 Task: Play online Dominion games in medium mode.
Action: Mouse moved to (229, 282)
Screenshot: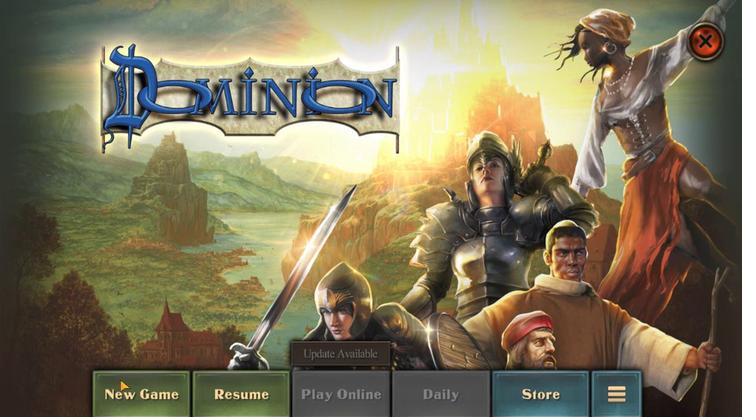 
Action: Mouse pressed left at (229, 282)
Screenshot: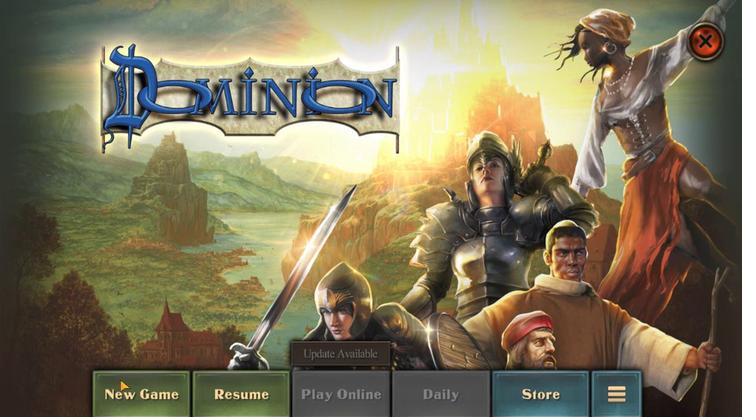 
Action: Mouse moved to (373, 242)
Screenshot: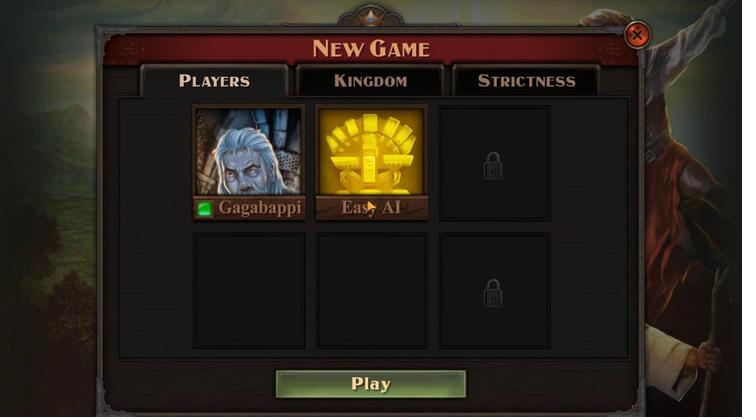 
Action: Mouse pressed left at (373, 242)
Screenshot: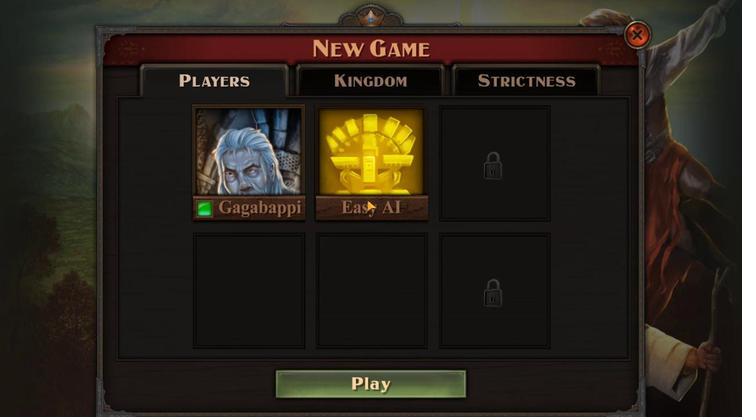 
Action: Mouse moved to (284, 260)
Screenshot: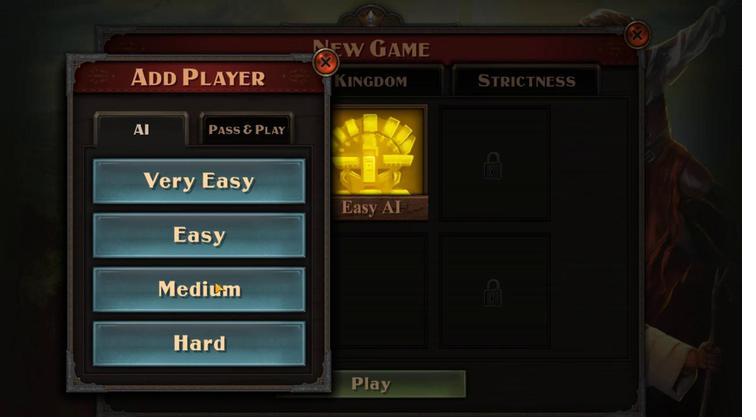 
Action: Mouse pressed left at (284, 260)
Screenshot: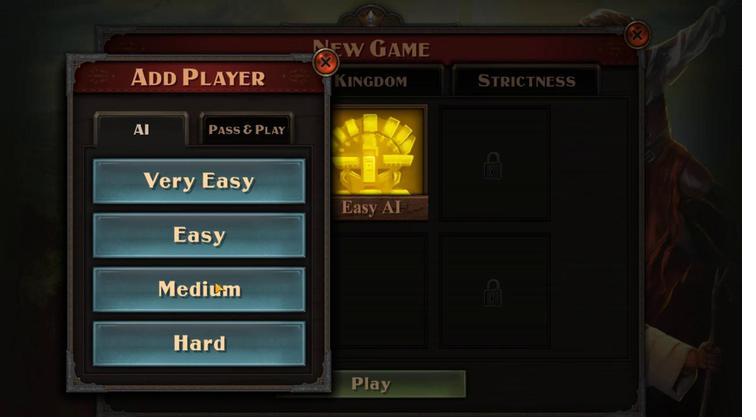 
Action: Mouse moved to (349, 284)
Screenshot: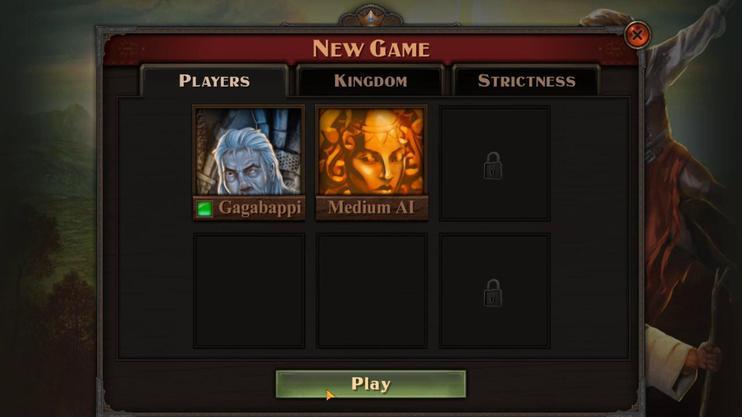 
Action: Mouse pressed left at (349, 284)
Screenshot: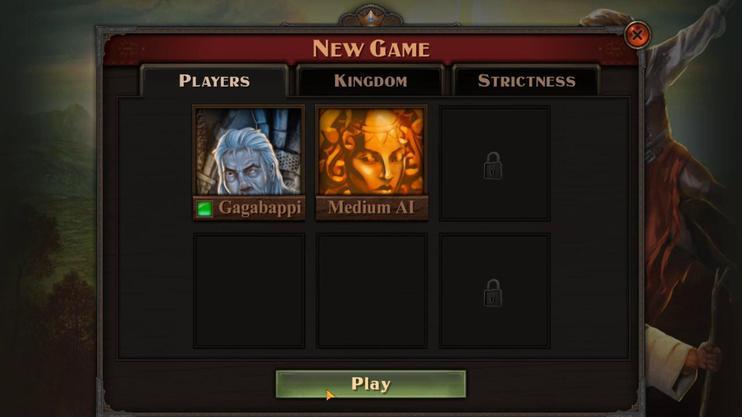 
Action: Mouse moved to (352, 271)
Screenshot: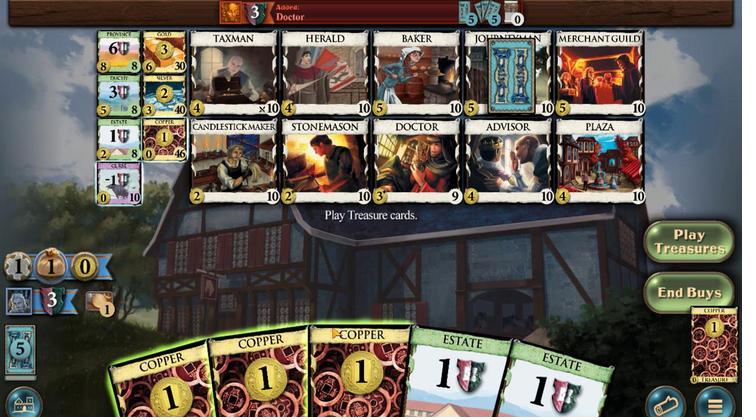 
Action: Mouse pressed left at (352, 271)
Screenshot: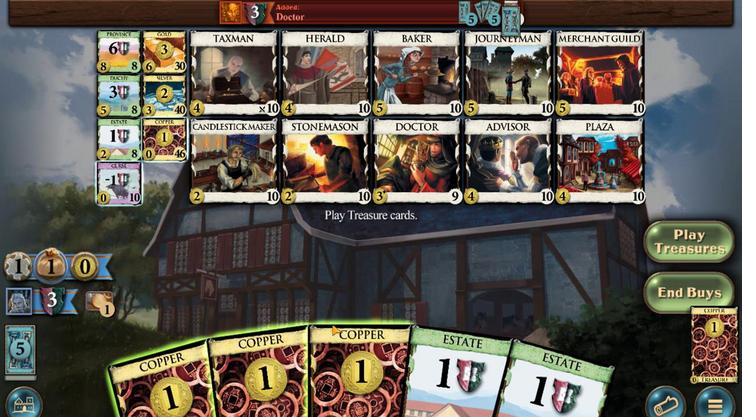 
Action: Mouse moved to (341, 271)
Screenshot: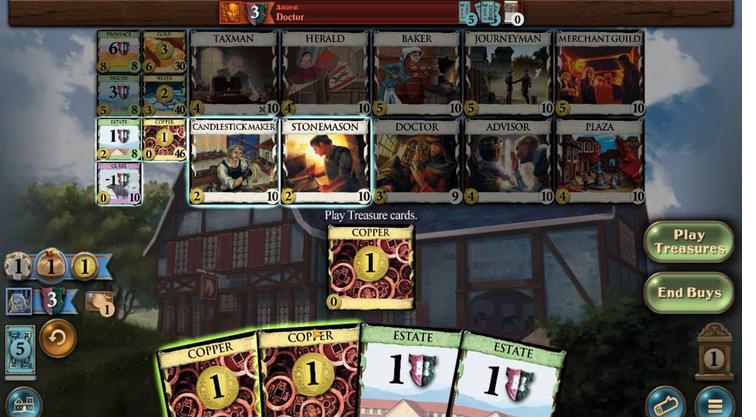 
Action: Mouse pressed left at (341, 271)
Screenshot: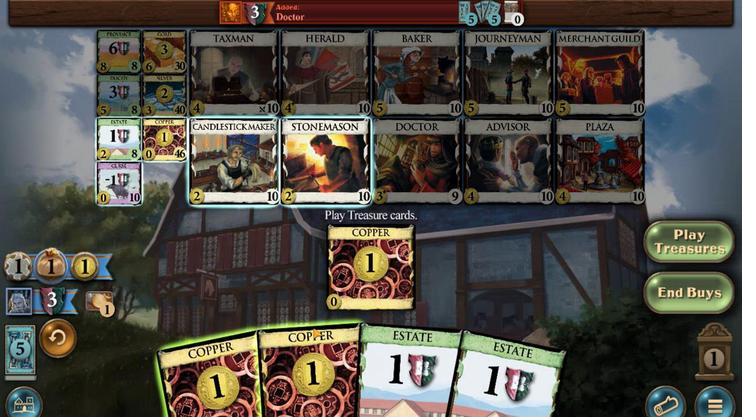 
Action: Mouse moved to (337, 274)
Screenshot: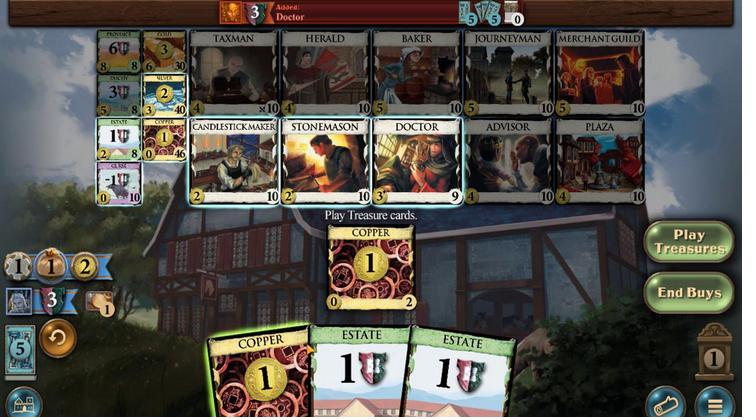 
Action: Mouse pressed left at (337, 274)
Screenshot: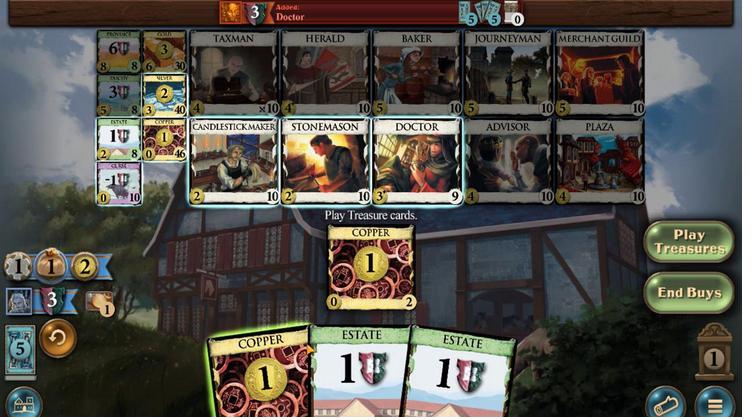 
Action: Mouse moved to (261, 221)
Screenshot: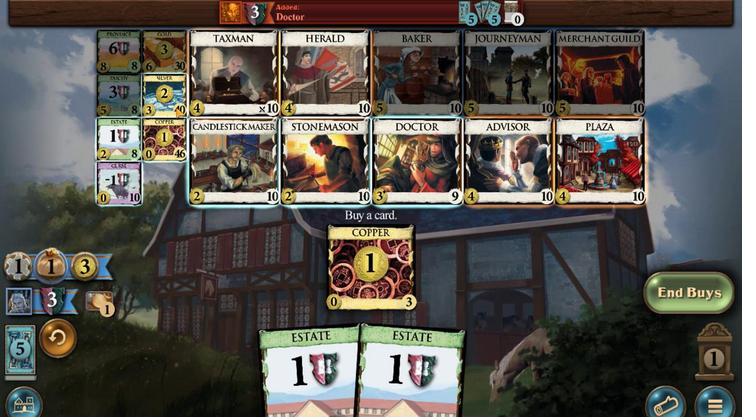 
Action: Mouse pressed left at (261, 221)
Screenshot: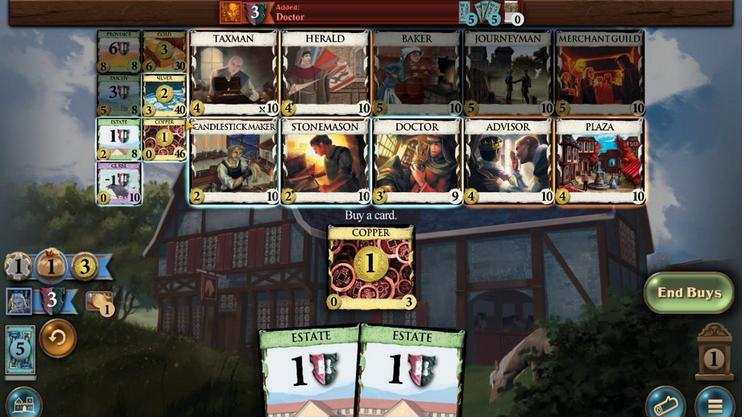 
Action: Mouse moved to (269, 280)
Screenshot: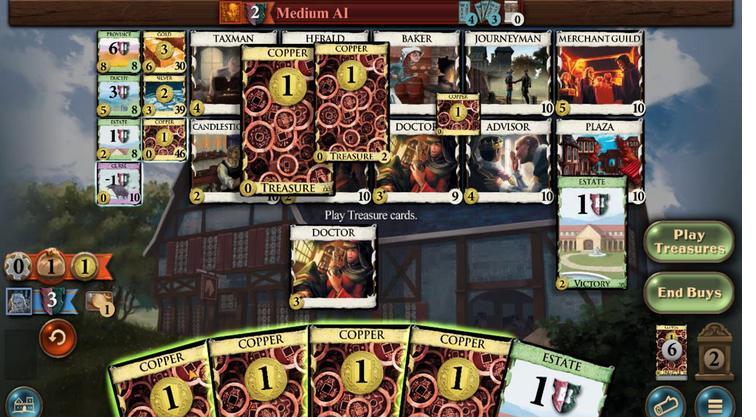 
Action: Mouse pressed left at (269, 280)
Screenshot: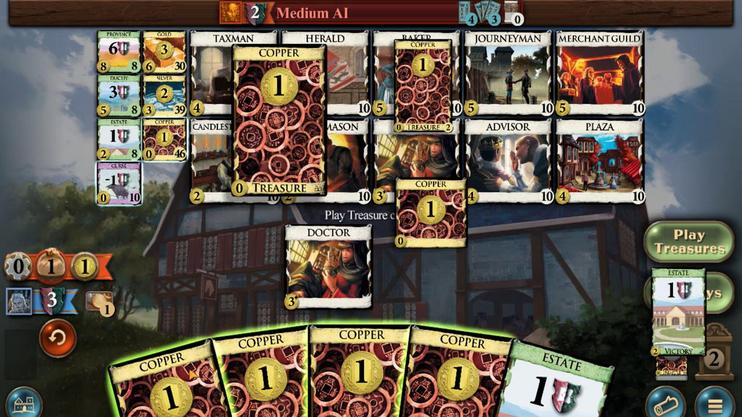 
Action: Mouse moved to (298, 273)
Screenshot: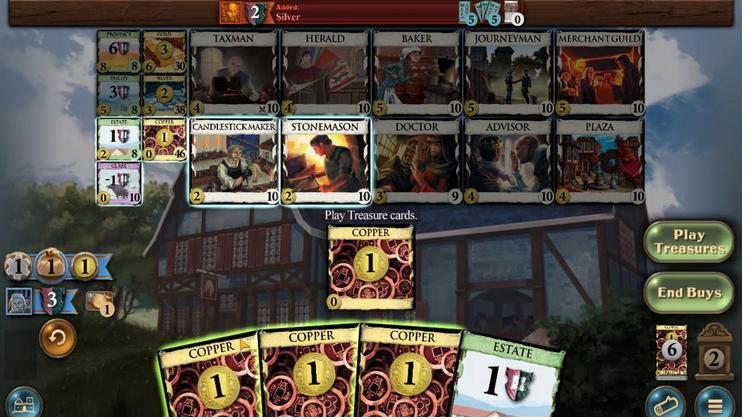 
Action: Mouse pressed left at (298, 273)
Screenshot: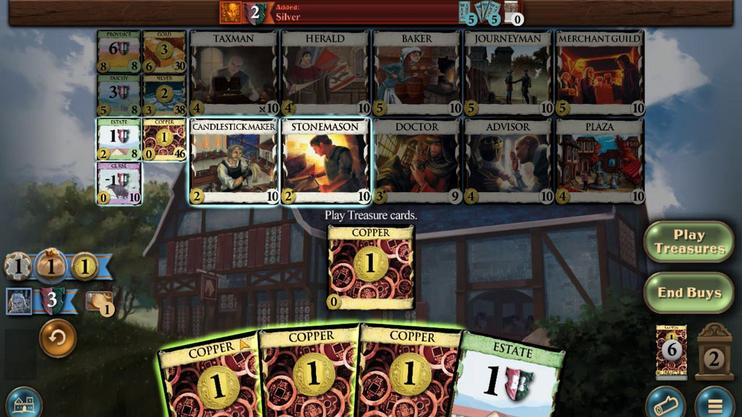 
Action: Mouse moved to (311, 273)
Screenshot: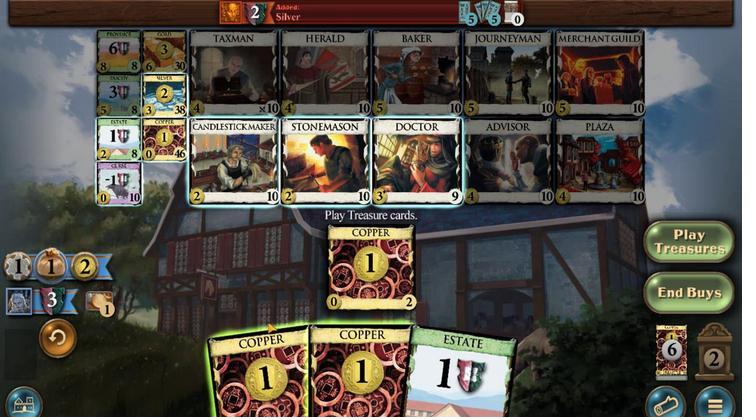 
Action: Mouse pressed left at (311, 273)
Screenshot: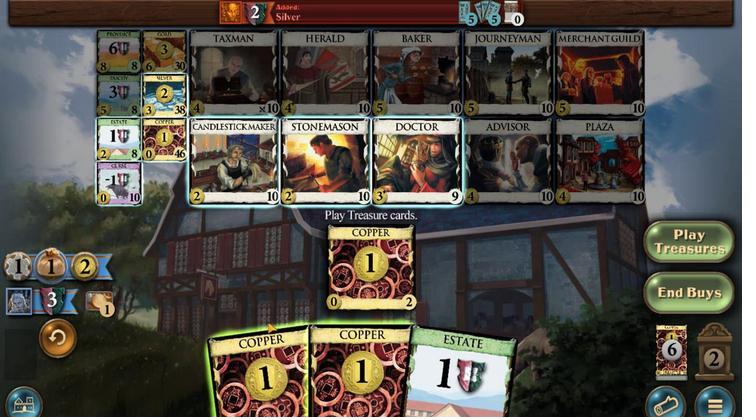 
Action: Mouse moved to (327, 282)
Screenshot: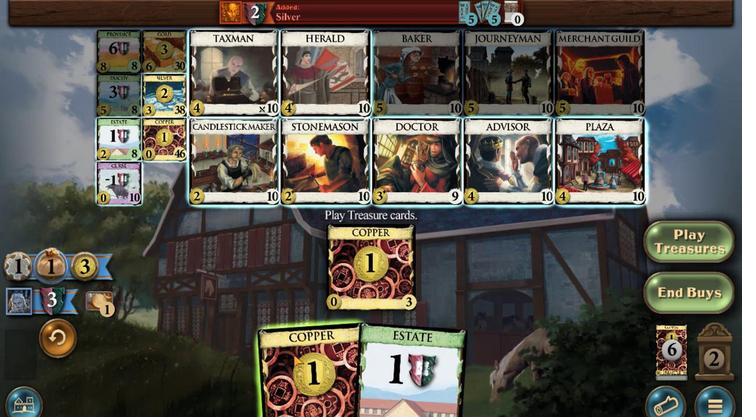 
Action: Mouse pressed left at (327, 282)
Screenshot: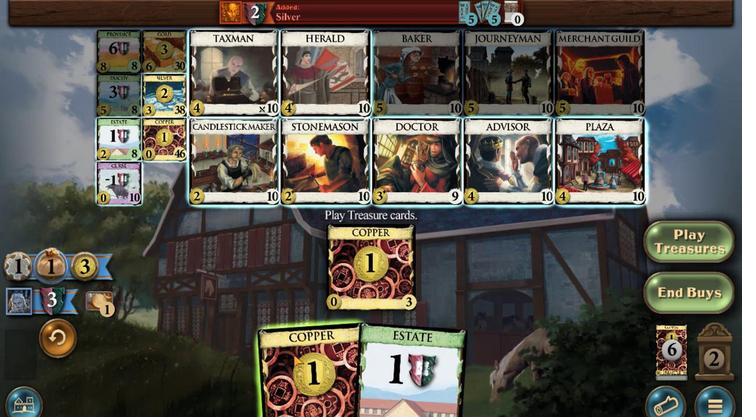 
Action: Mouse moved to (230, 217)
Screenshot: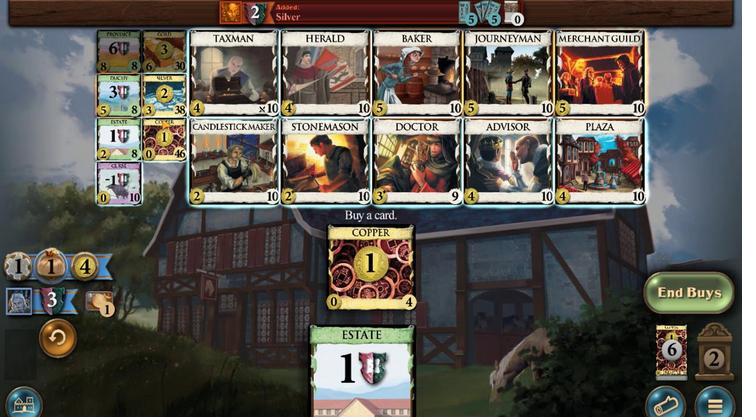 
Action: Mouse pressed left at (230, 217)
Screenshot: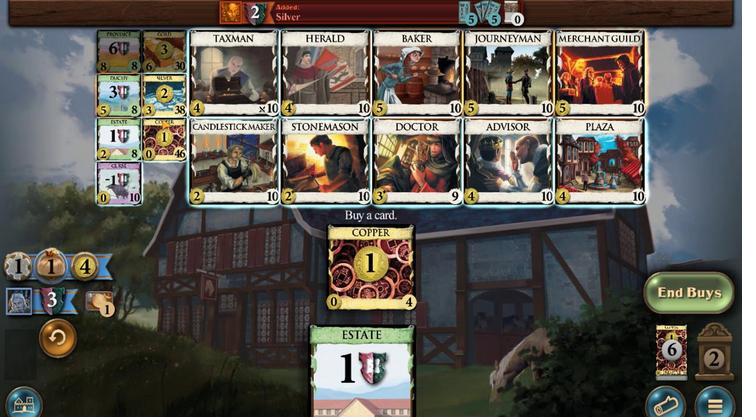 
Action: Mouse moved to (371, 272)
Screenshot: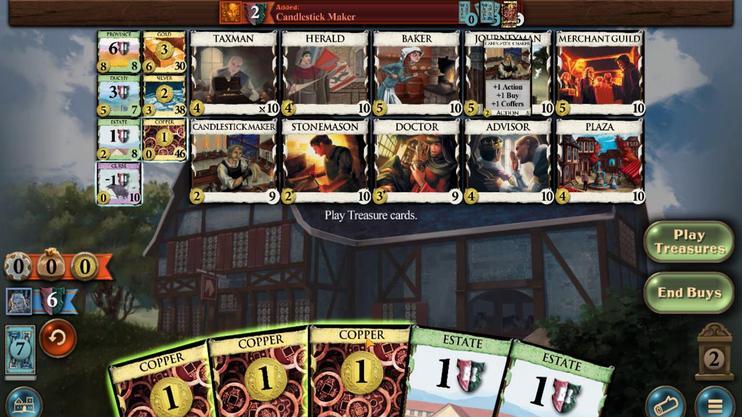 
Action: Mouse pressed left at (371, 272)
Screenshot: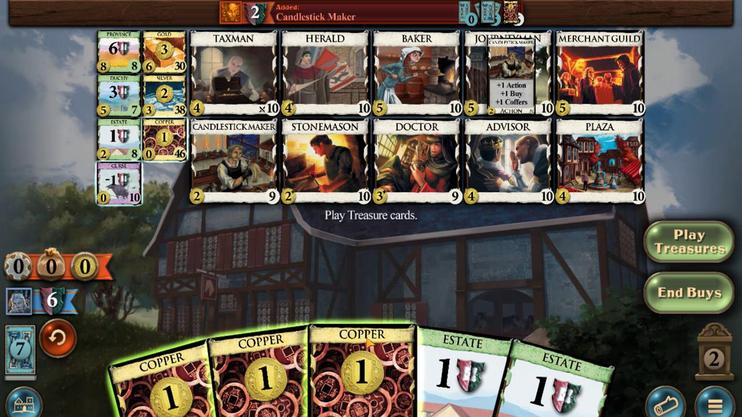 
Action: Mouse moved to (308, 284)
Screenshot: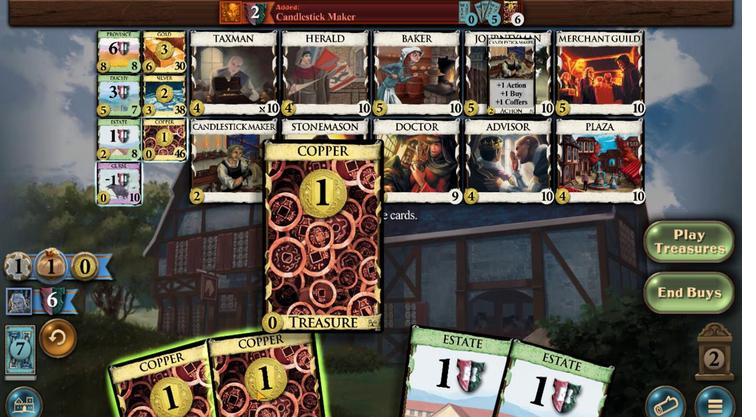 
Action: Mouse pressed left at (308, 284)
Screenshot: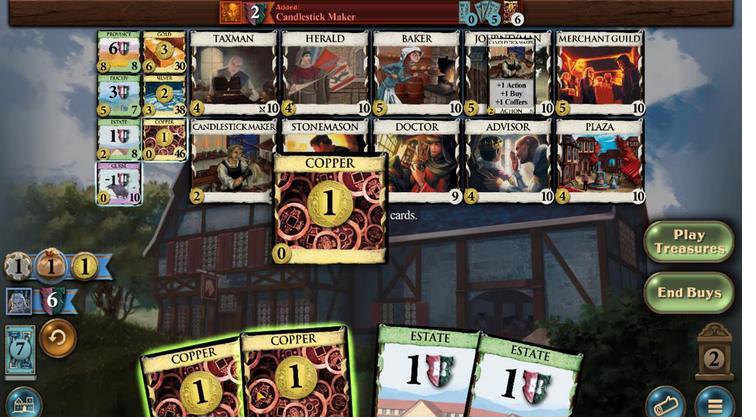 
Action: Mouse moved to (312, 278)
Screenshot: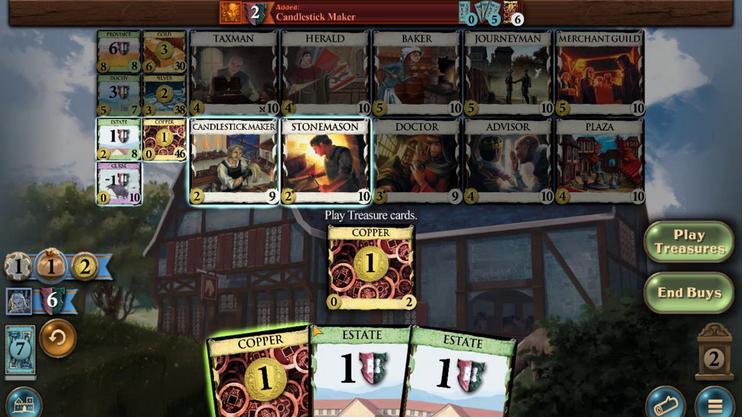 
Action: Mouse pressed left at (312, 278)
Screenshot: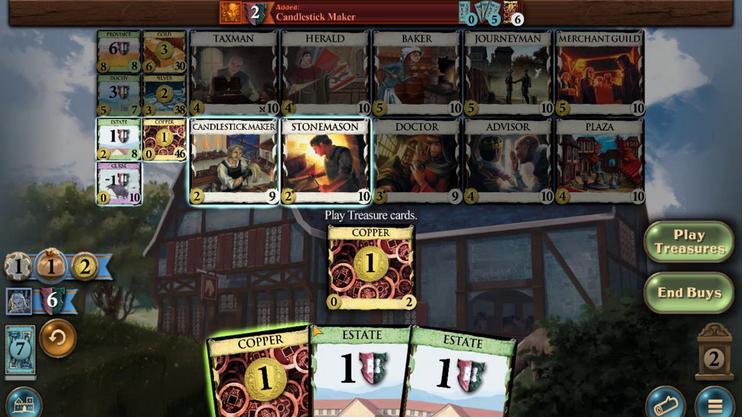 
Action: Mouse moved to (253, 220)
Screenshot: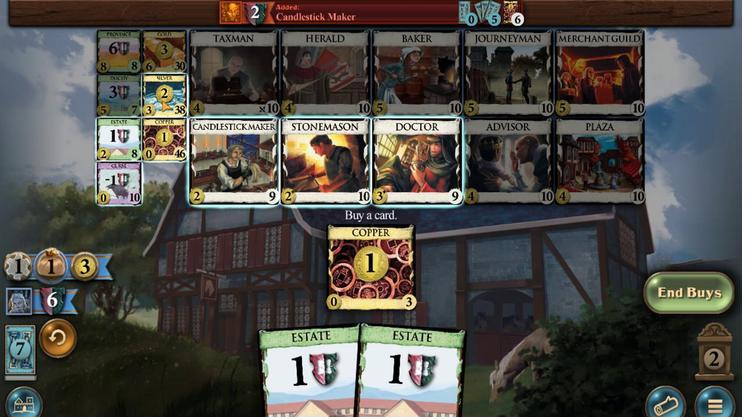 
Action: Mouse pressed left at (253, 220)
Screenshot: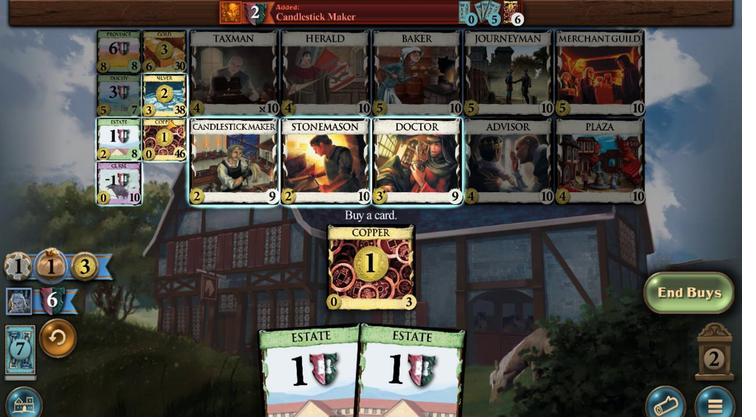 
Action: Mouse moved to (254, 265)
Screenshot: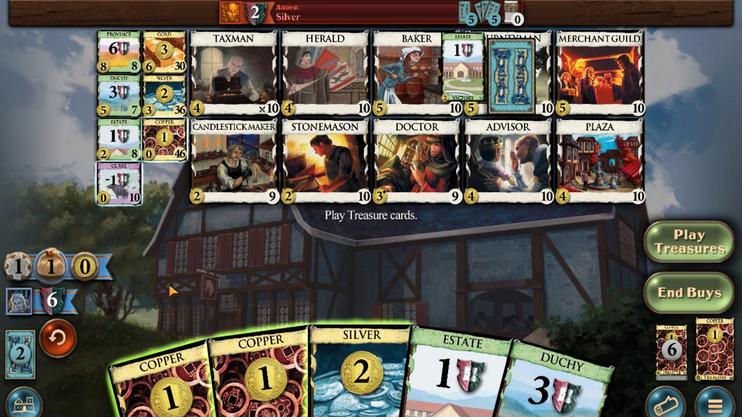 
Action: Mouse pressed left at (254, 265)
Screenshot: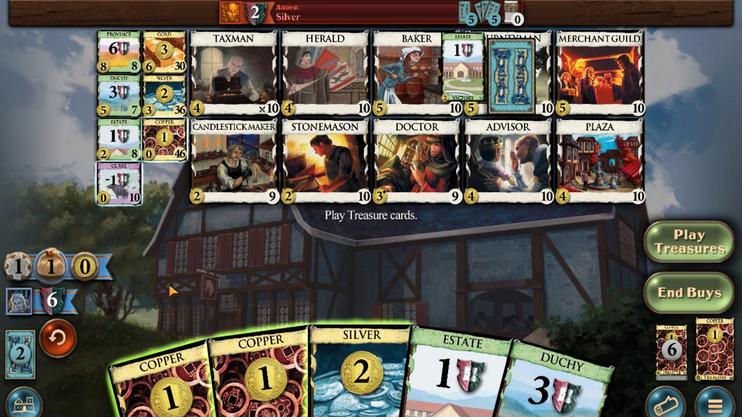 
Action: Mouse moved to (262, 280)
Screenshot: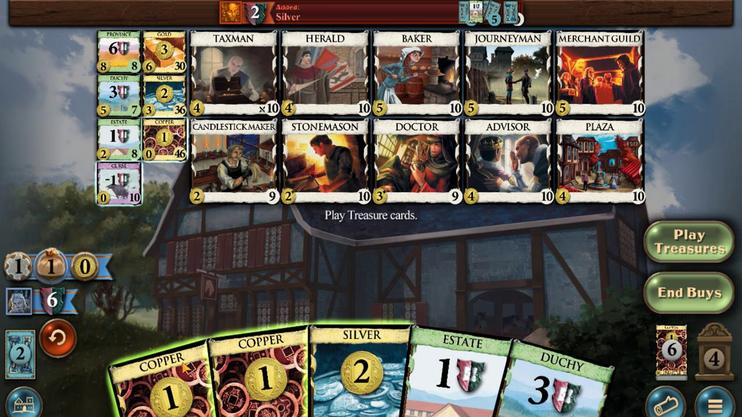 
Action: Mouse pressed left at (262, 280)
Screenshot: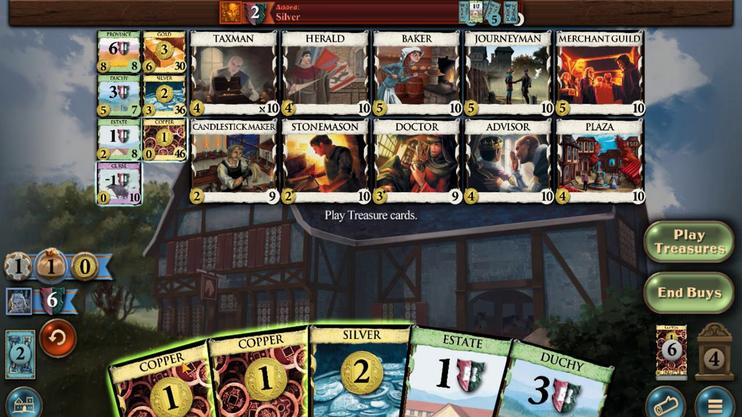 
Action: Mouse moved to (349, 273)
Screenshot: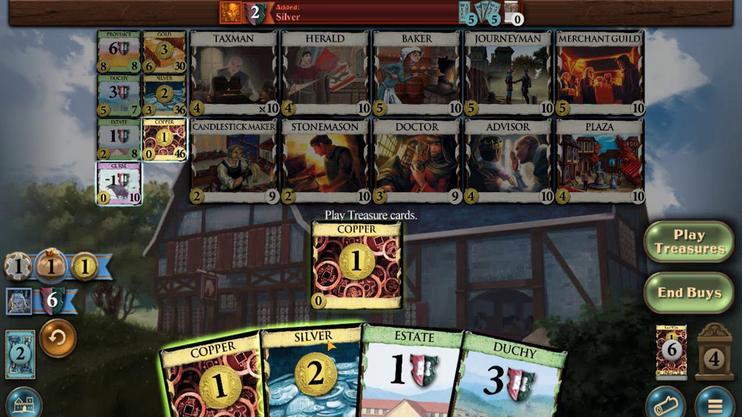 
Action: Mouse pressed left at (349, 273)
Screenshot: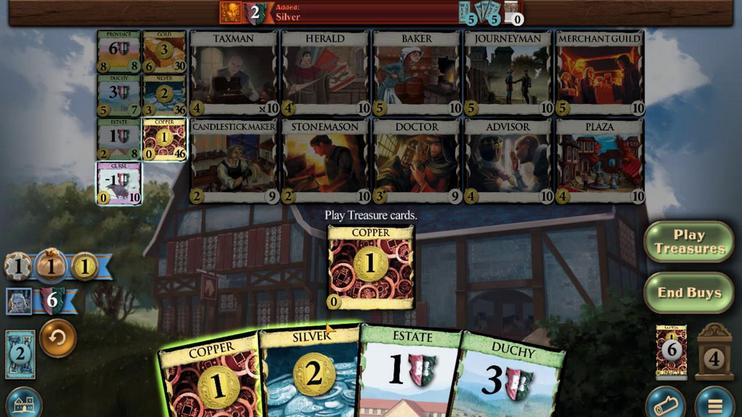 
Action: Mouse moved to (245, 219)
Screenshot: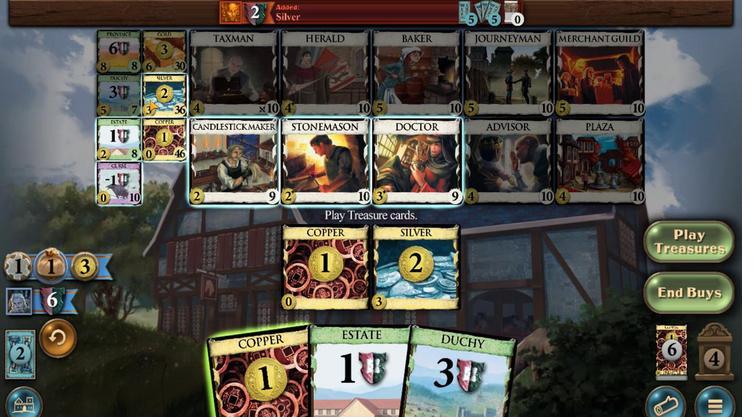 
Action: Mouse pressed left at (245, 219)
Screenshot: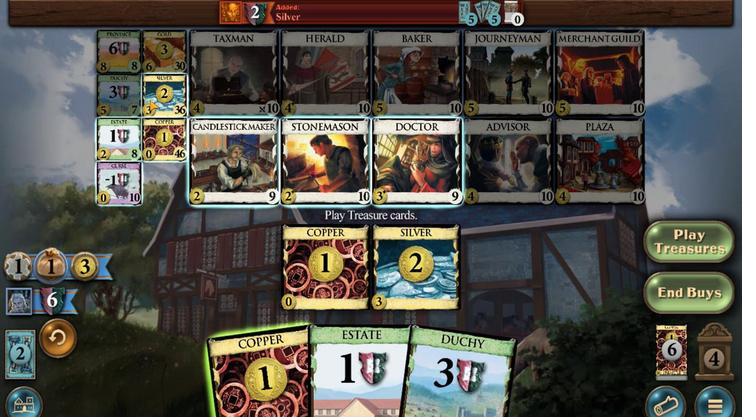 
Action: Mouse moved to (259, 277)
Screenshot: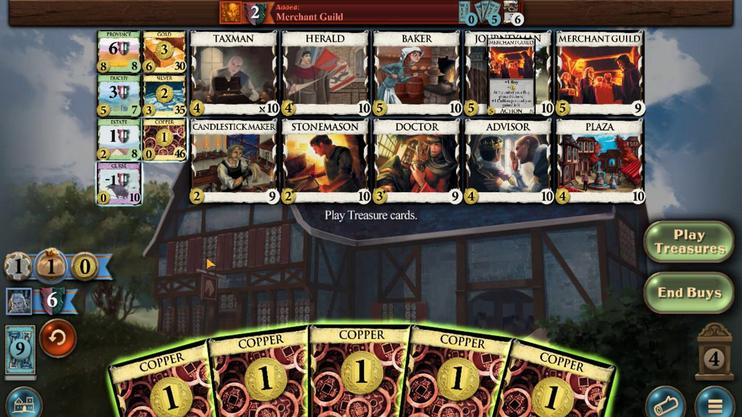 
Action: Mouse pressed left at (259, 277)
Screenshot: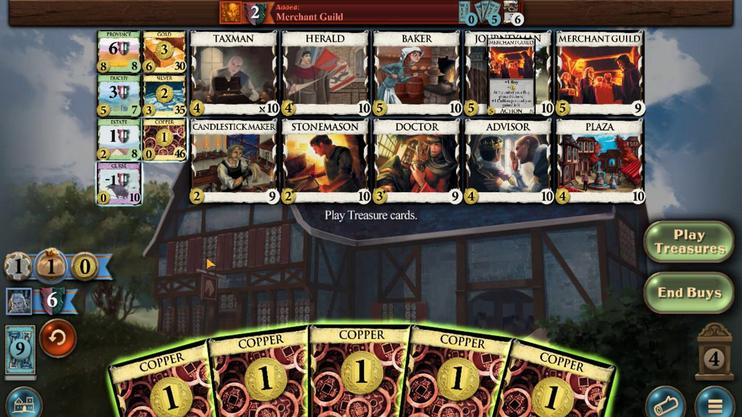 
Action: Mouse moved to (378, 276)
Screenshot: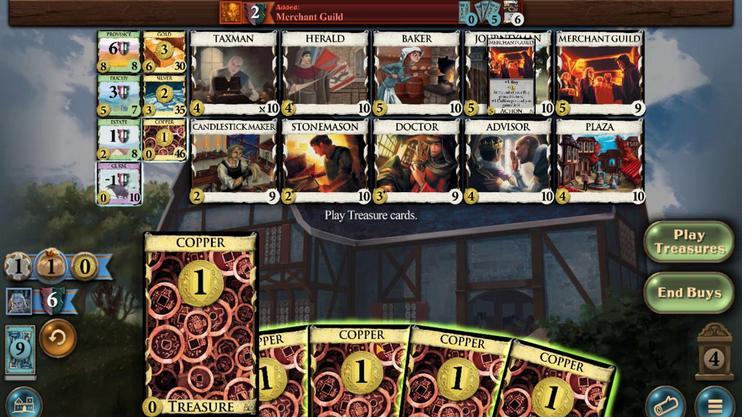 
Action: Mouse pressed left at (378, 276)
Screenshot: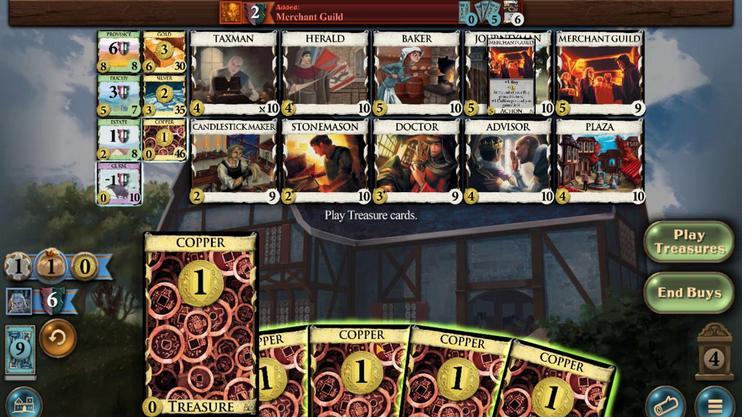 
Action: Mouse moved to (381, 286)
Screenshot: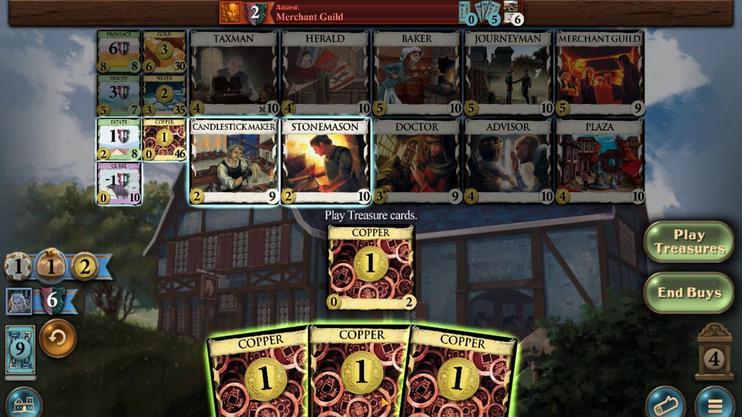 
Action: Mouse pressed left at (381, 286)
Screenshot: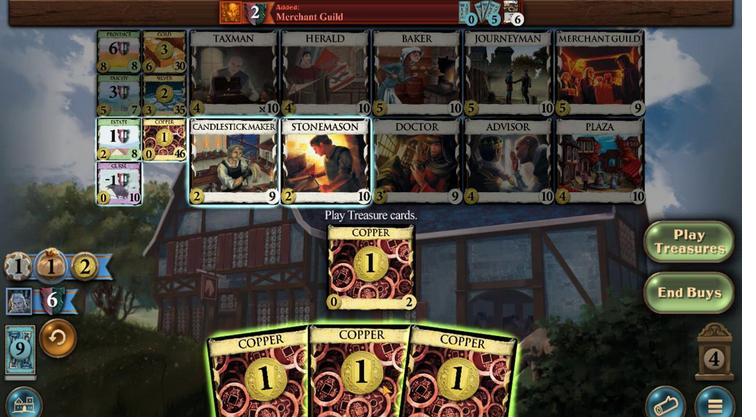
Action: Mouse moved to (399, 278)
Screenshot: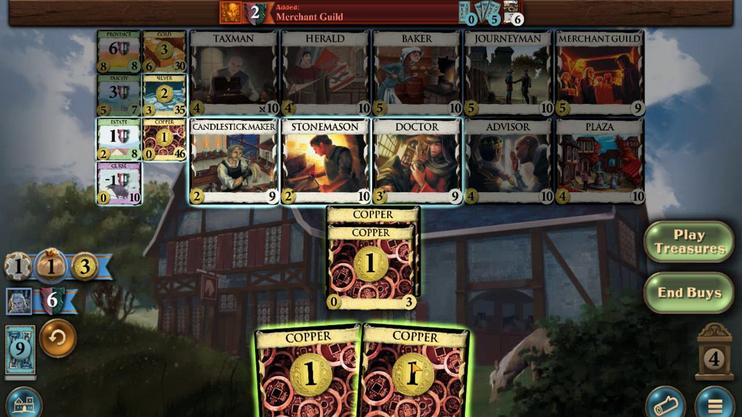 
Action: Mouse pressed left at (399, 278)
Screenshot: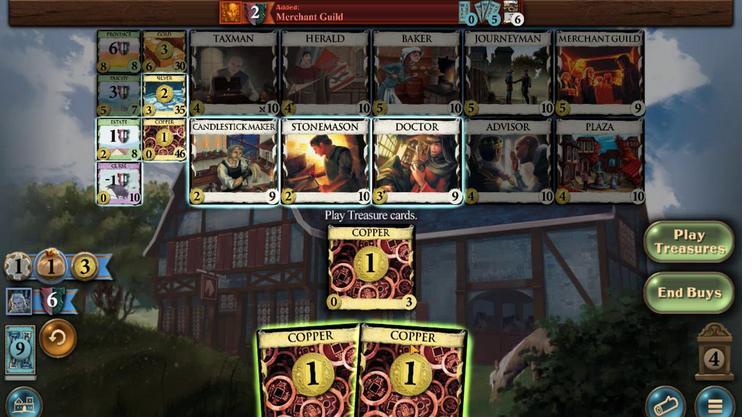 
Action: Mouse moved to (341, 286)
Screenshot: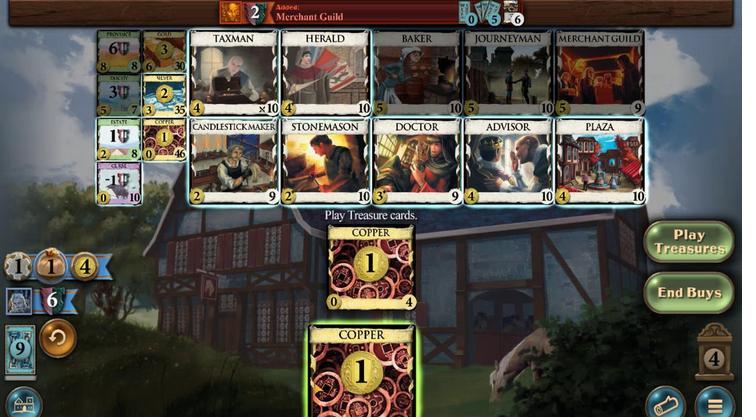 
Action: Mouse pressed left at (341, 286)
Screenshot: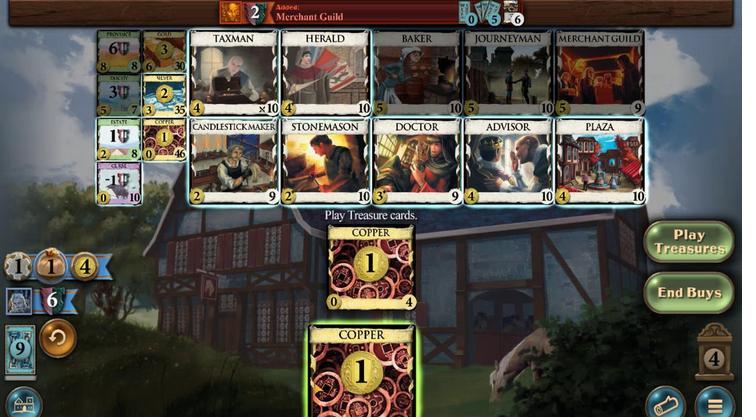 
Action: Mouse moved to (225, 217)
Screenshot: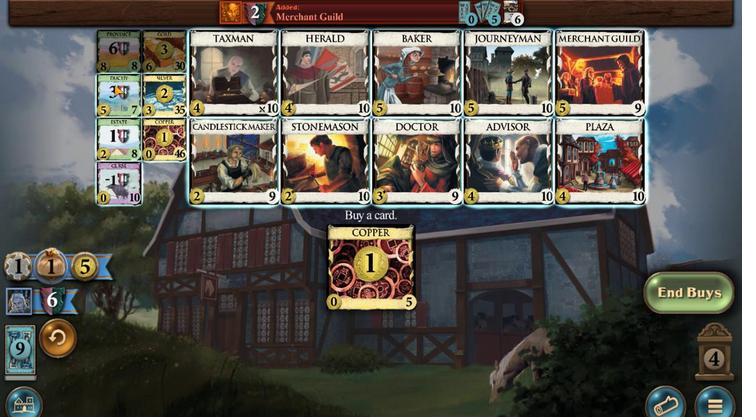 
Action: Mouse pressed left at (225, 217)
Screenshot: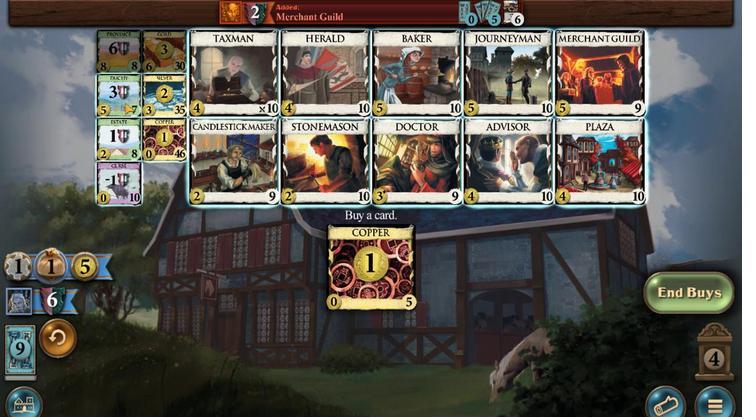 
Action: Mouse moved to (302, 277)
Screenshot: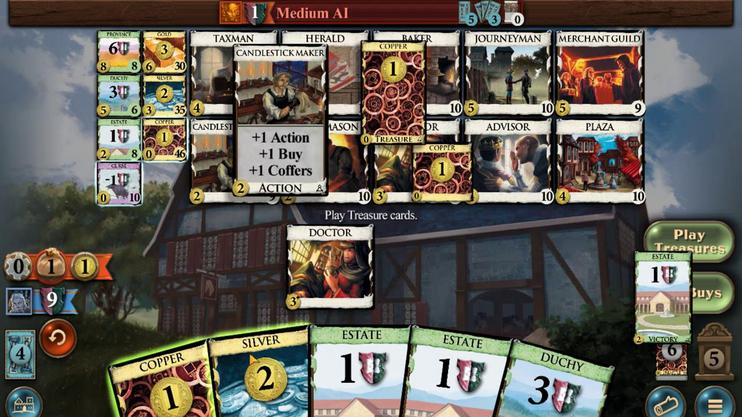 
Action: Mouse pressed left at (302, 277)
Screenshot: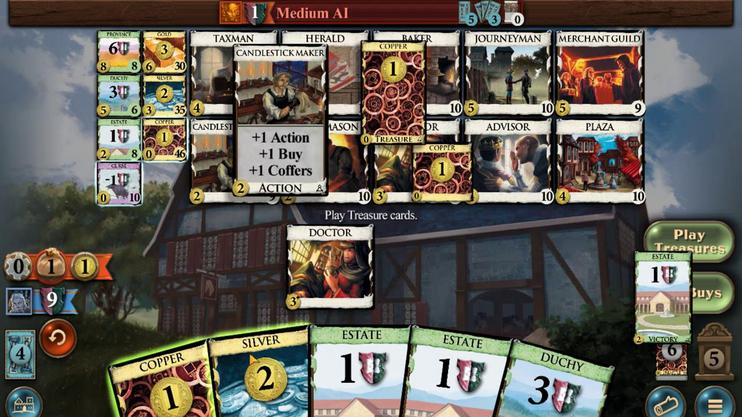 
Action: Mouse moved to (273, 277)
Screenshot: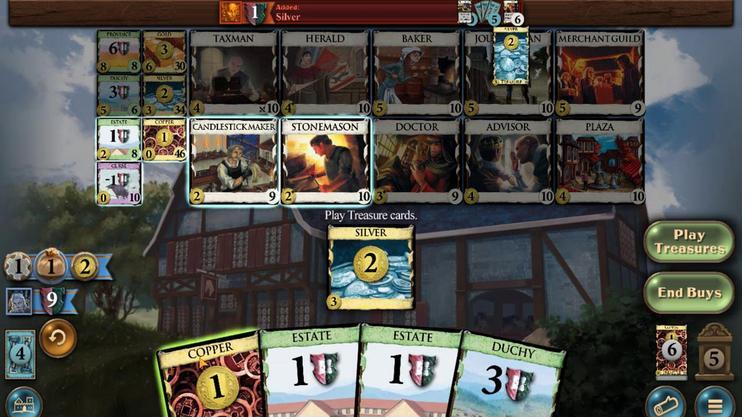 
Action: Mouse pressed left at (273, 277)
Screenshot: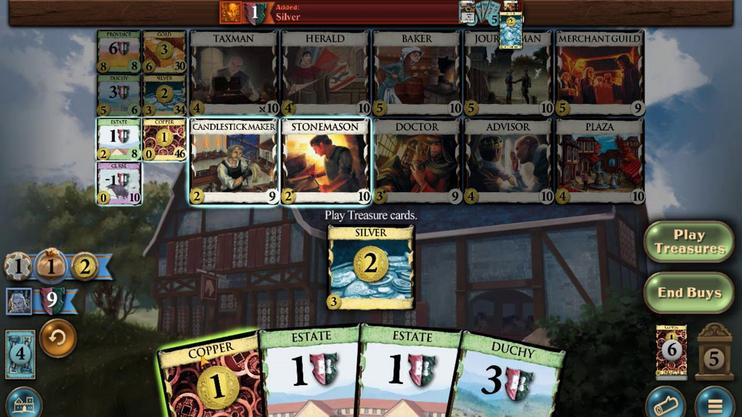 
Action: Mouse moved to (247, 217)
Screenshot: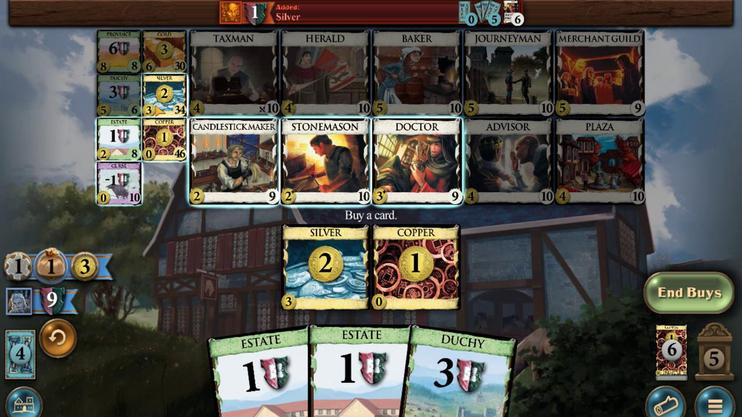 
Action: Mouse pressed left at (247, 217)
Screenshot: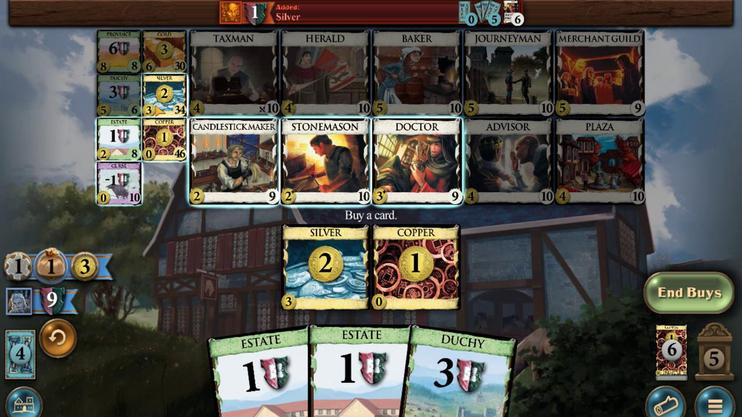 
Action: Mouse moved to (275, 279)
Screenshot: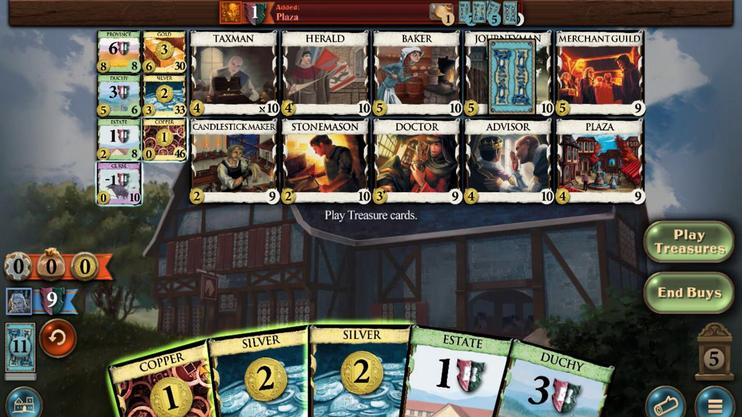 
Action: Mouse pressed left at (275, 279)
Screenshot: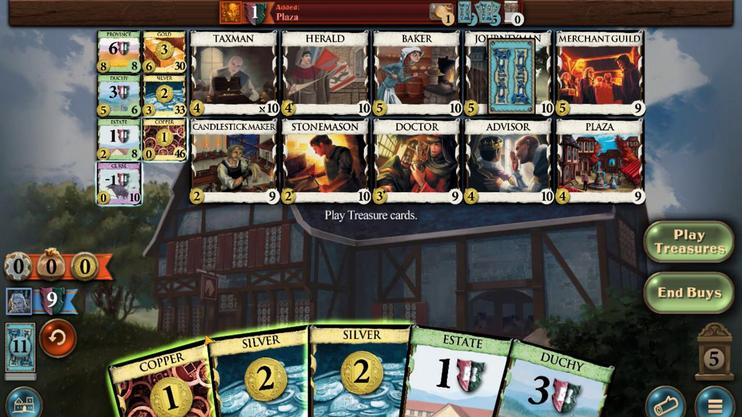 
Action: Mouse moved to (306, 277)
Screenshot: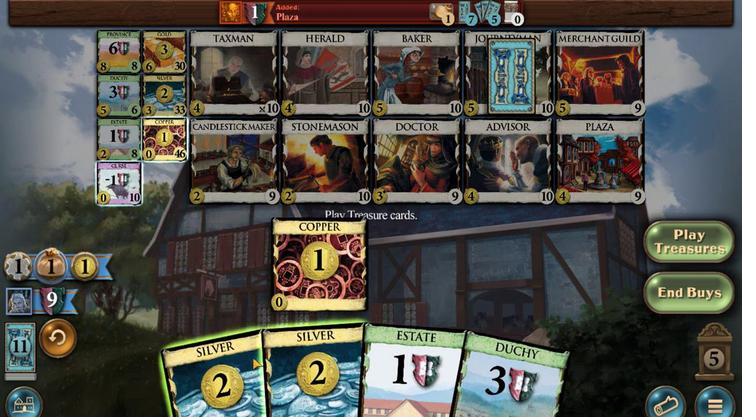 
Action: Mouse pressed left at (306, 277)
Screenshot: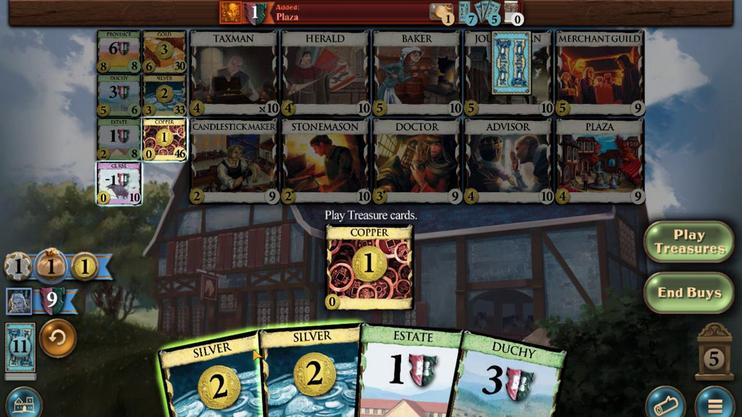 
Action: Mouse moved to (261, 221)
Screenshot: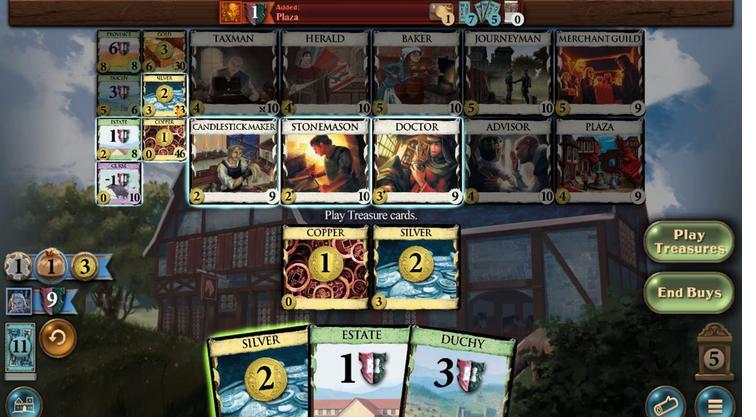 
Action: Mouse pressed left at (261, 221)
Screenshot: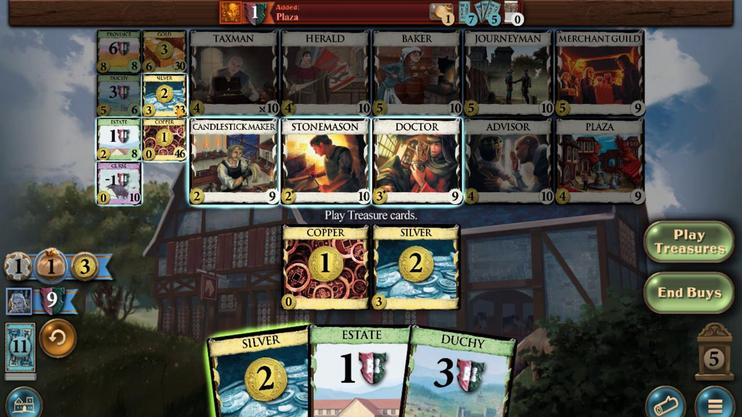 
Action: Mouse moved to (249, 281)
Screenshot: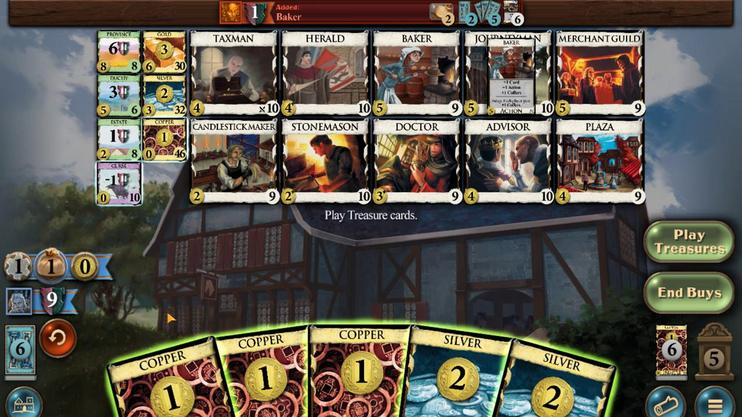 
Action: Mouse pressed left at (249, 281)
Screenshot: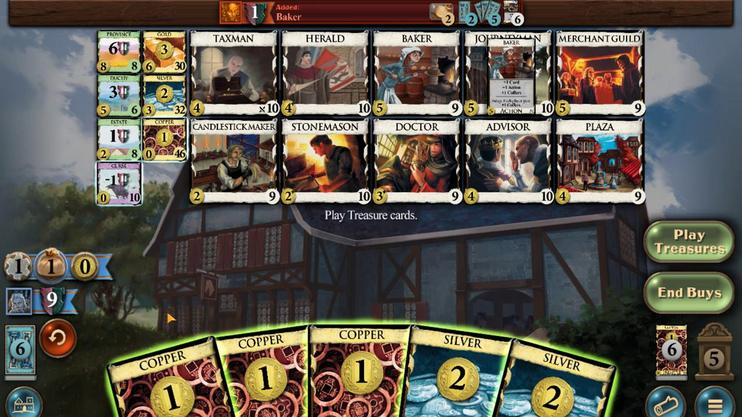 
Action: Mouse moved to (297, 278)
Screenshot: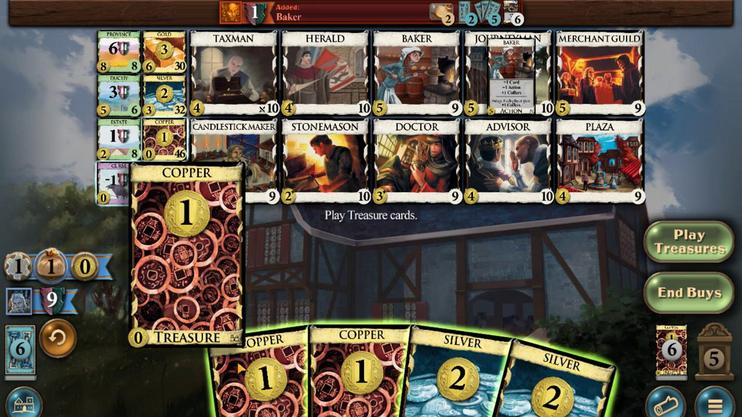 
Action: Mouse pressed left at (297, 278)
Screenshot: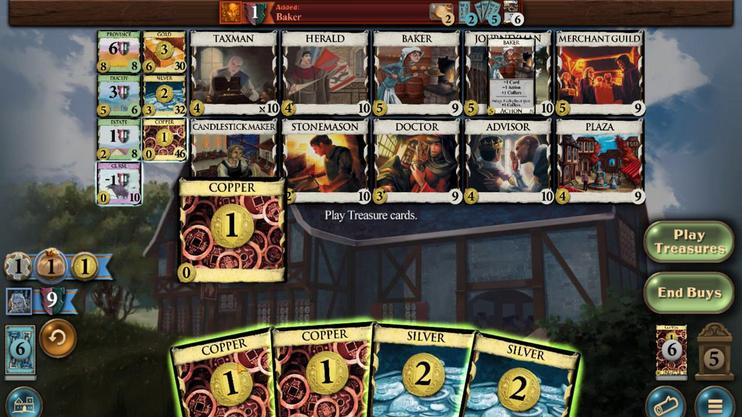
Action: Mouse moved to (305, 277)
Screenshot: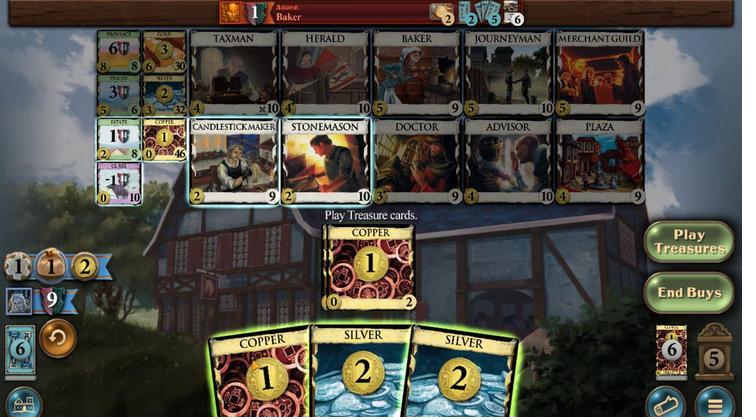 
Action: Mouse pressed left at (305, 277)
Screenshot: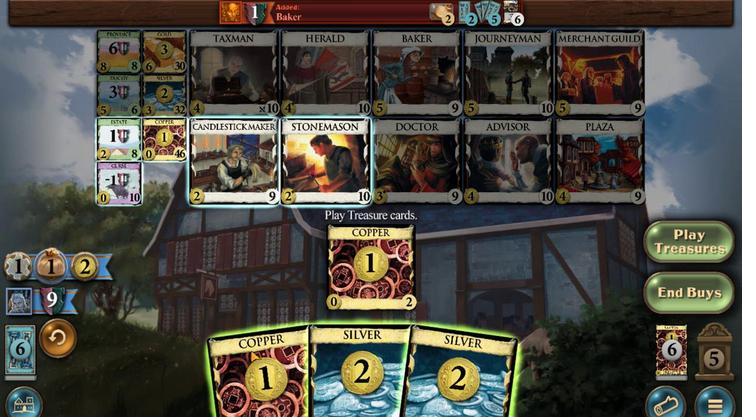 
Action: Mouse moved to (251, 216)
Screenshot: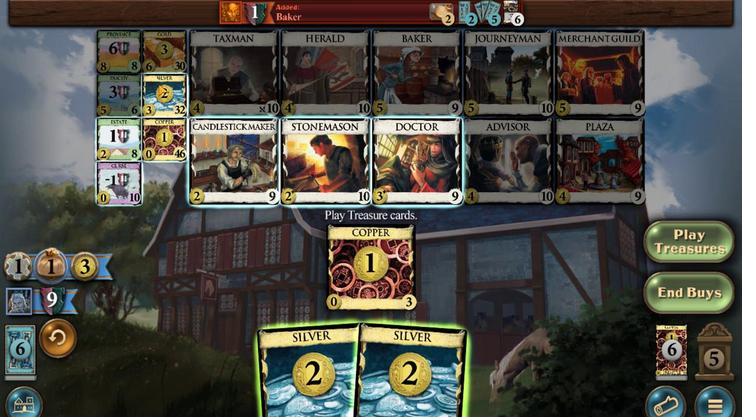 
Action: Mouse pressed left at (251, 216)
Screenshot: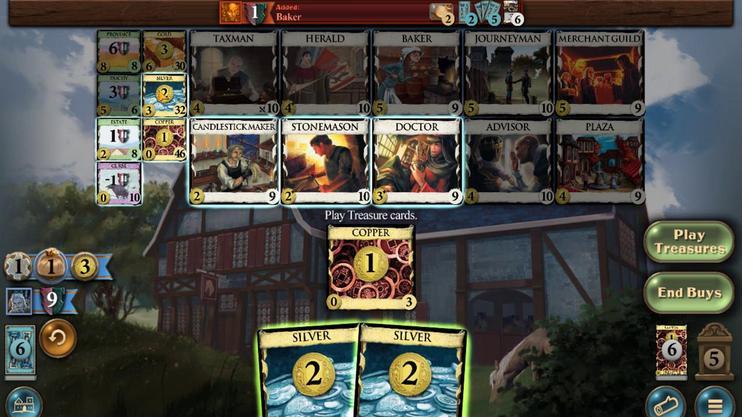 
Action: Mouse moved to (268, 282)
Screenshot: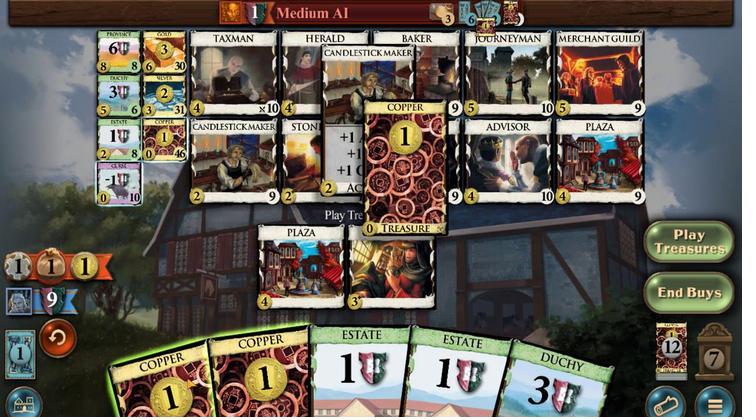 
Action: Mouse pressed left at (268, 282)
Screenshot: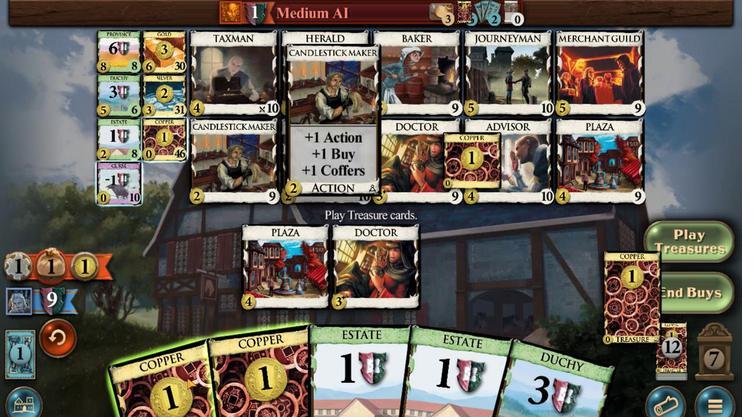 
Action: Mouse moved to (305, 276)
Screenshot: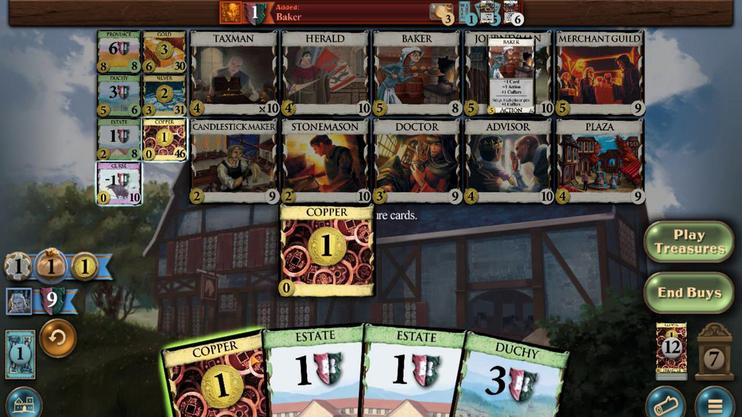 
Action: Mouse pressed left at (305, 276)
Screenshot: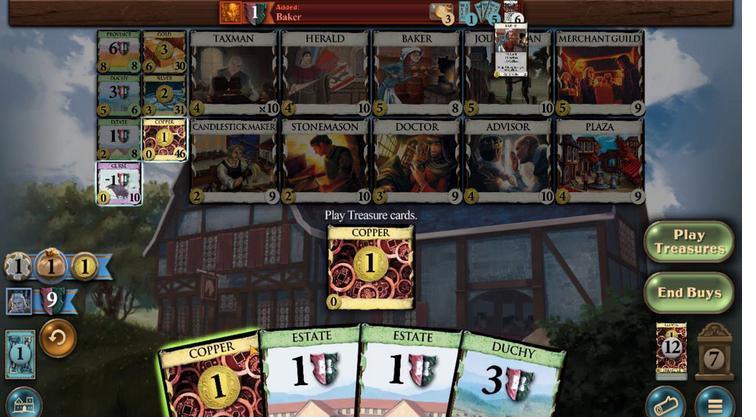 
Action: Mouse moved to (338, 235)
Screenshot: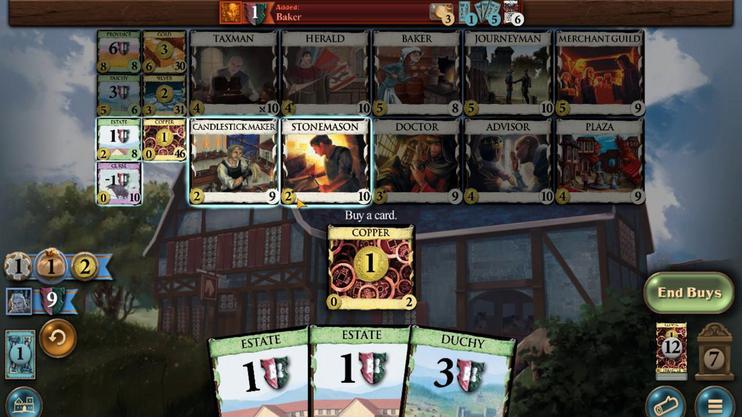 
Action: Mouse pressed left at (338, 235)
Screenshot: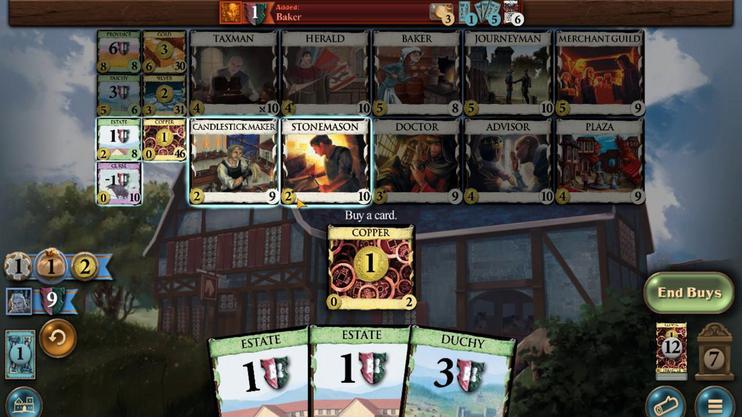
Action: Mouse moved to (266, 284)
Screenshot: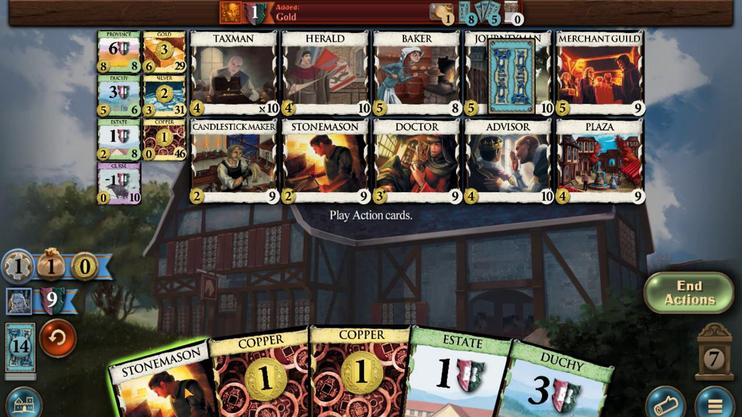
Action: Mouse pressed left at (266, 284)
Screenshot: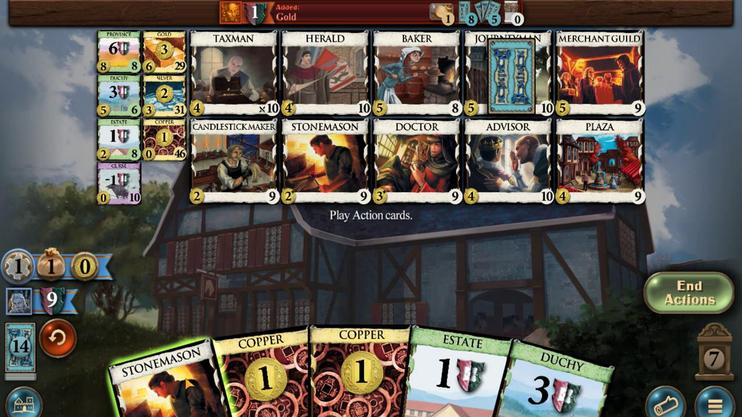 
Action: Mouse moved to (399, 283)
Screenshot: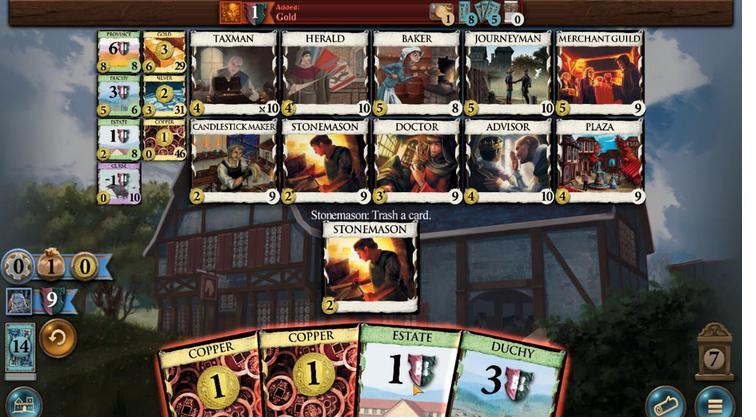
Action: Mouse pressed left at (399, 283)
Screenshot: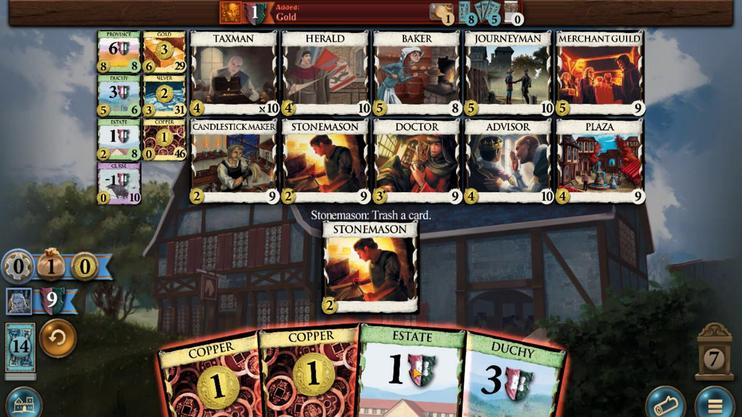 
Action: Mouse moved to (419, 276)
Screenshot: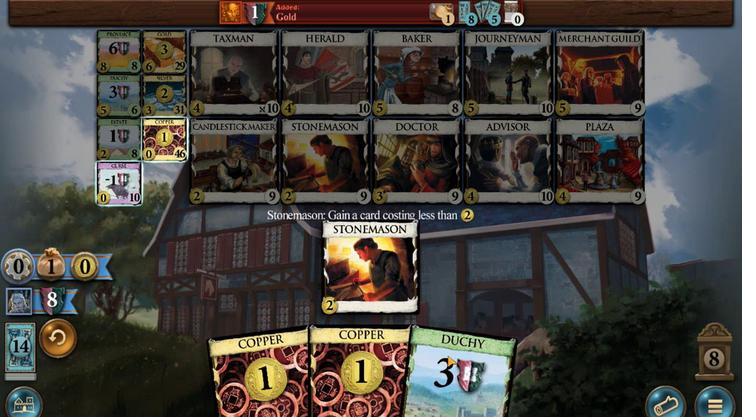 
Action: Mouse pressed left at (419, 276)
Screenshot: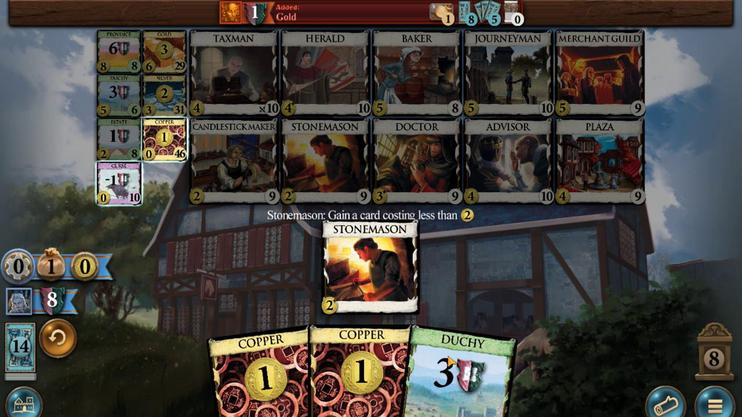 
Action: Mouse moved to (251, 227)
Screenshot: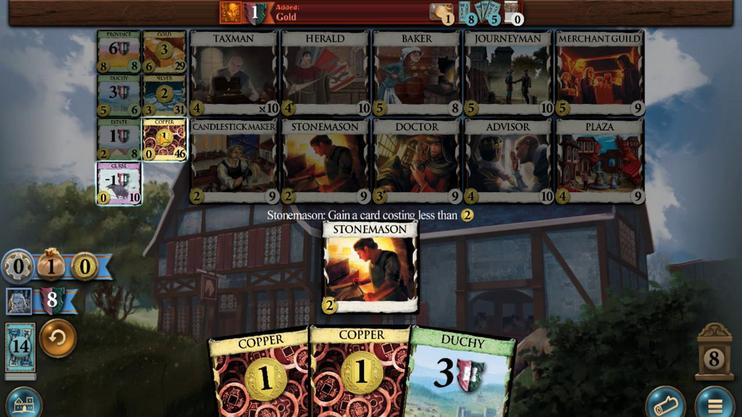 
Action: Mouse pressed left at (251, 227)
Screenshot: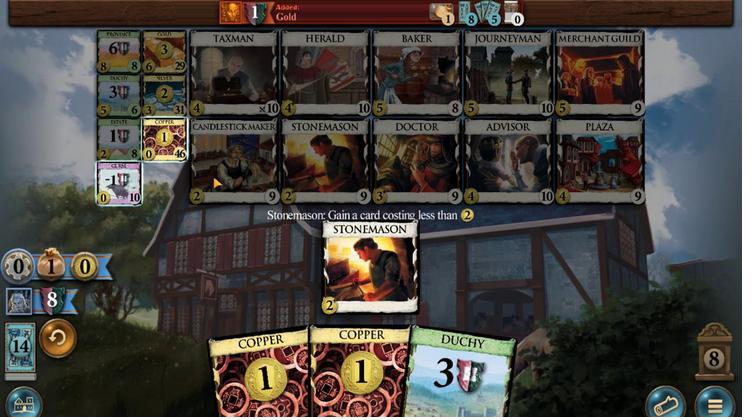 
Action: Mouse moved to (247, 228)
Screenshot: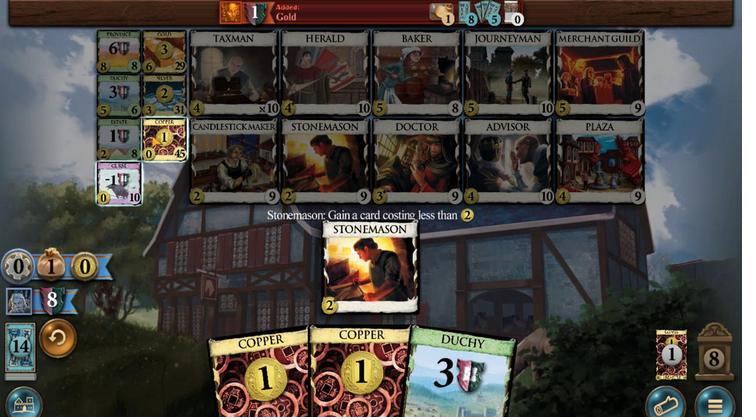 
Action: Mouse pressed left at (247, 228)
Screenshot: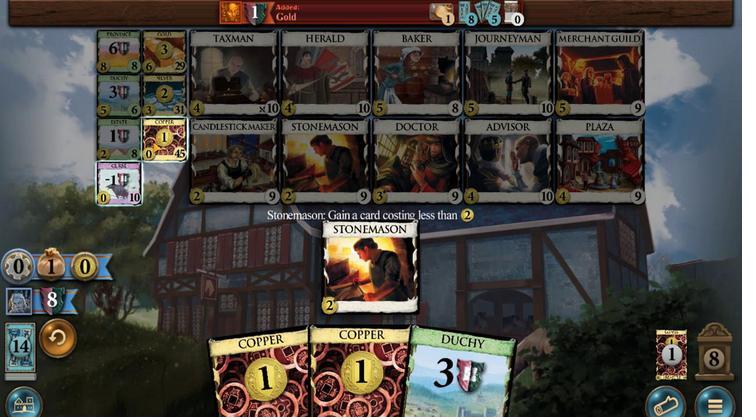 
Action: Mouse moved to (322, 277)
Screenshot: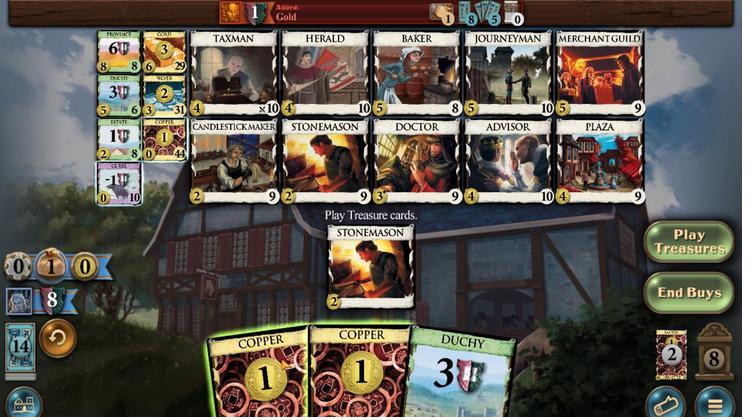 
Action: Mouse pressed left at (322, 277)
Screenshot: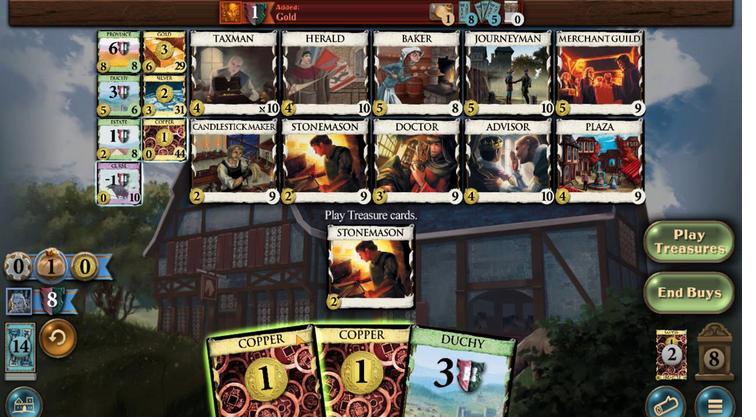 
Action: Mouse moved to (338, 277)
Screenshot: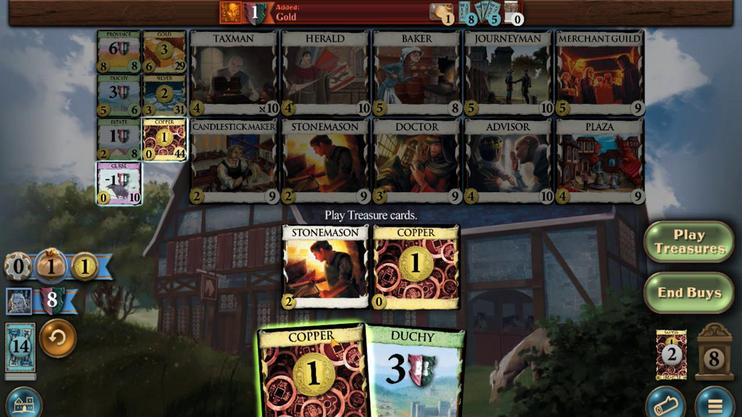 
Action: Mouse pressed left at (338, 277)
Screenshot: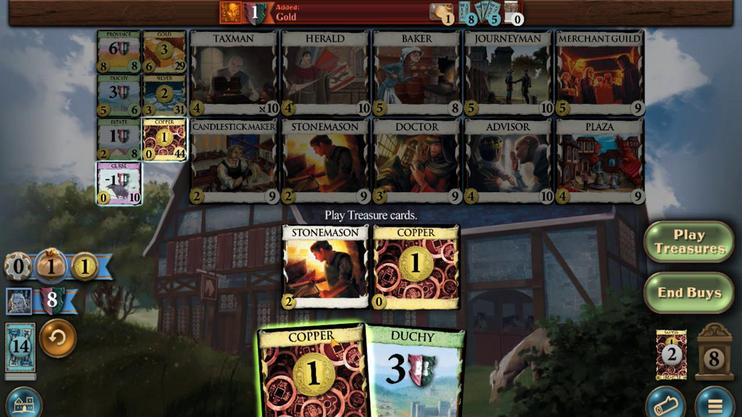 
Action: Mouse moved to (288, 236)
Screenshot: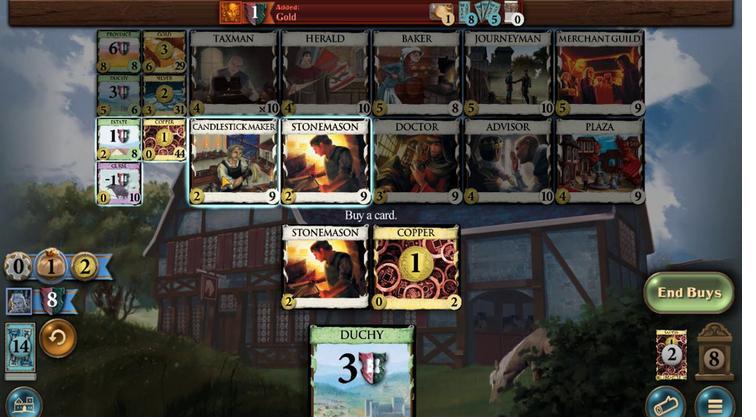 
Action: Mouse pressed left at (288, 236)
Screenshot: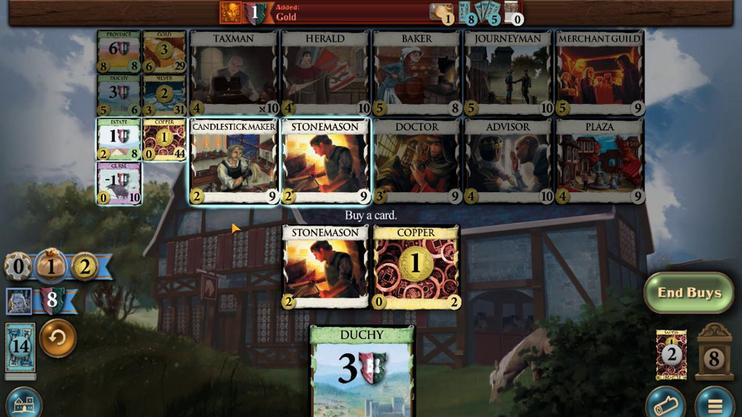 
Action: Mouse moved to (270, 282)
Screenshot: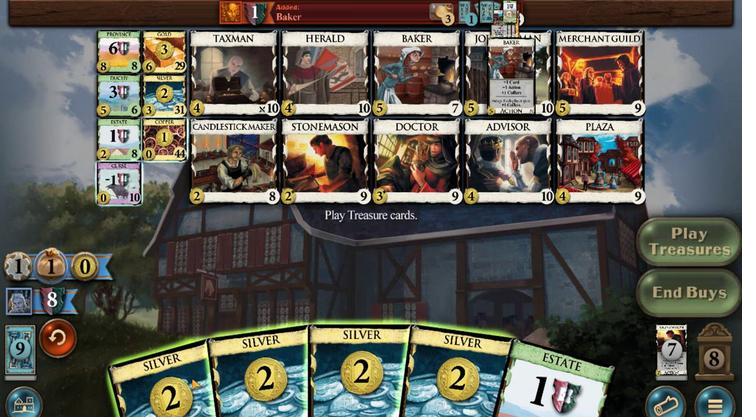 
Action: Mouse pressed left at (270, 282)
Screenshot: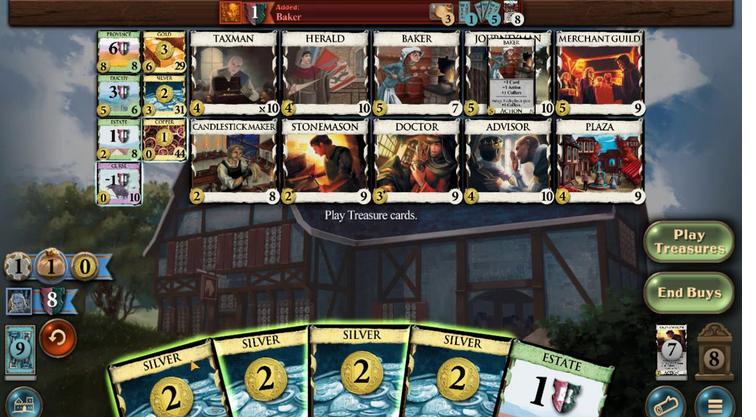 
Action: Mouse moved to (301, 280)
Screenshot: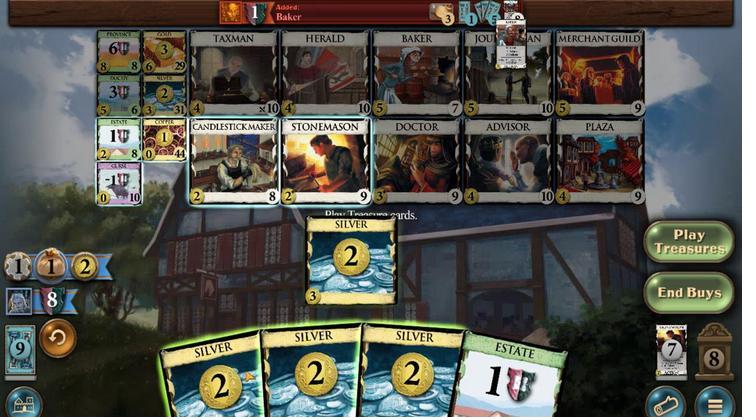 
Action: Mouse pressed left at (301, 280)
Screenshot: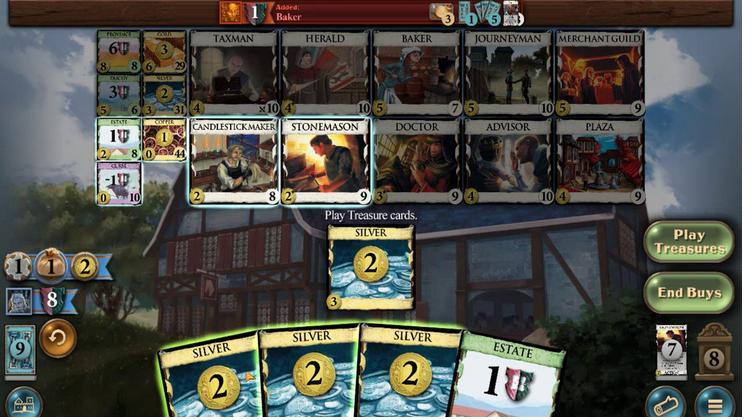 
Action: Mouse moved to (330, 276)
Screenshot: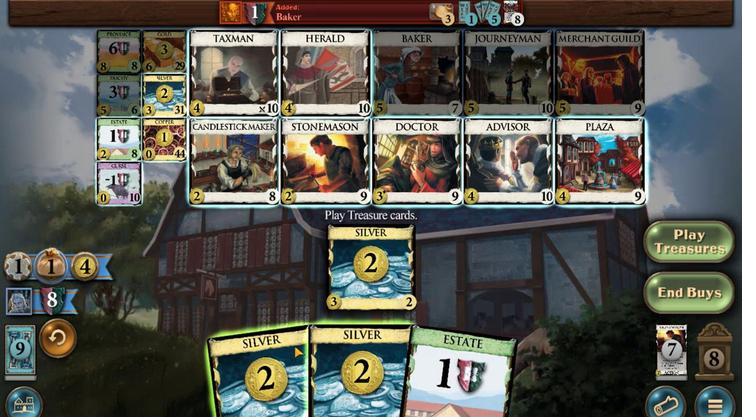 
Action: Mouse pressed left at (330, 276)
Screenshot: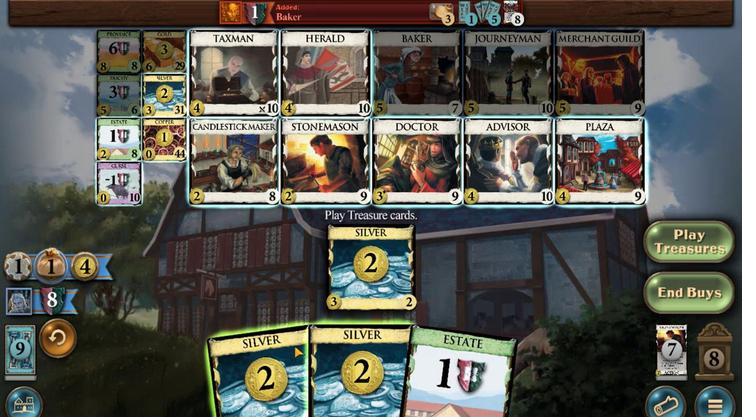 
Action: Mouse moved to (353, 277)
Screenshot: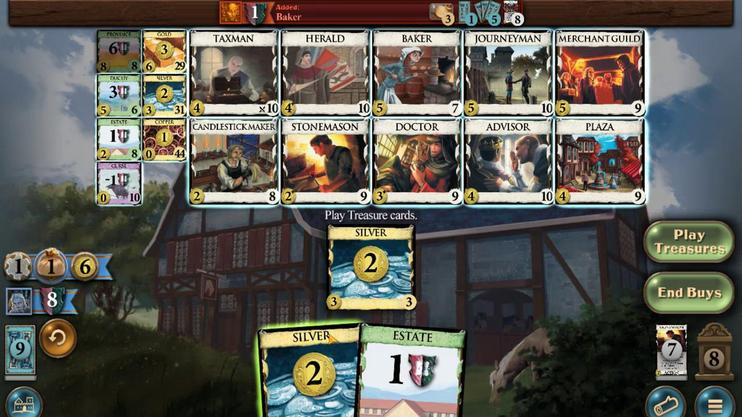 
Action: Mouse pressed left at (353, 277)
Screenshot: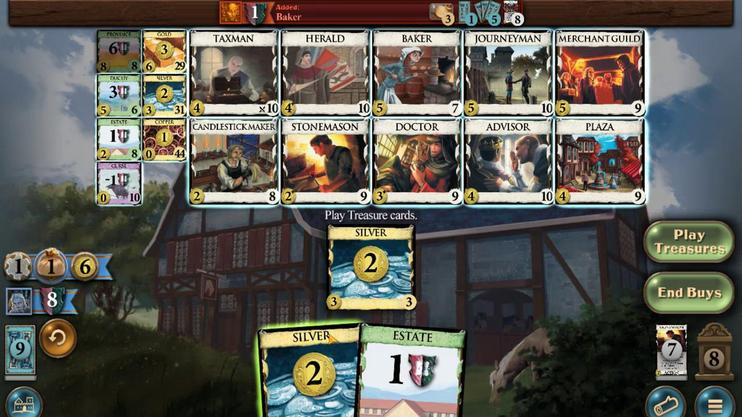 
Action: Mouse moved to (229, 211)
Screenshot: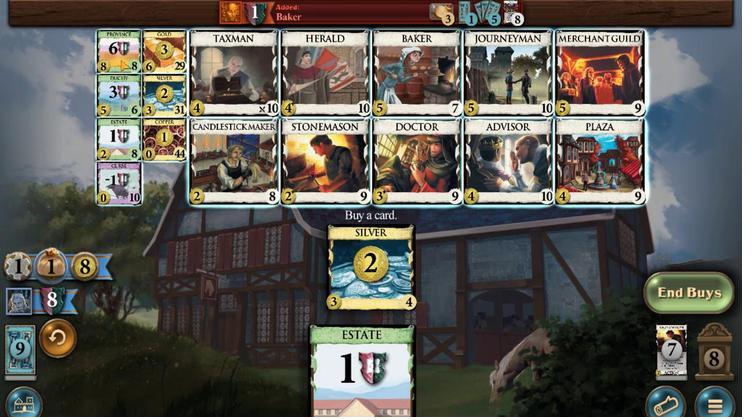 
Action: Mouse pressed left at (229, 211)
Screenshot: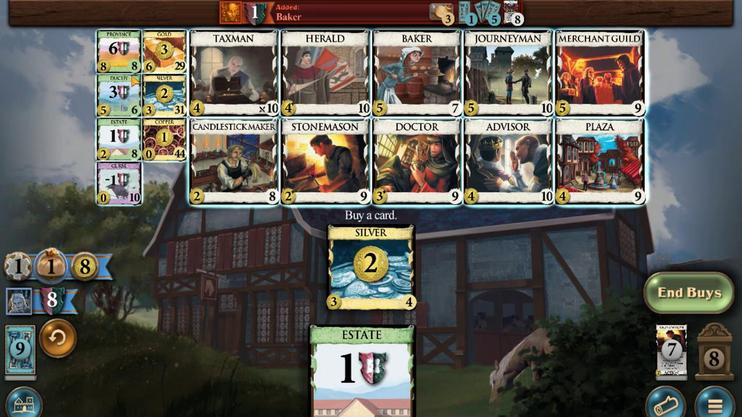 
Action: Mouse moved to (371, 276)
Screenshot: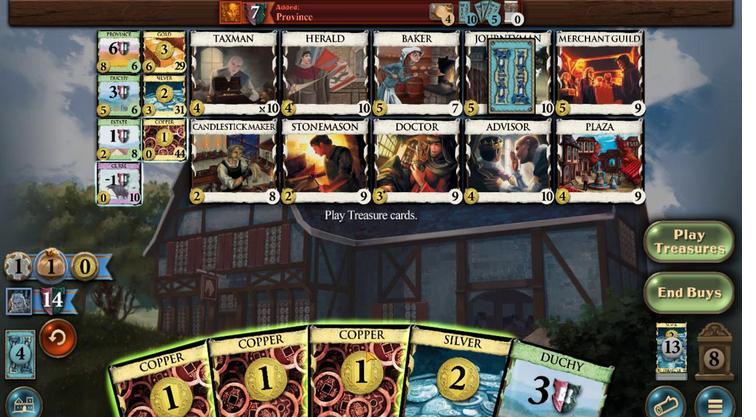 
Action: Mouse pressed left at (371, 276)
Screenshot: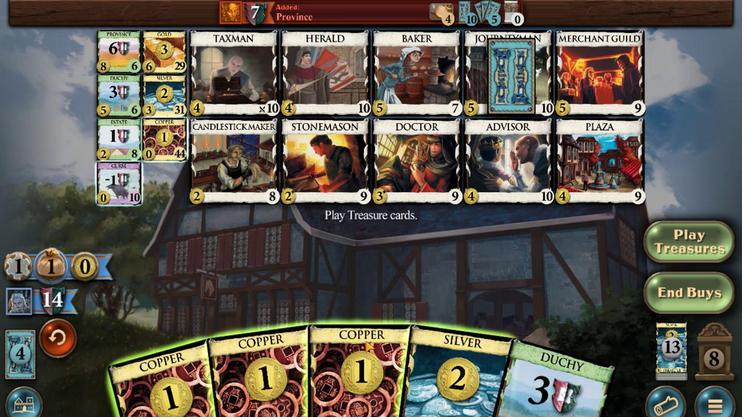 
Action: Mouse moved to (381, 275)
Screenshot: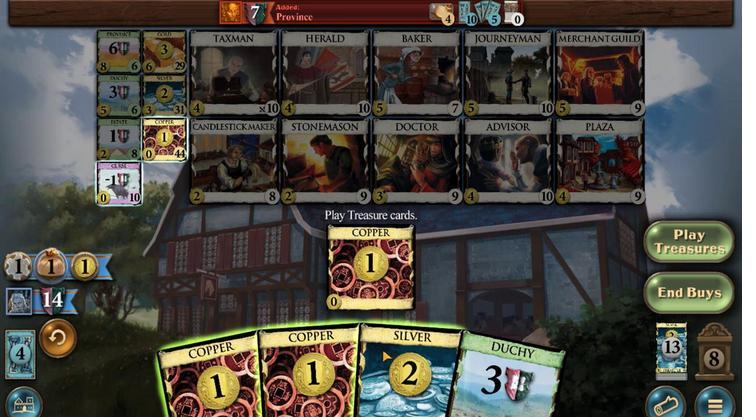 
Action: Mouse pressed left at (381, 275)
Screenshot: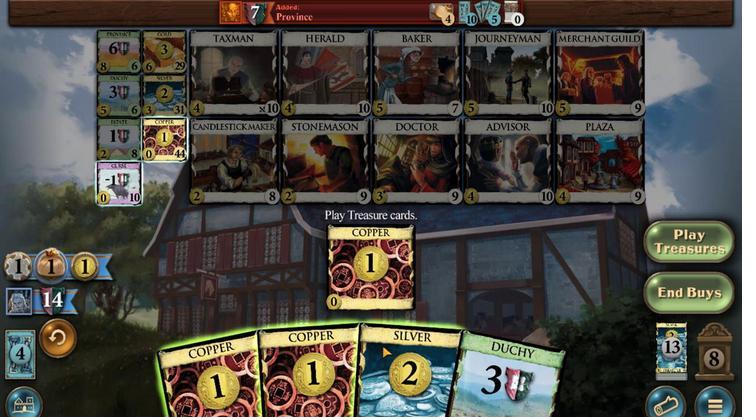 
Action: Mouse moved to (324, 277)
Screenshot: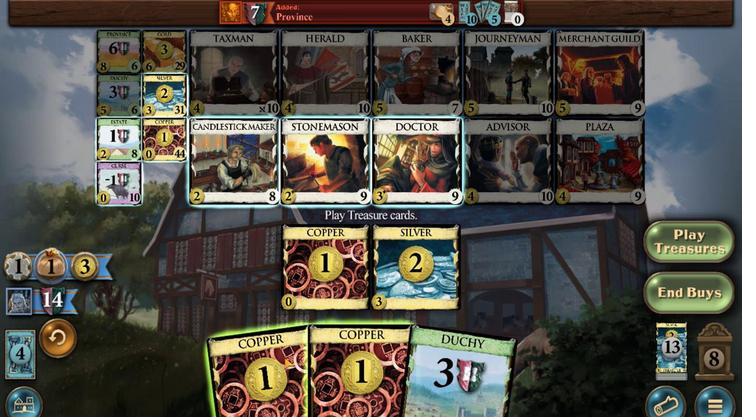 
Action: Mouse pressed left at (324, 277)
Screenshot: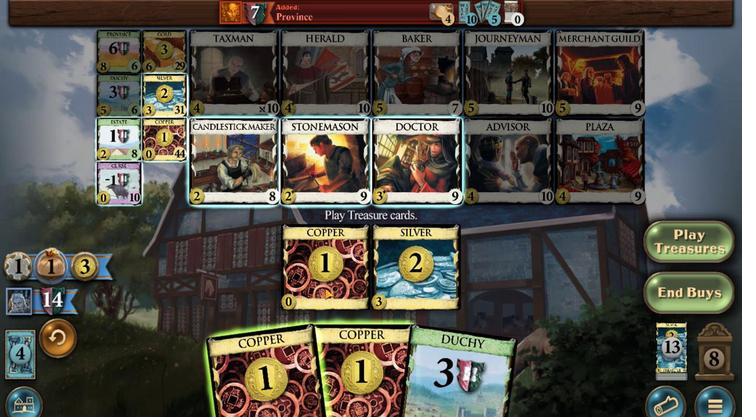 
Action: Mouse moved to (345, 273)
Screenshot: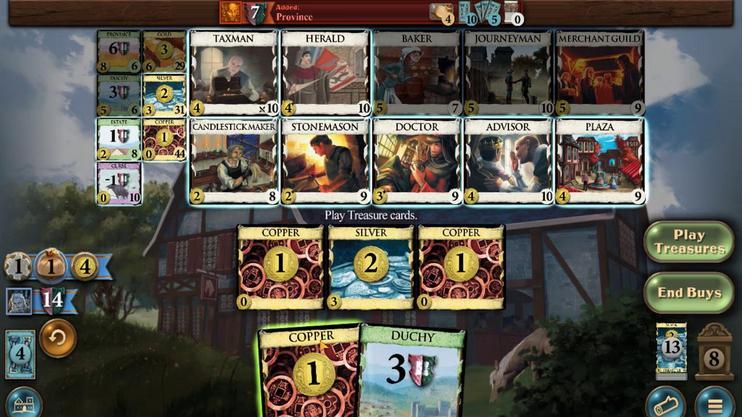 
Action: Mouse pressed left at (345, 273)
Screenshot: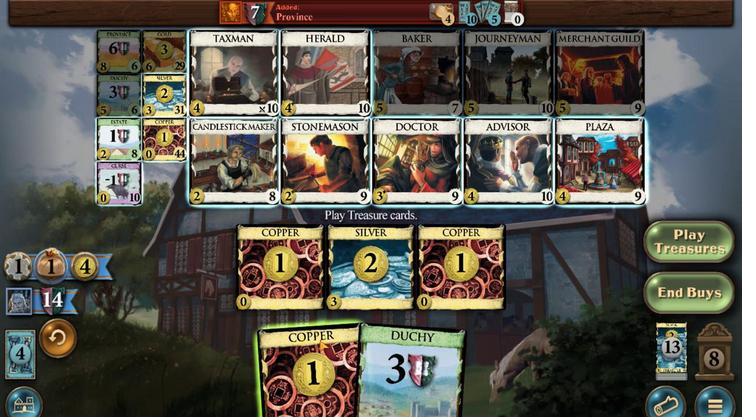 
Action: Mouse moved to (226, 219)
Screenshot: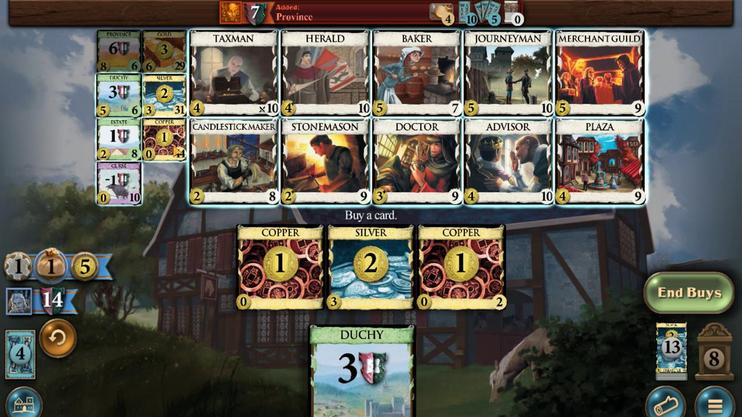 
Action: Mouse pressed left at (226, 219)
Screenshot: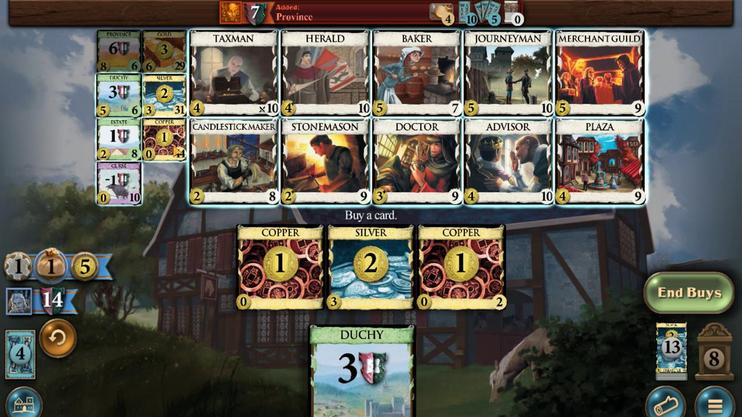 
Action: Mouse moved to (283, 280)
Screenshot: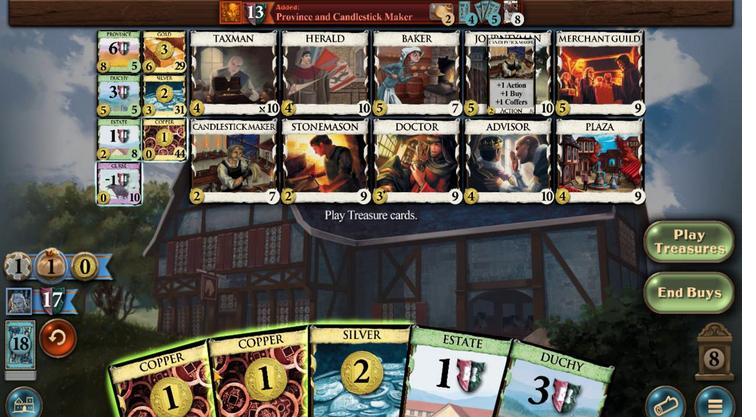 
Action: Mouse pressed left at (283, 280)
Screenshot: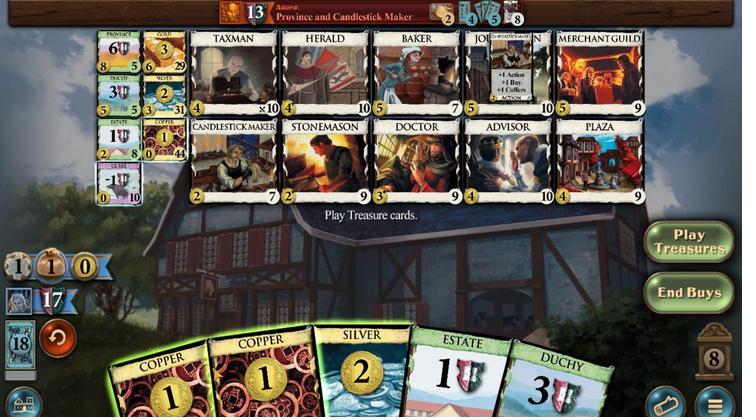 
Action: Mouse moved to (259, 283)
Screenshot: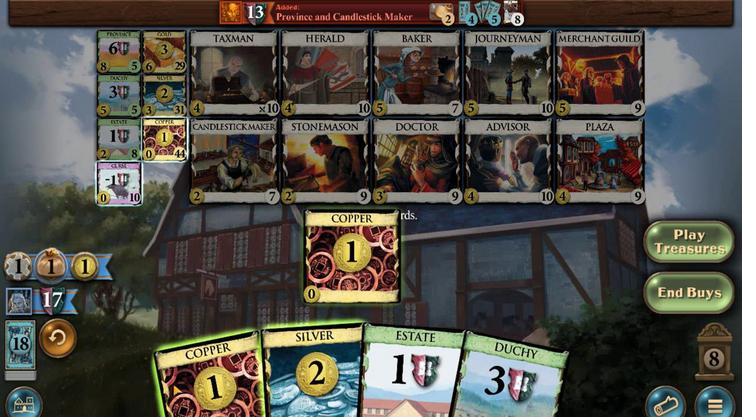 
Action: Mouse pressed left at (259, 283)
Screenshot: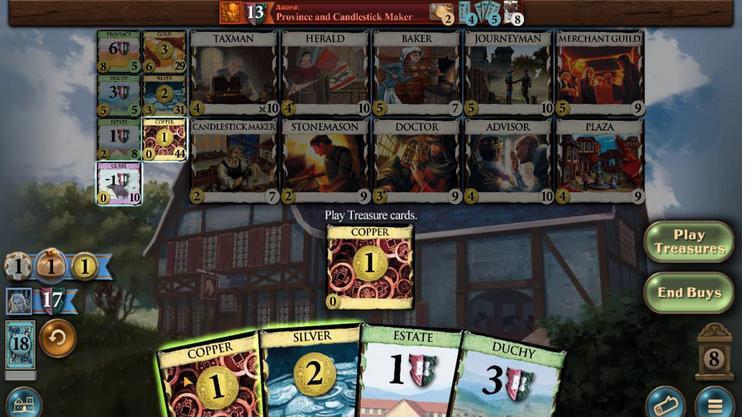 
Action: Mouse moved to (352, 235)
Screenshot: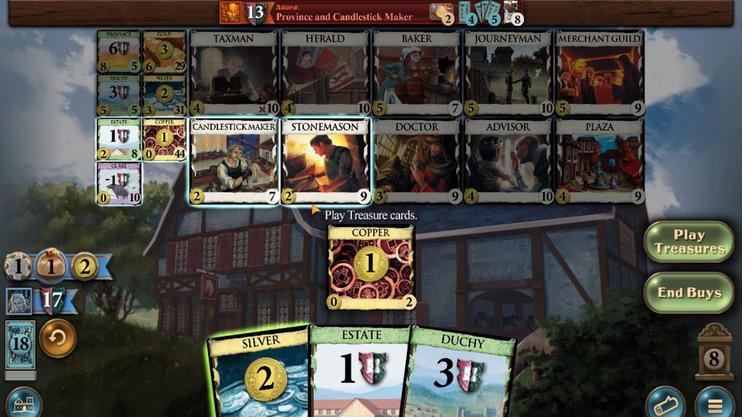 
Action: Mouse pressed left at (352, 235)
Screenshot: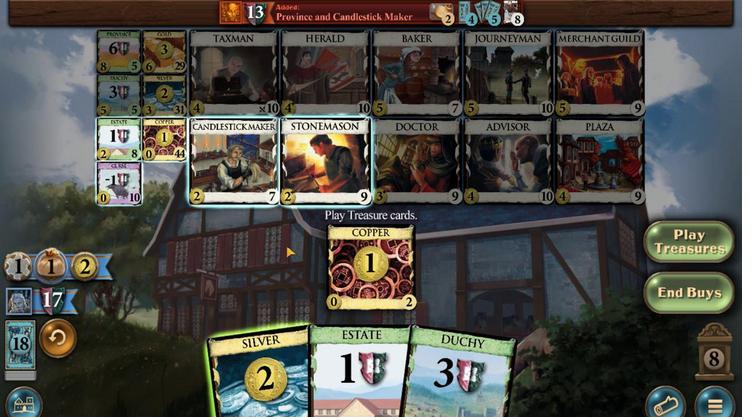 
Action: Mouse moved to (247, 283)
Screenshot: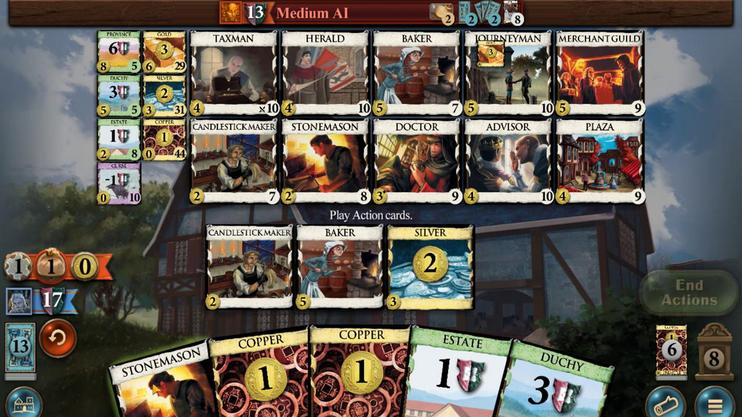 
Action: Mouse pressed left at (247, 283)
Screenshot: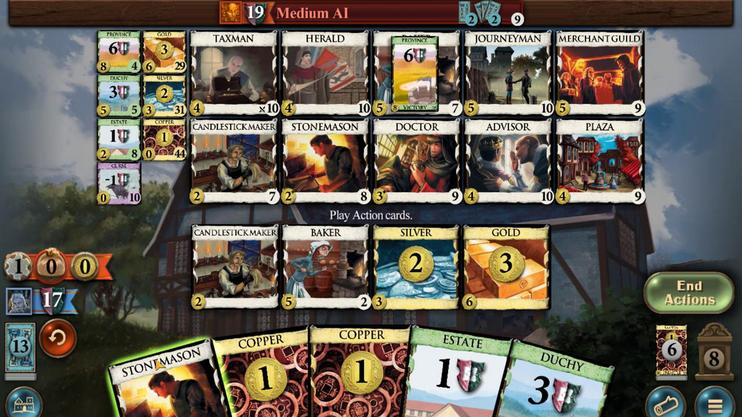 
Action: Mouse moved to (429, 283)
Screenshot: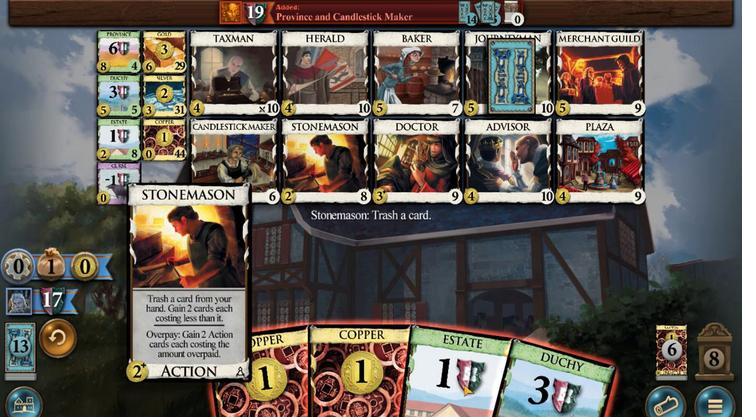 
Action: Mouse pressed left at (429, 283)
Screenshot: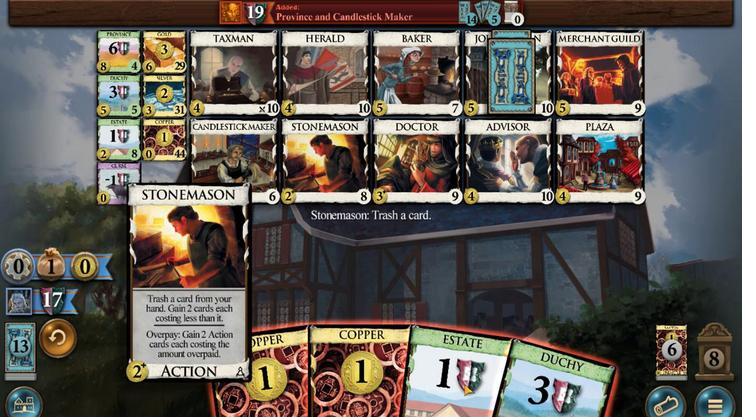 
Action: Mouse moved to (438, 288)
Screenshot: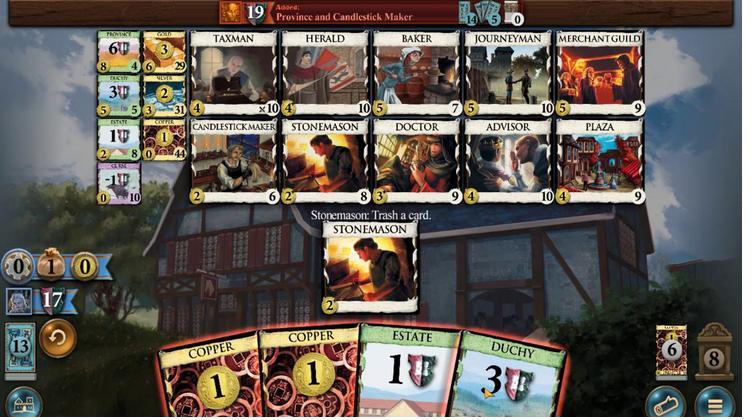 
Action: Mouse pressed left at (438, 288)
Screenshot: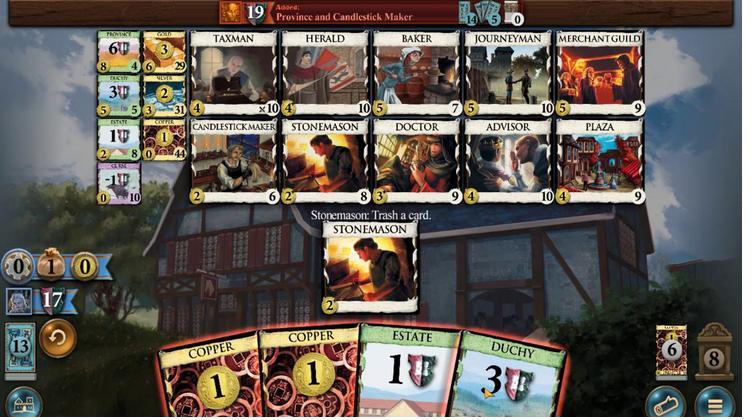 
Action: Mouse moved to (339, 217)
Screenshot: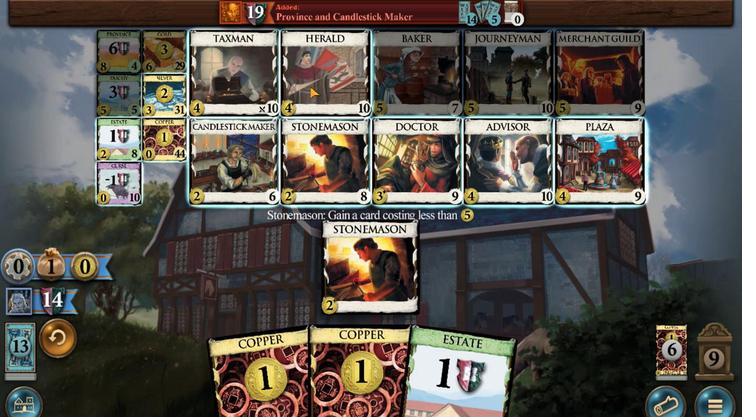 
Action: Mouse pressed left at (339, 217)
Screenshot: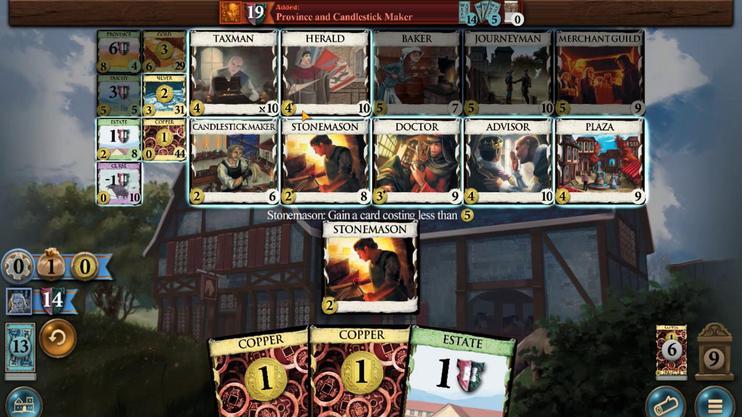 
Action: Mouse moved to (293, 233)
Screenshot: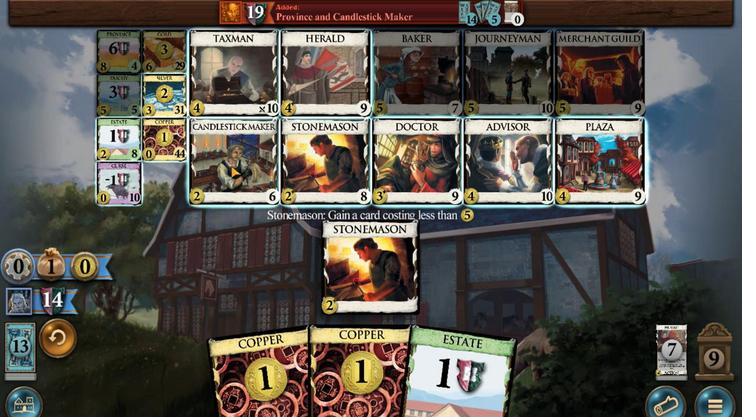 
Action: Mouse pressed left at (293, 233)
Screenshot: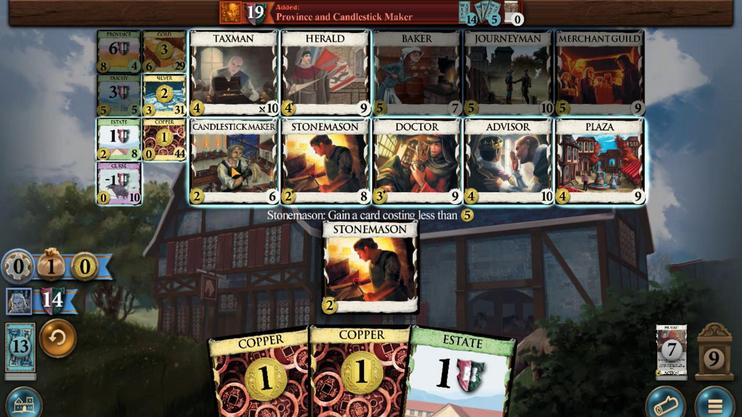 
Action: Mouse moved to (363, 280)
Screenshot: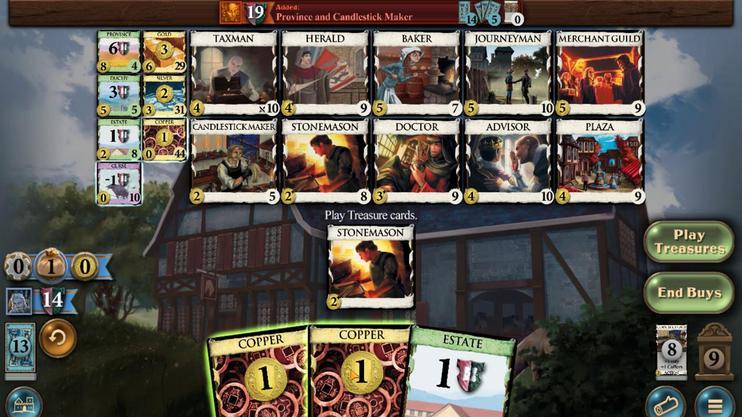 
Action: Mouse pressed left at (363, 280)
Screenshot: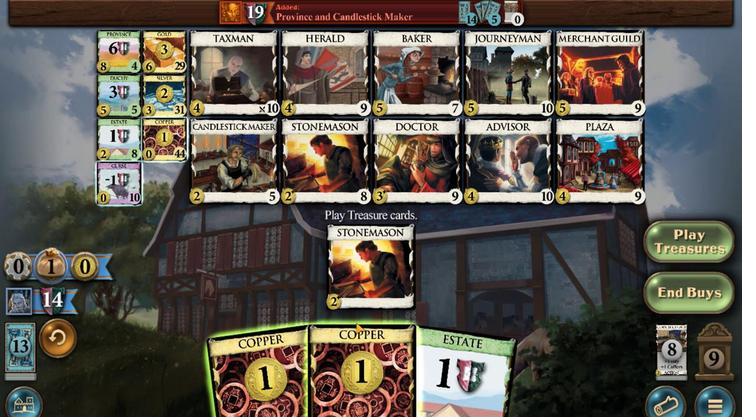 
Action: Mouse moved to (338, 281)
Screenshot: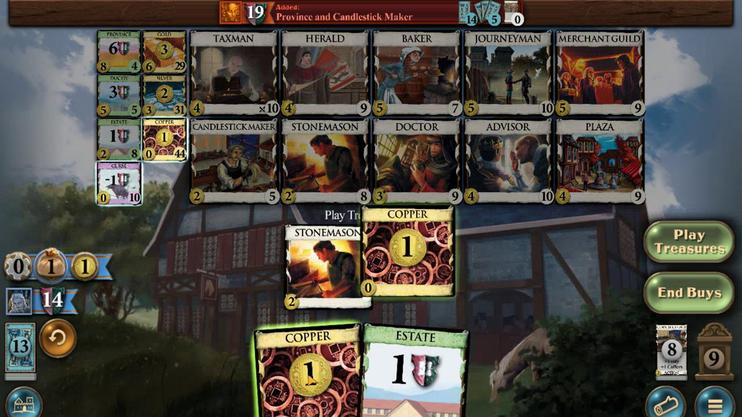 
Action: Mouse pressed left at (338, 281)
Screenshot: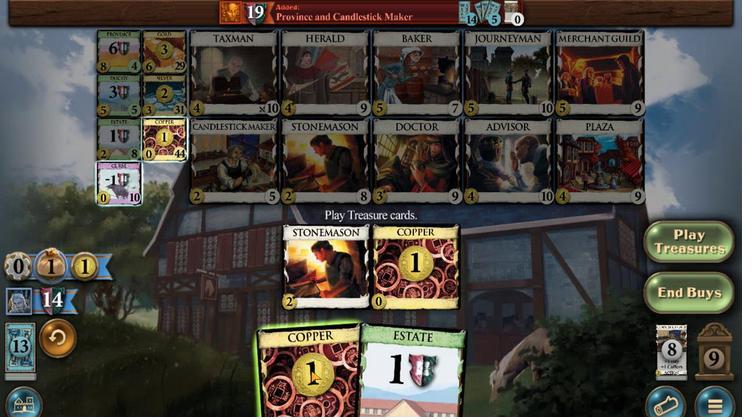 
Action: Mouse moved to (291, 239)
Screenshot: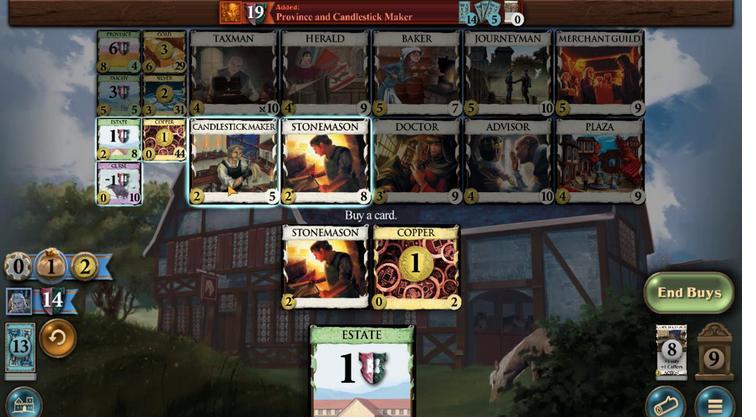 
Action: Mouse pressed left at (291, 239)
Screenshot: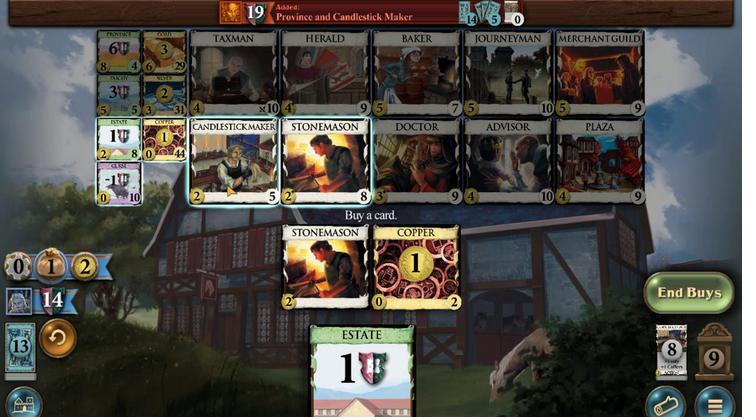 
Action: Mouse moved to (322, 285)
Screenshot: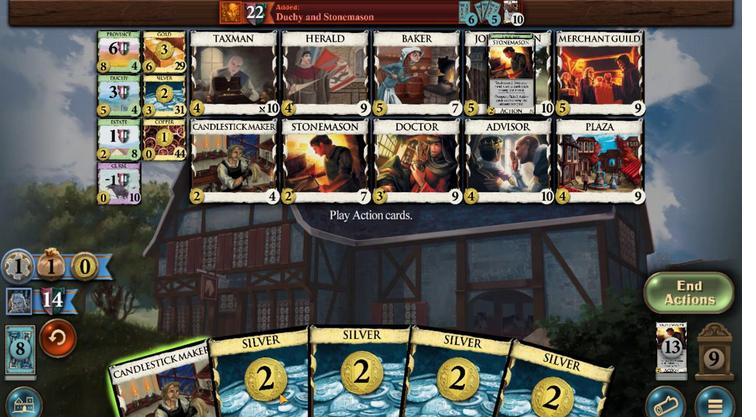 
Action: Mouse pressed left at (322, 285)
Screenshot: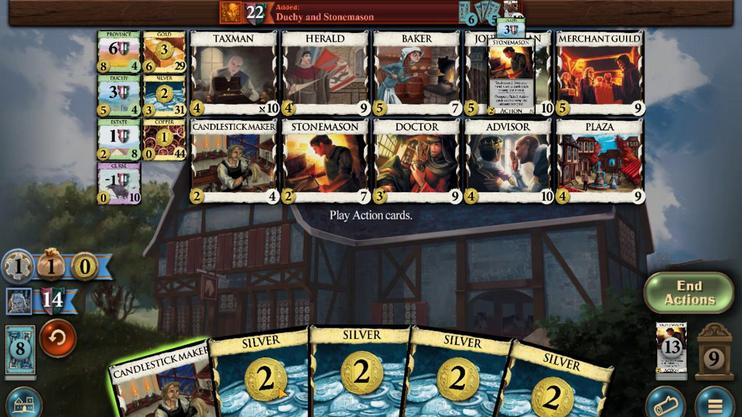 
Action: Mouse moved to (253, 287)
Screenshot: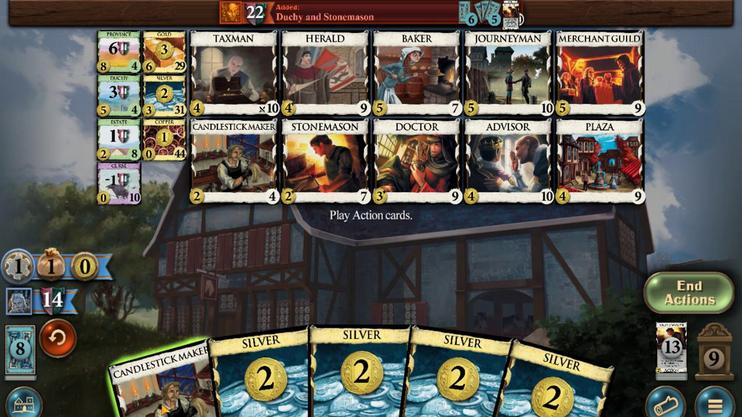 
Action: Mouse pressed left at (253, 287)
Screenshot: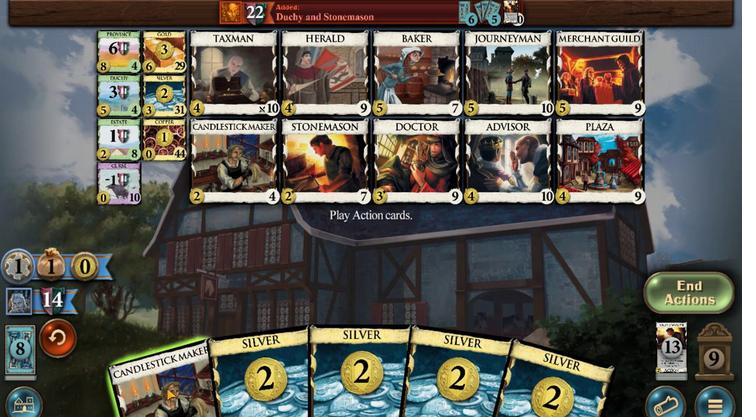 
Action: Mouse moved to (283, 279)
Screenshot: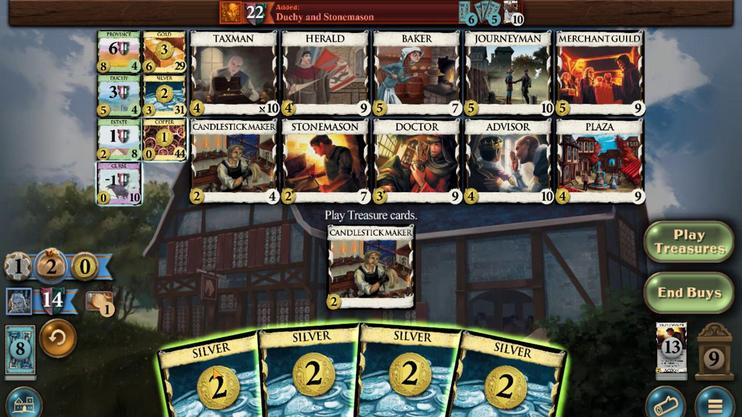 
Action: Mouse pressed left at (283, 279)
Screenshot: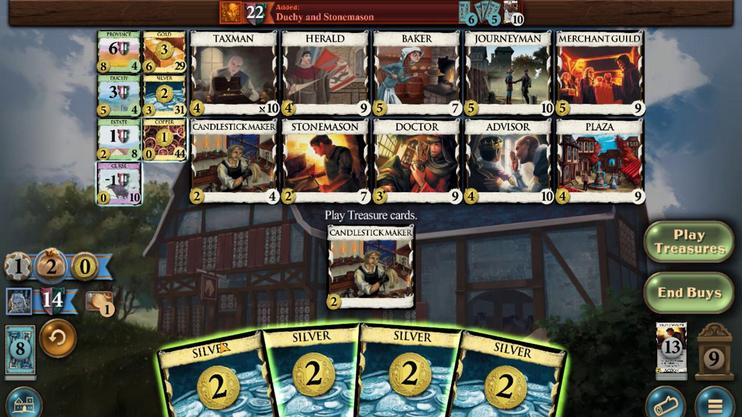
Action: Mouse moved to (316, 275)
Screenshot: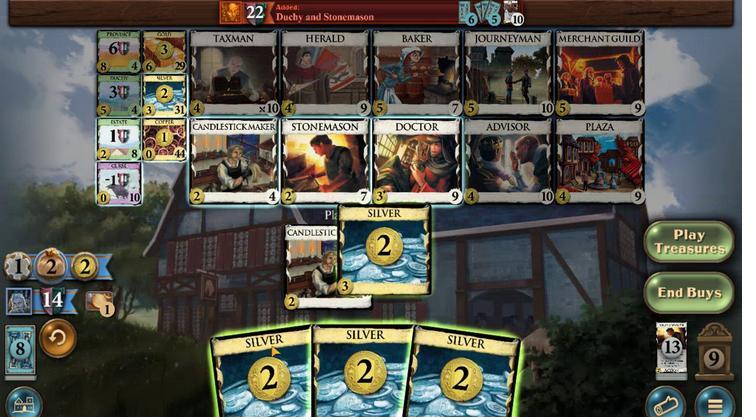 
Action: Mouse pressed left at (316, 275)
Screenshot: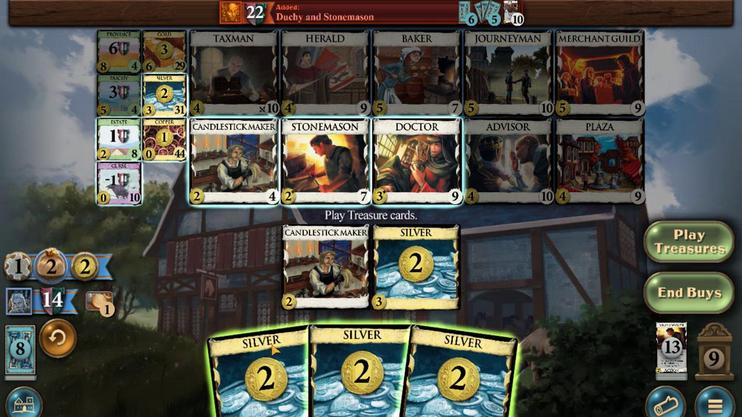 
Action: Mouse moved to (338, 272)
Screenshot: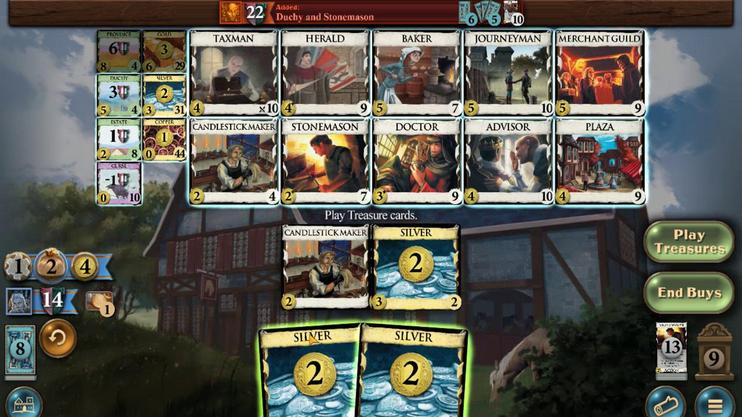 
Action: Mouse pressed left at (338, 272)
Screenshot: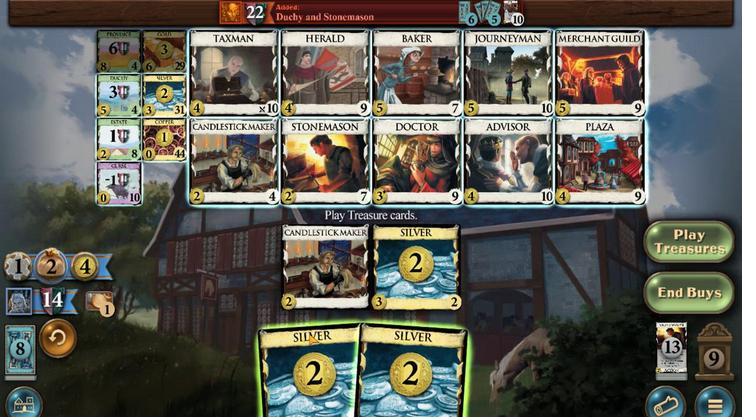 
Action: Mouse moved to (371, 271)
Screenshot: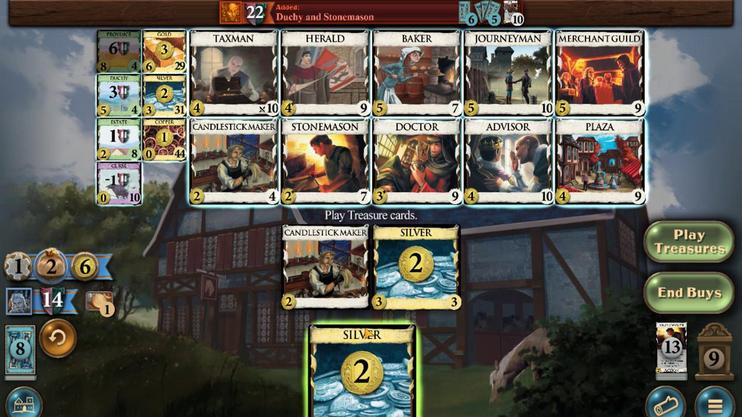 
Action: Mouse pressed left at (371, 271)
Screenshot: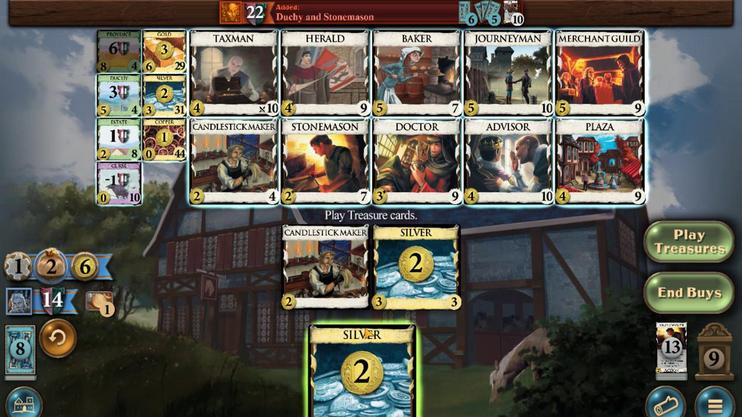 
Action: Mouse moved to (233, 211)
Screenshot: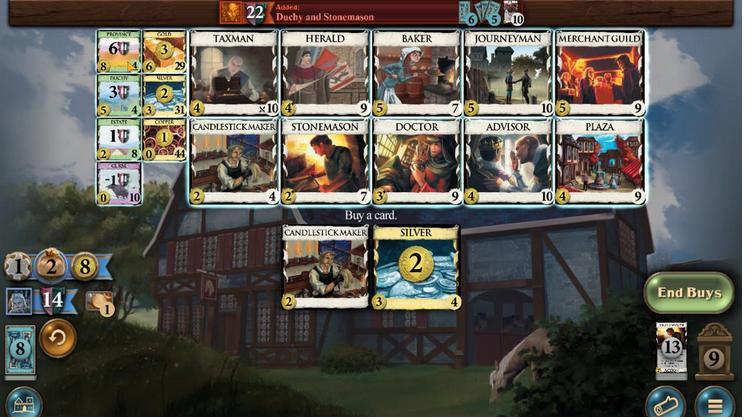 
Action: Mouse pressed left at (233, 211)
Screenshot: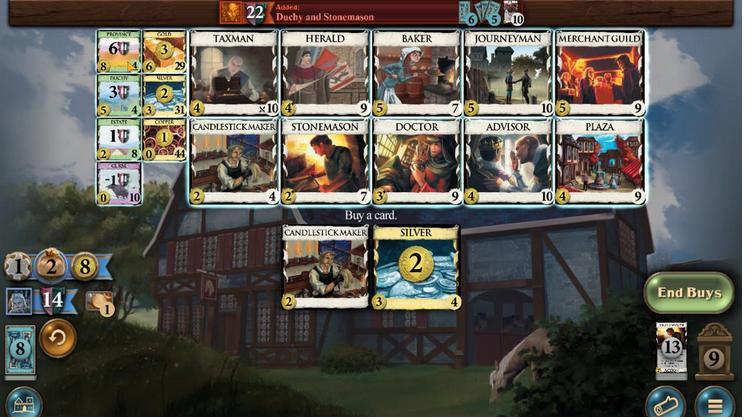 
Action: Mouse moved to (259, 228)
Screenshot: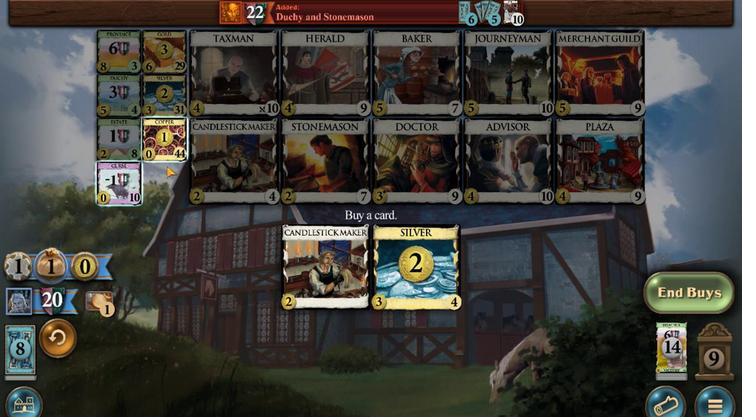 
Action: Mouse pressed left at (259, 228)
Screenshot: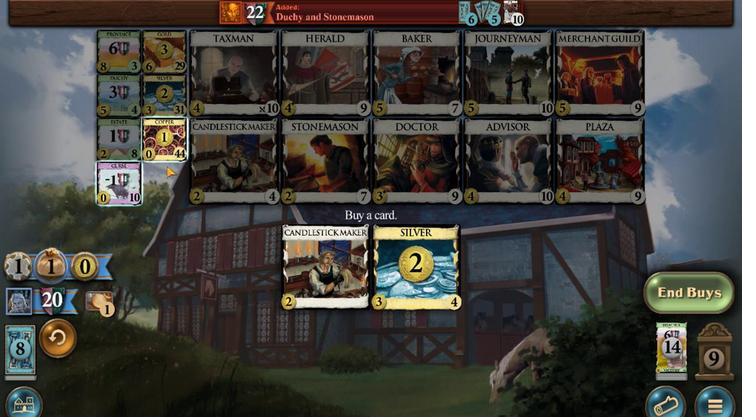 
Action: Mouse moved to (333, 281)
Screenshot: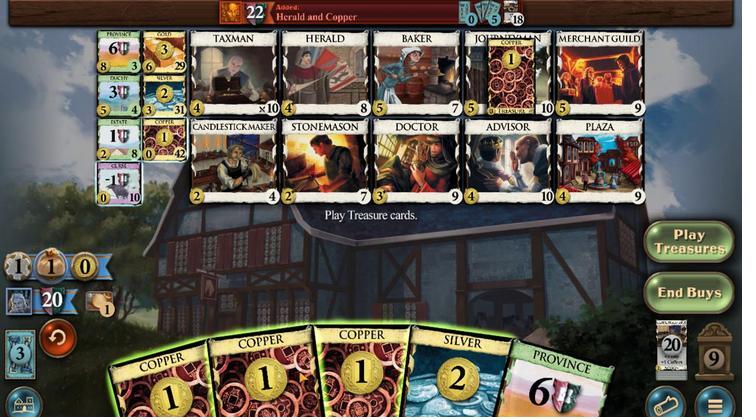 
Action: Mouse pressed left at (333, 281)
Screenshot: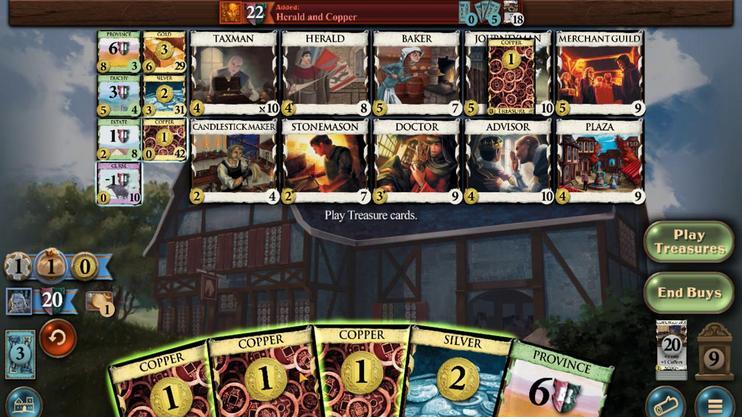 
Action: Mouse moved to (358, 283)
Screenshot: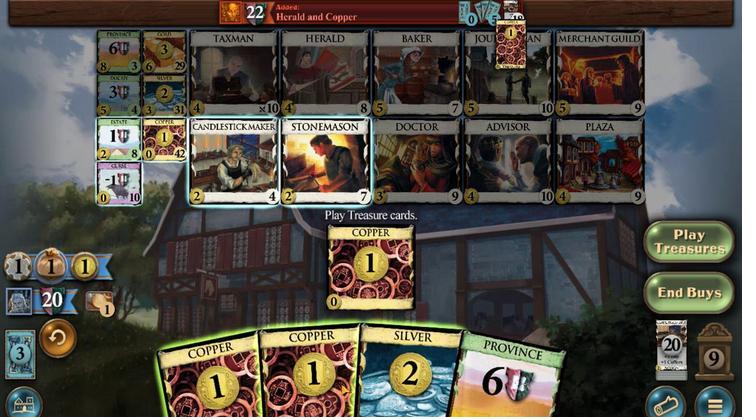 
Action: Mouse pressed left at (358, 283)
Screenshot: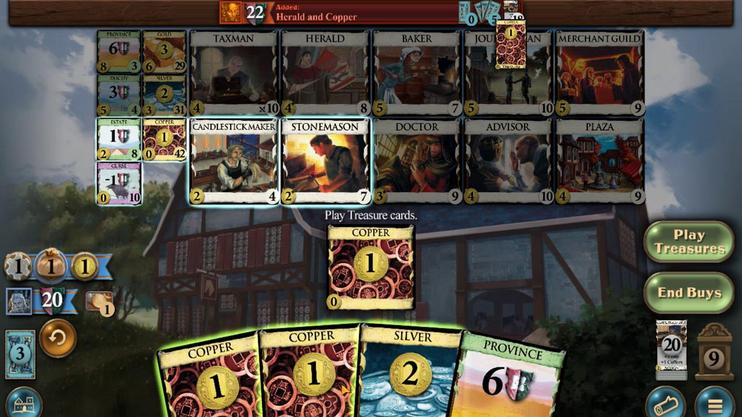 
Action: Mouse moved to (308, 233)
Screenshot: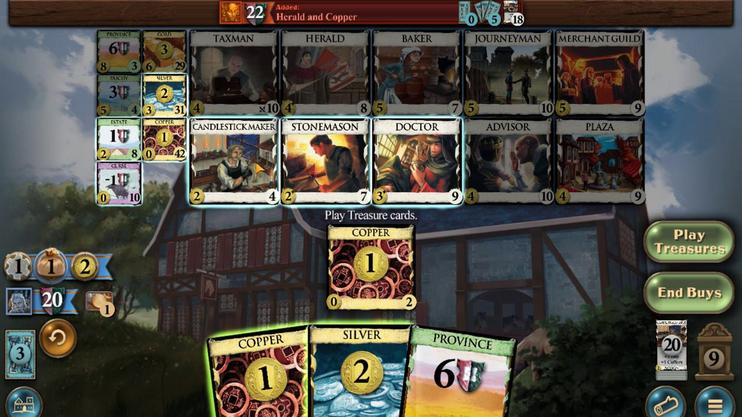 
Action: Mouse pressed left at (308, 233)
Screenshot: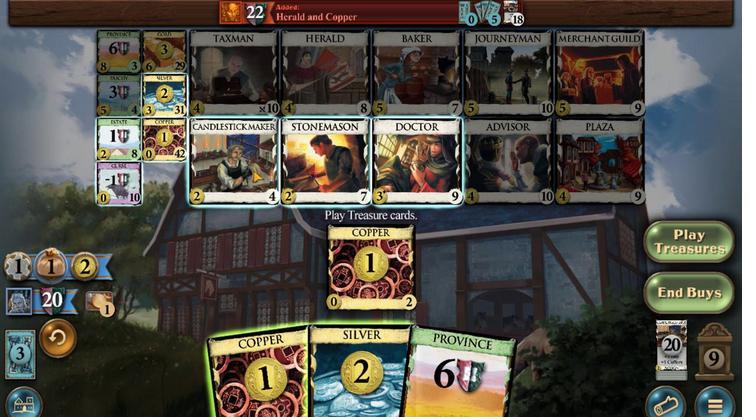 
Action: Mouse moved to (318, 280)
Screenshot: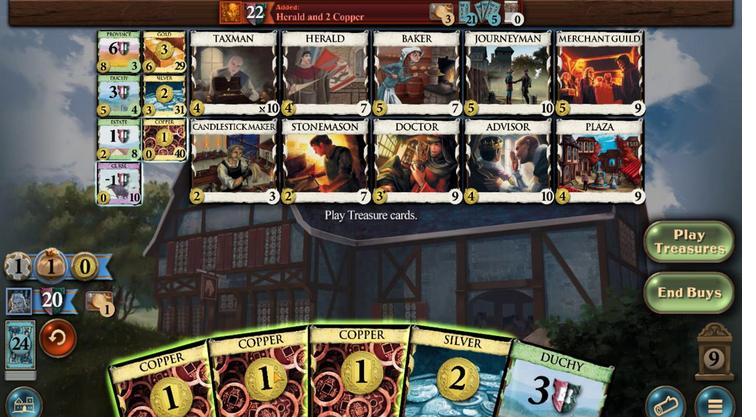 
Action: Mouse pressed left at (318, 280)
Screenshot: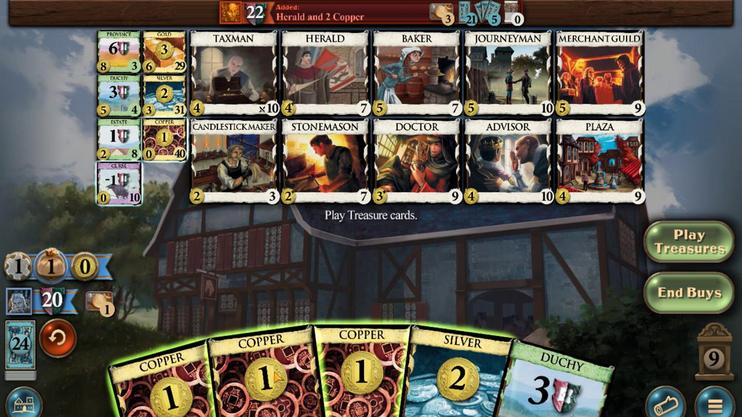 
Action: Mouse moved to (334, 279)
Screenshot: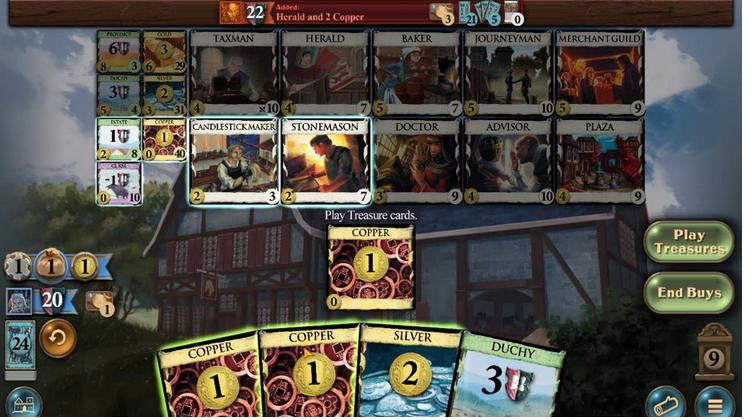 
Action: Mouse pressed left at (334, 279)
Screenshot: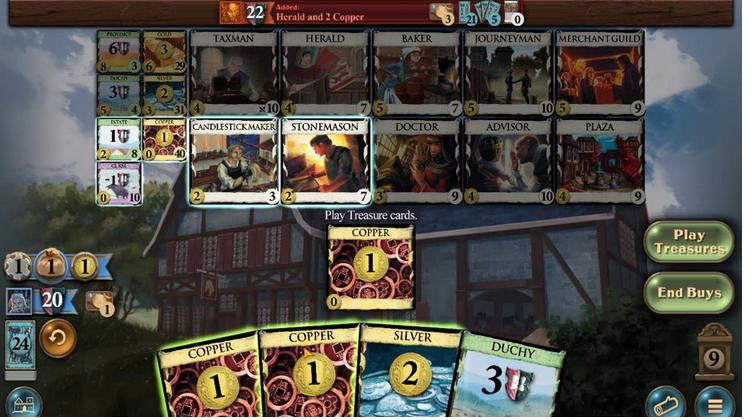 
Action: Mouse moved to (362, 276)
Screenshot: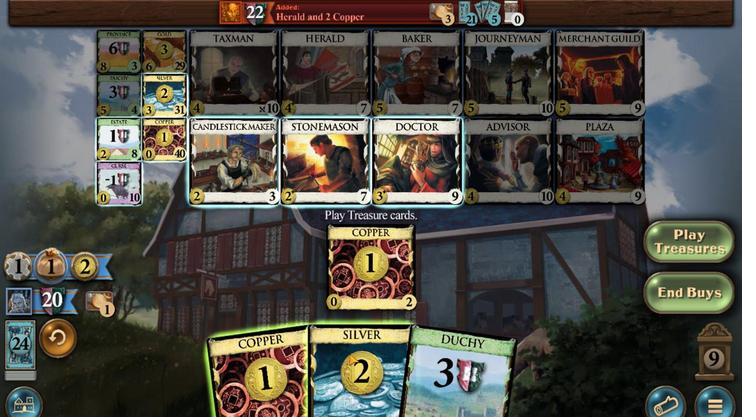 
Action: Mouse pressed left at (362, 276)
Screenshot: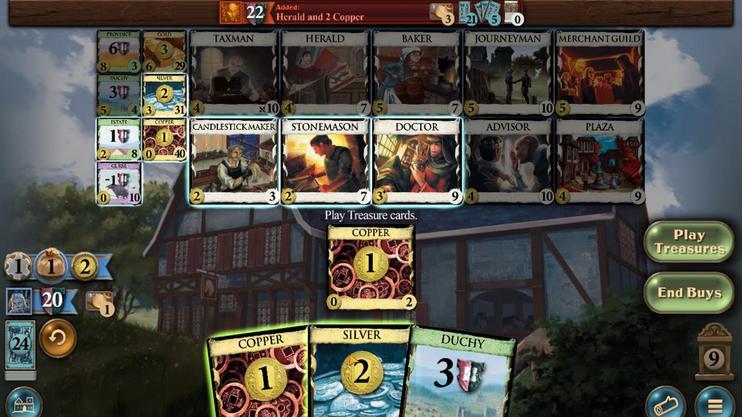 
Action: Mouse moved to (337, 277)
Screenshot: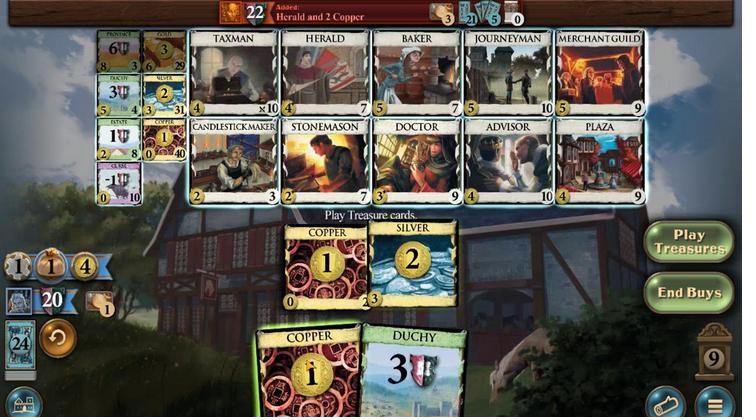 
Action: Mouse pressed left at (337, 277)
Screenshot: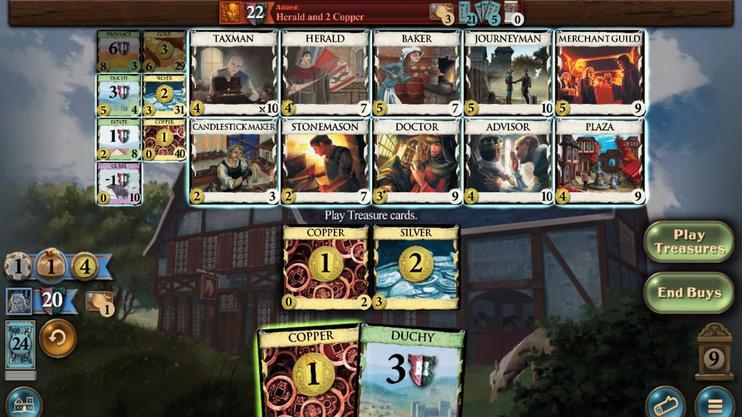 
Action: Mouse moved to (222, 221)
Screenshot: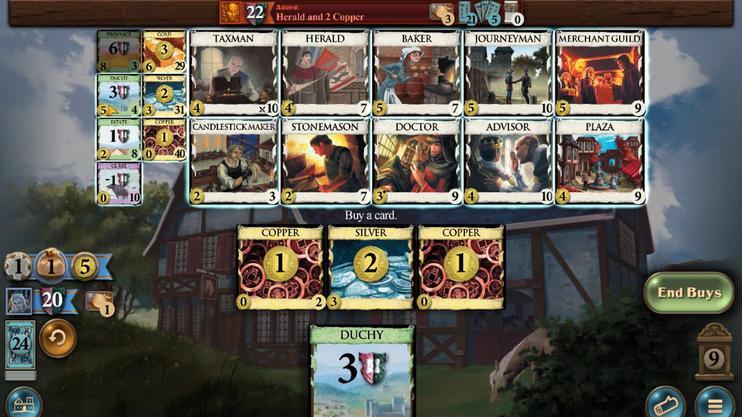 
Action: Mouse pressed left at (222, 221)
Screenshot: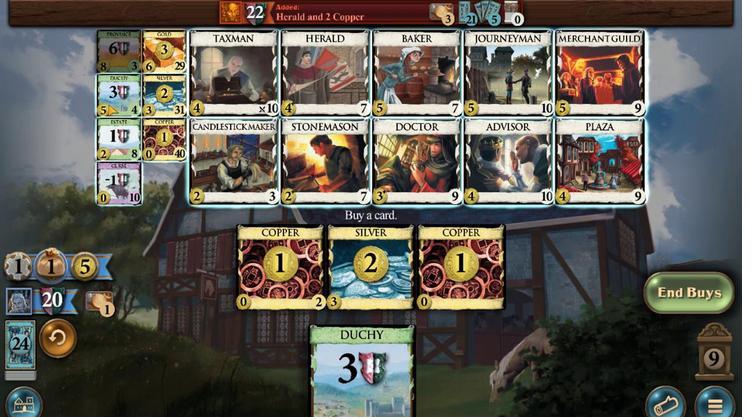 
Action: Mouse moved to (309, 279)
Screenshot: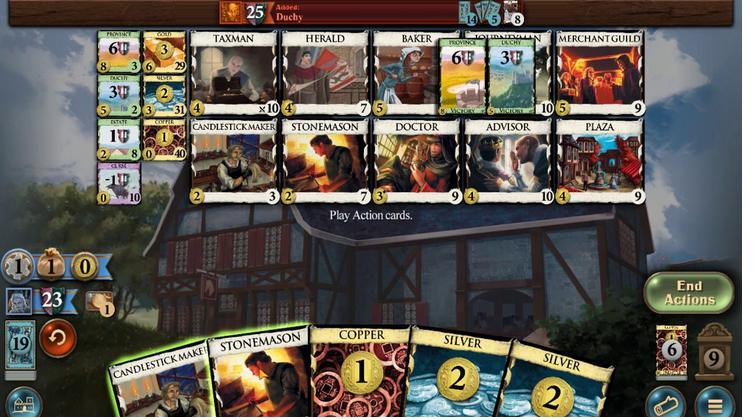 
Action: Mouse pressed left at (309, 279)
Screenshot: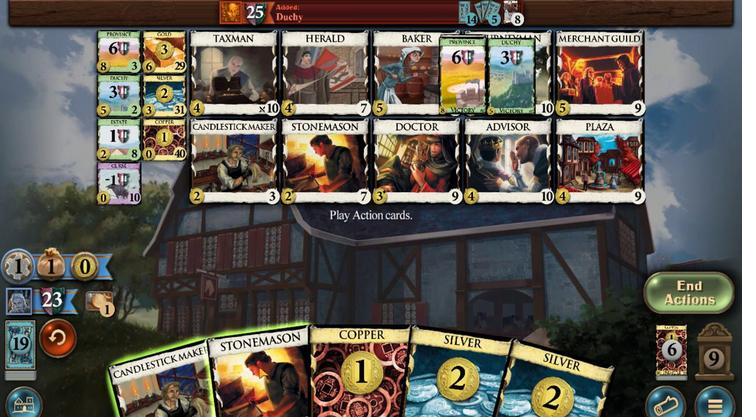 
Action: Mouse moved to (292, 279)
Screenshot: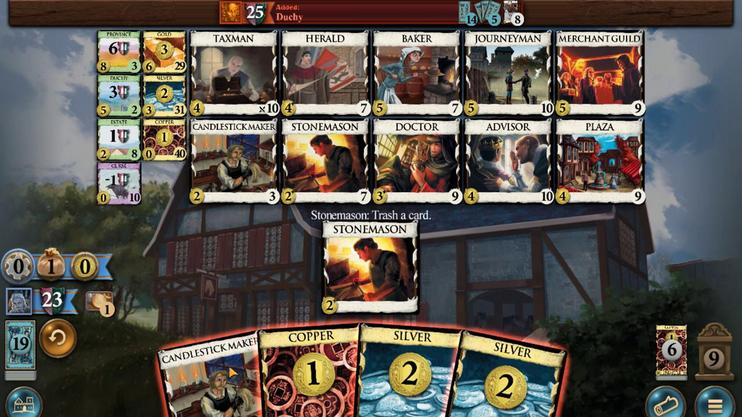 
Action: Mouse pressed left at (292, 279)
Screenshot: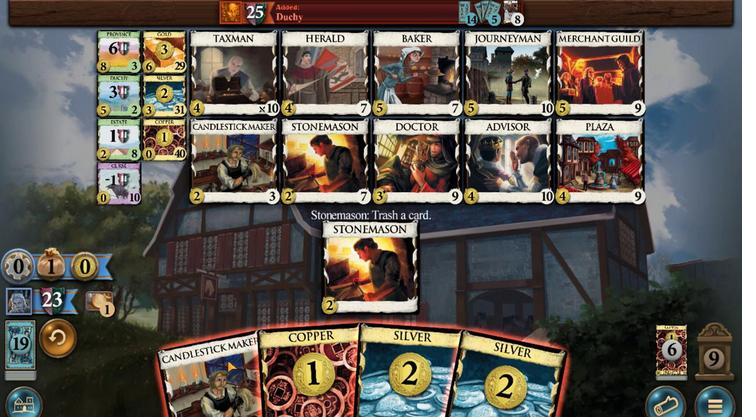 
Action: Mouse moved to (315, 283)
Screenshot: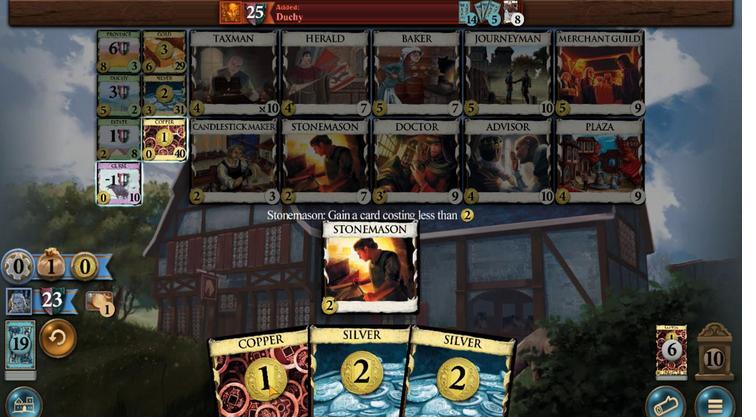 
Action: Mouse pressed left at (315, 283)
Screenshot: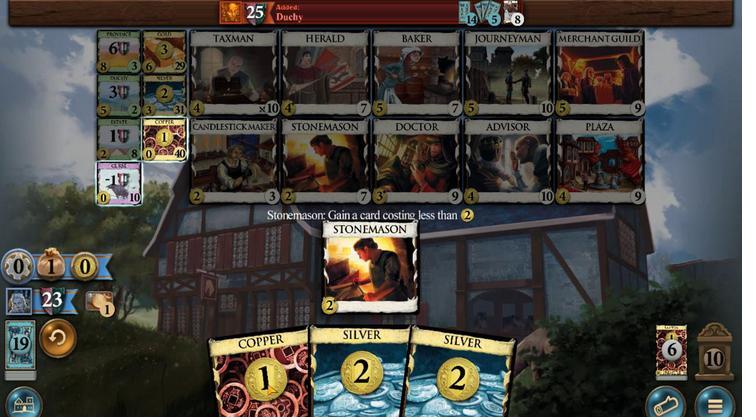 
Action: Mouse moved to (251, 247)
Screenshot: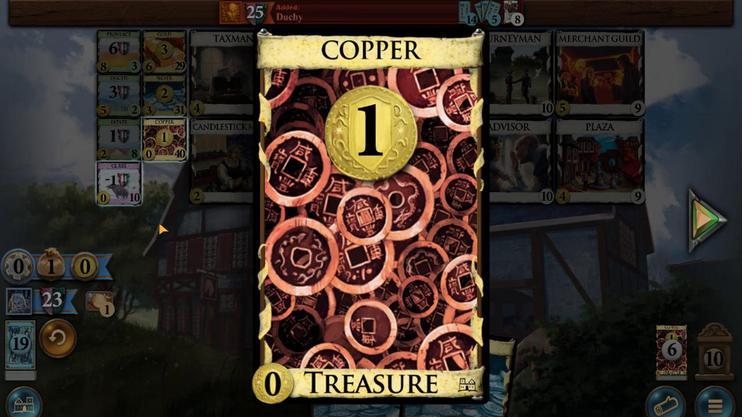 
Action: Mouse pressed left at (251, 247)
Screenshot: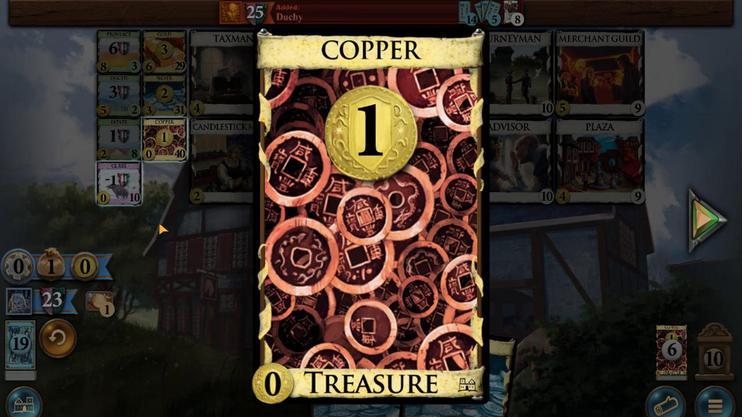 
Action: Mouse moved to (252, 230)
Screenshot: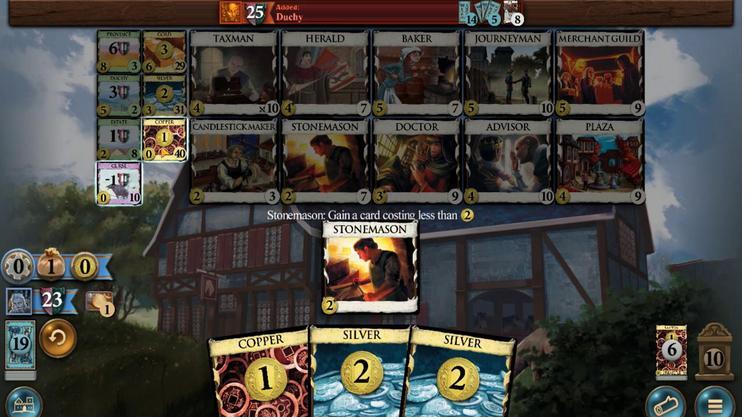 
Action: Mouse pressed left at (252, 230)
Screenshot: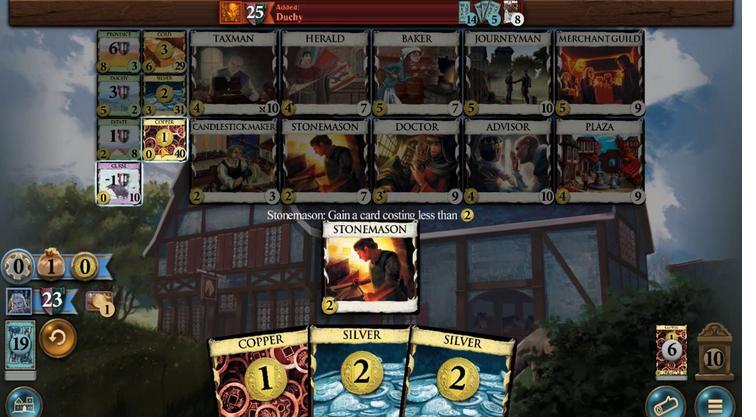 
Action: Mouse moved to (237, 238)
Screenshot: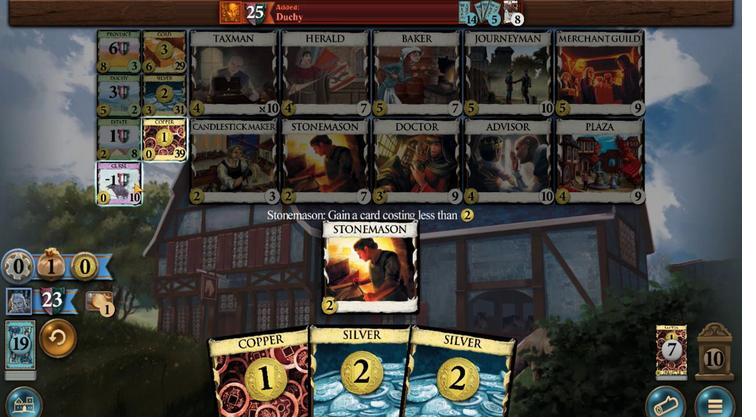 
Action: Mouse pressed left at (237, 238)
Screenshot: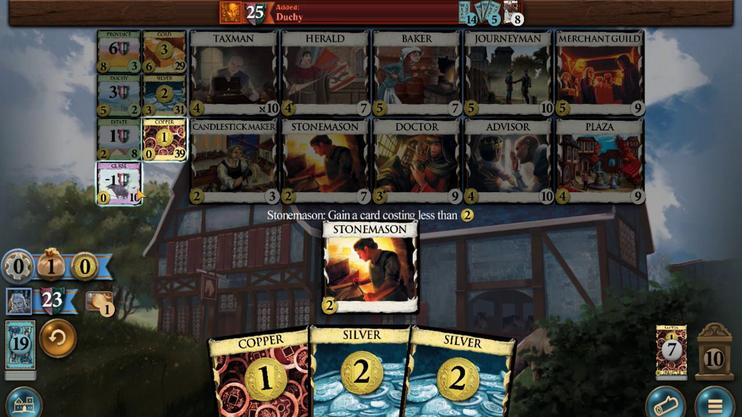 
Action: Mouse moved to (318, 276)
Screenshot: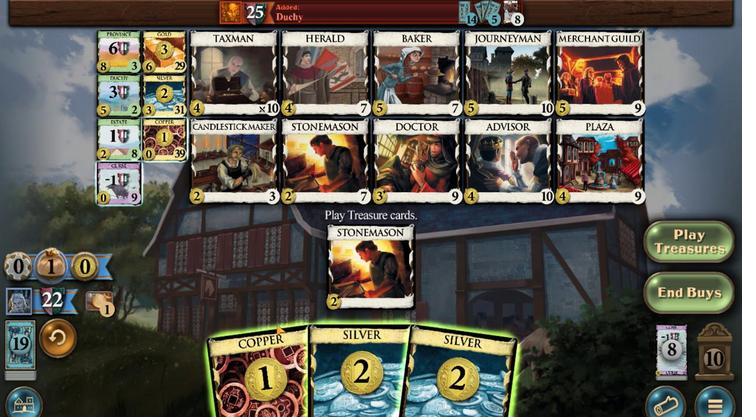 
Action: Mouse pressed left at (318, 276)
Screenshot: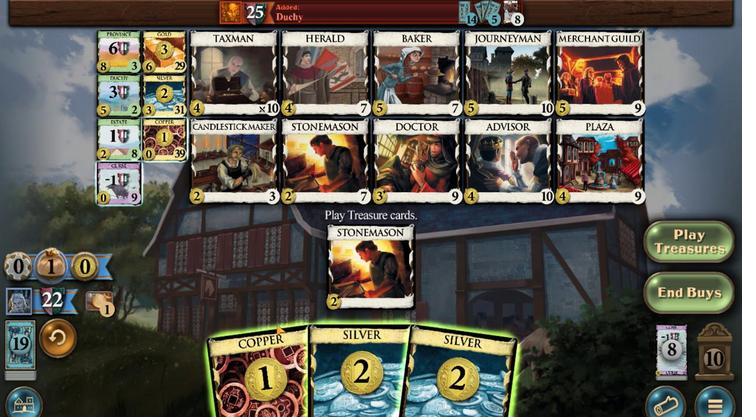
Action: Mouse moved to (340, 284)
Screenshot: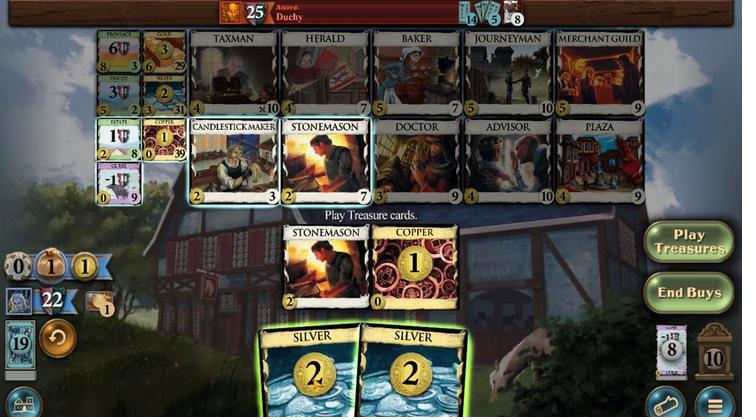 
Action: Mouse pressed left at (340, 284)
Screenshot: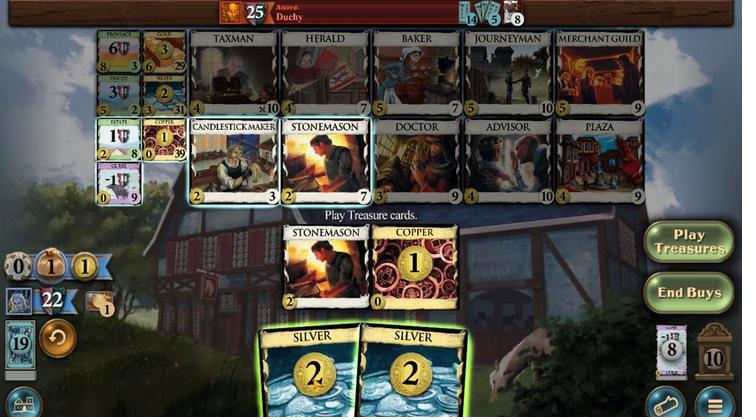 
Action: Mouse moved to (375, 284)
Screenshot: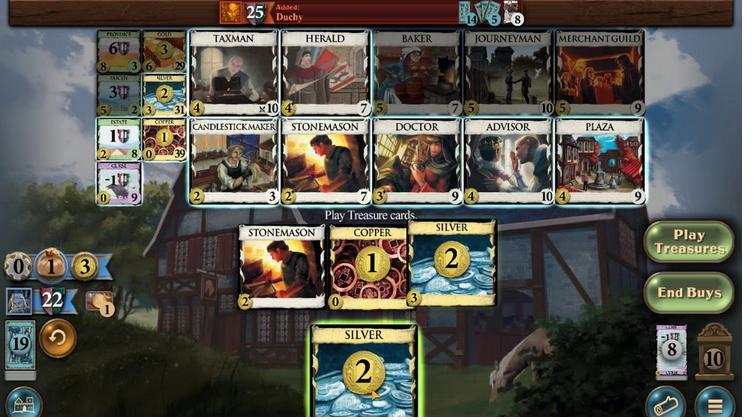 
Action: Mouse pressed left at (375, 284)
Screenshot: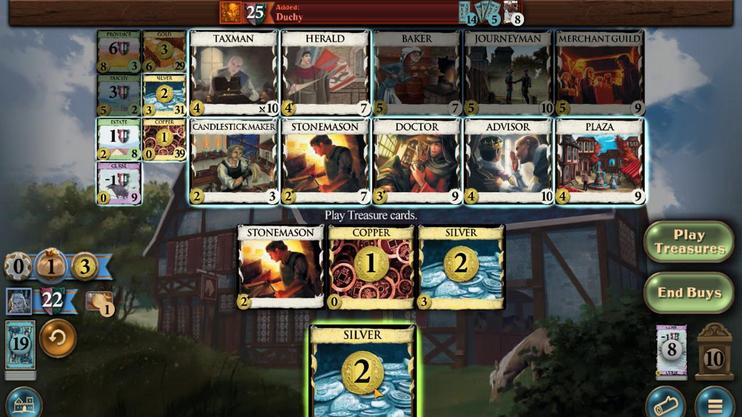 
Action: Mouse moved to (237, 222)
Screenshot: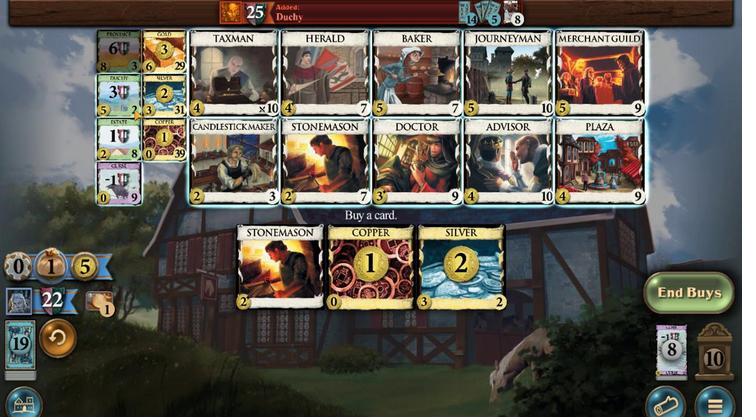 
Action: Mouse pressed left at (237, 222)
Screenshot: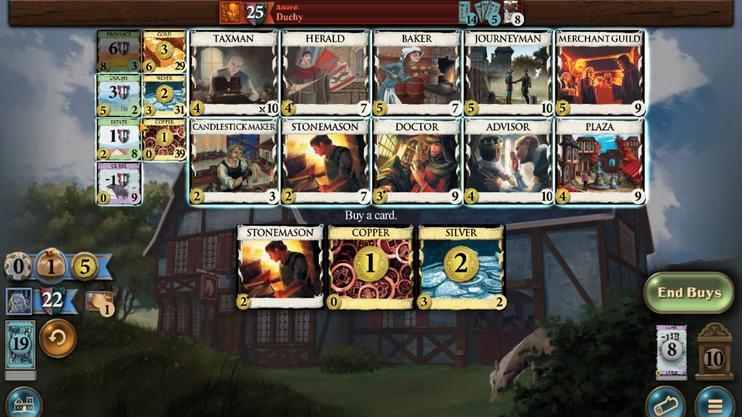 
Action: Mouse moved to (324, 276)
Screenshot: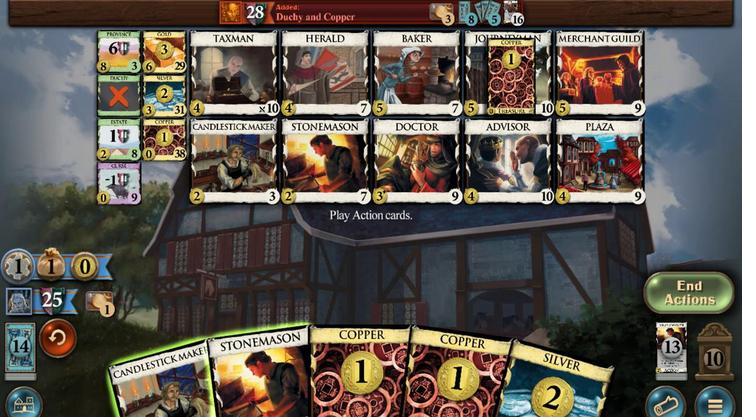 
Action: Mouse pressed left at (324, 276)
Screenshot: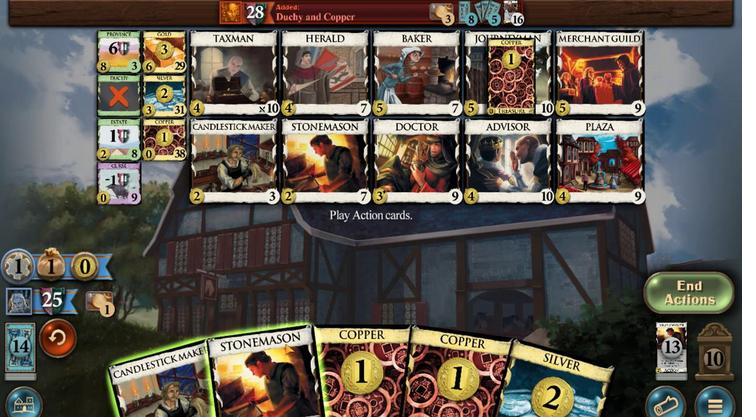 
Action: Mouse moved to (338, 279)
Screenshot: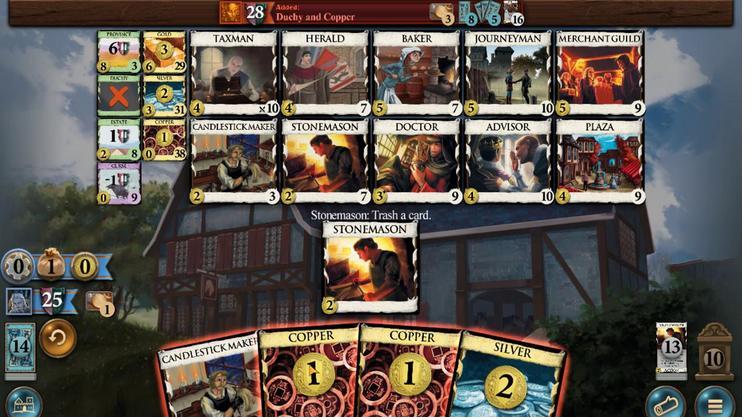 
Action: Mouse pressed left at (338, 279)
Screenshot: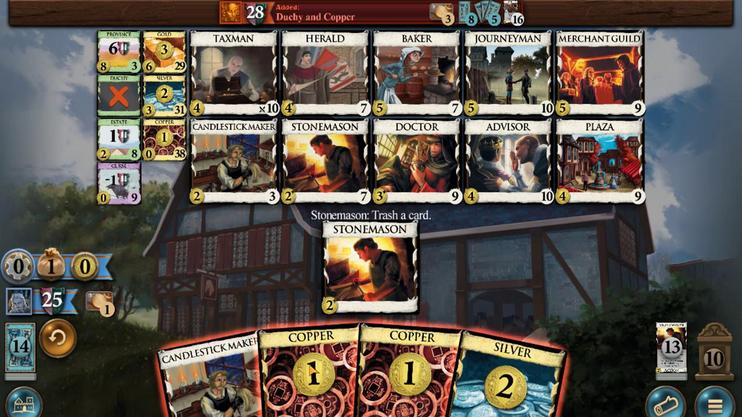 
Action: Mouse moved to (362, 275)
Screenshot: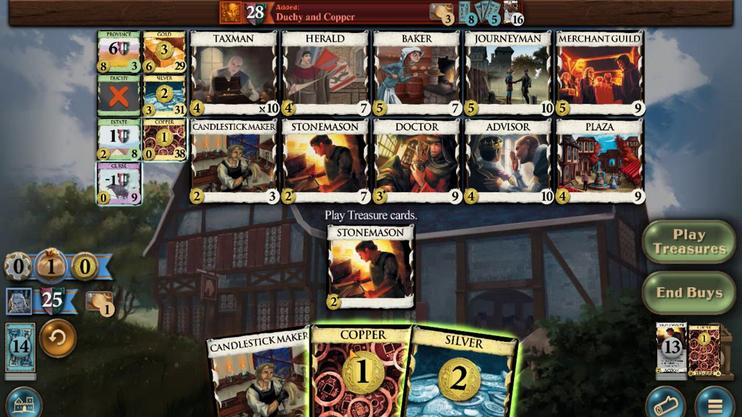 
Action: Mouse pressed left at (362, 275)
Screenshot: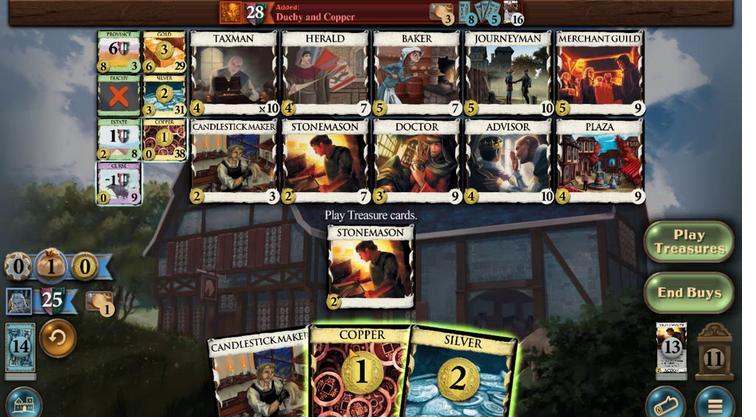 
Action: Mouse moved to (346, 237)
Screenshot: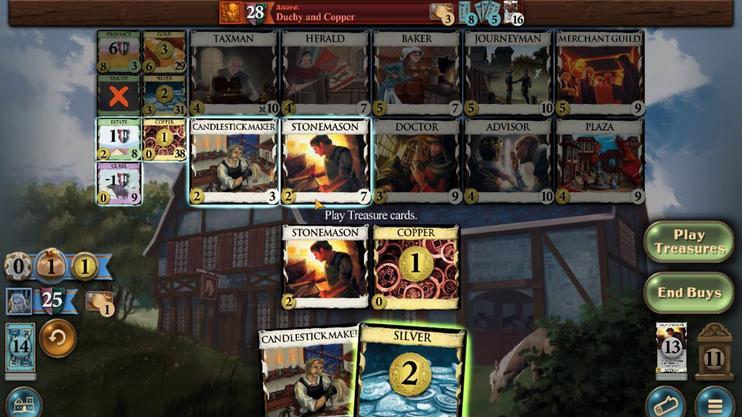 
Action: Mouse pressed left at (346, 237)
Screenshot: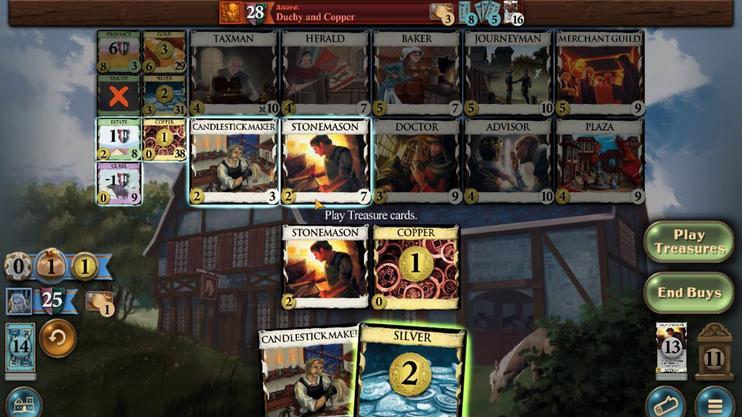 
Action: Mouse moved to (262, 282)
Screenshot: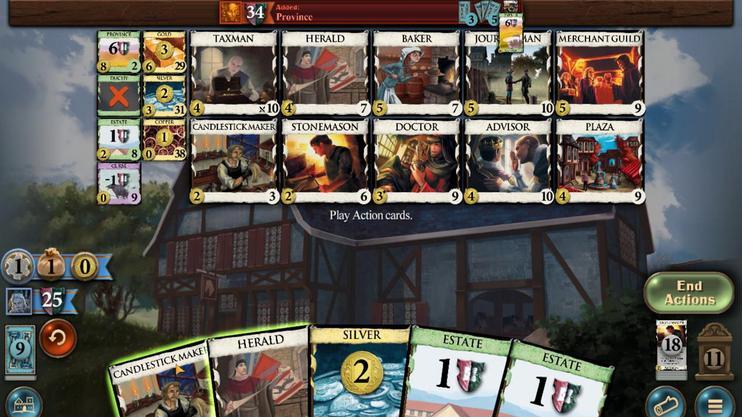 
Action: Mouse pressed left at (262, 282)
Screenshot: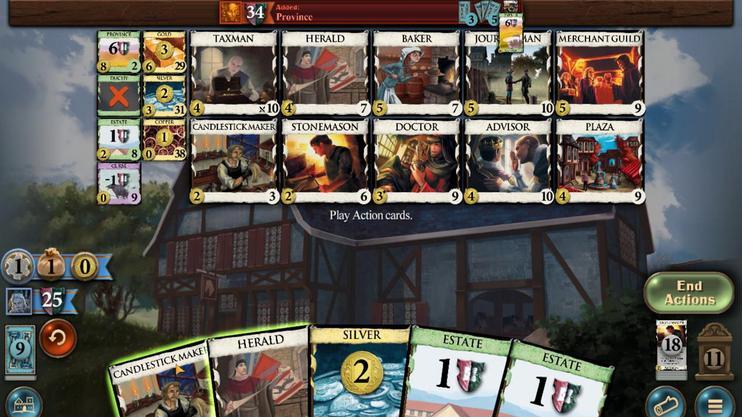 
Action: Mouse moved to (279, 280)
Screenshot: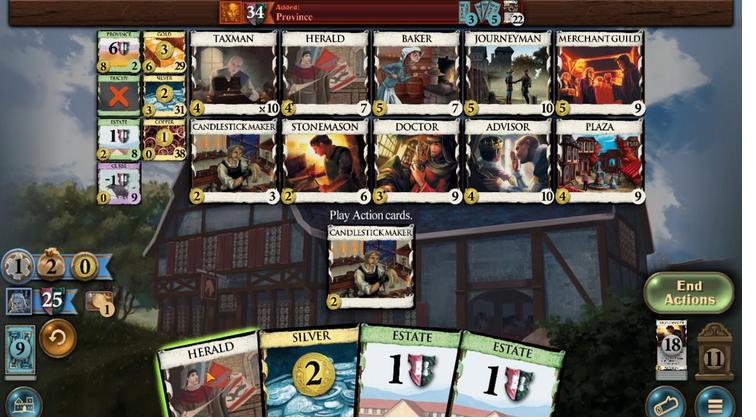 
Action: Mouse pressed left at (279, 280)
Screenshot: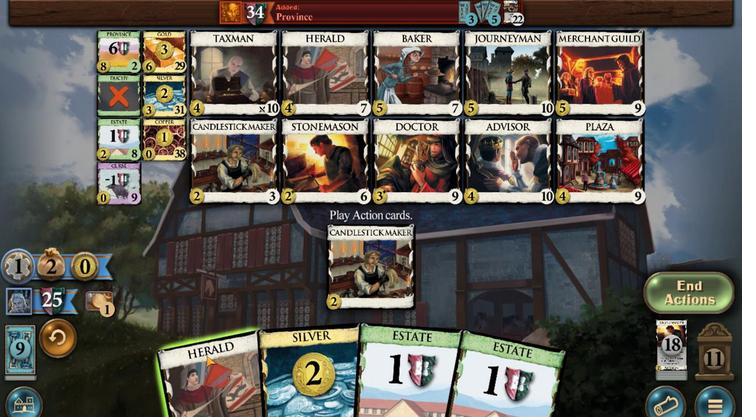
Action: Mouse moved to (297, 277)
Screenshot: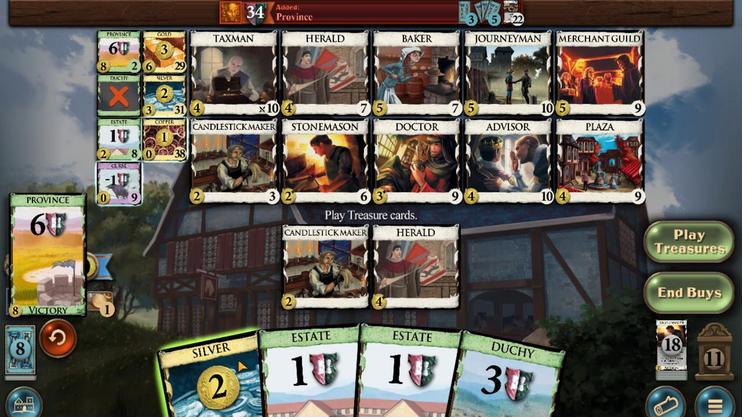 
Action: Mouse pressed left at (297, 277)
Screenshot: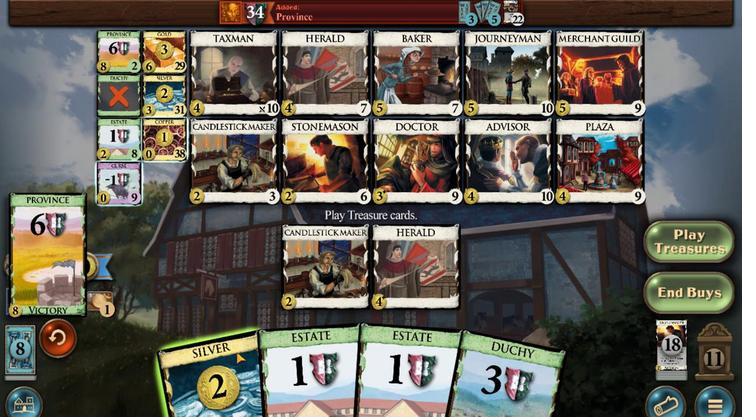 
Action: Mouse moved to (228, 229)
Screenshot: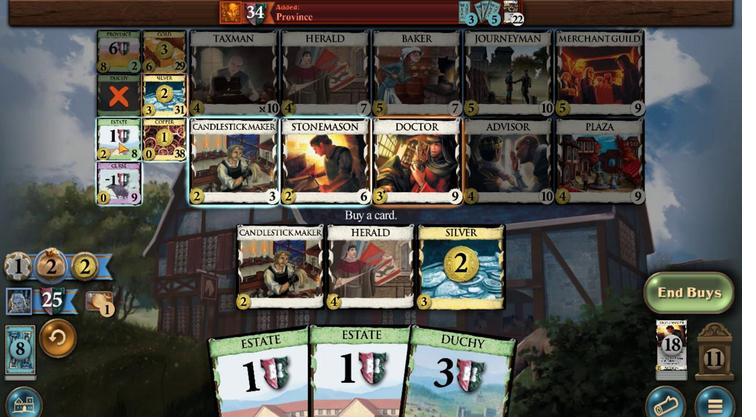 
Action: Mouse pressed left at (228, 229)
Screenshot: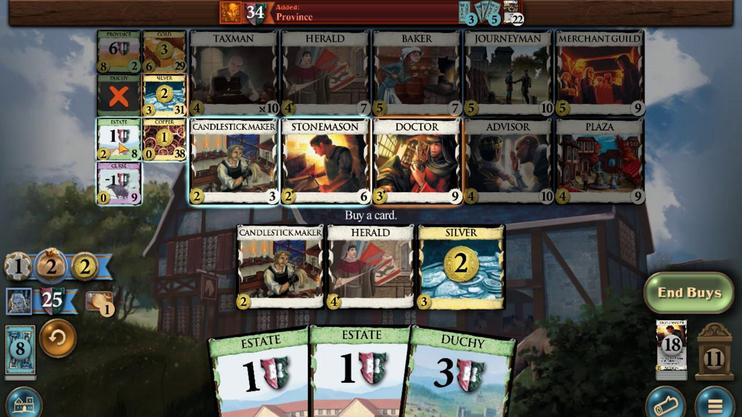 
Action: Mouse moved to (225, 239)
Screenshot: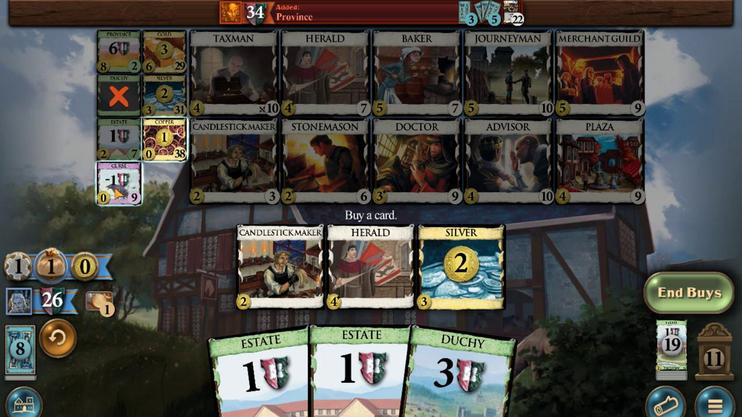 
Action: Mouse pressed left at (225, 239)
Screenshot: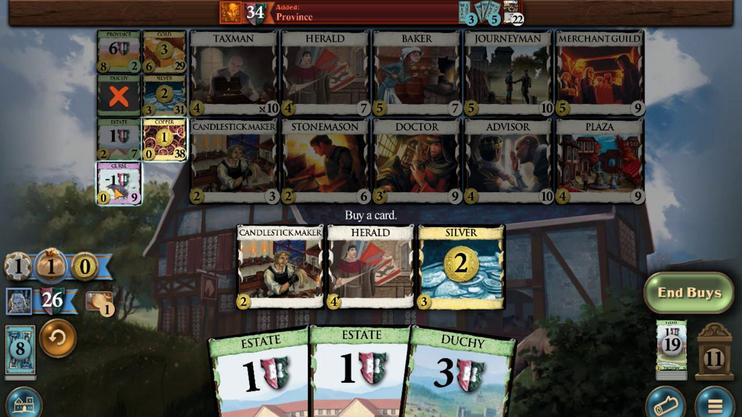 
Action: Mouse moved to (265, 280)
Screenshot: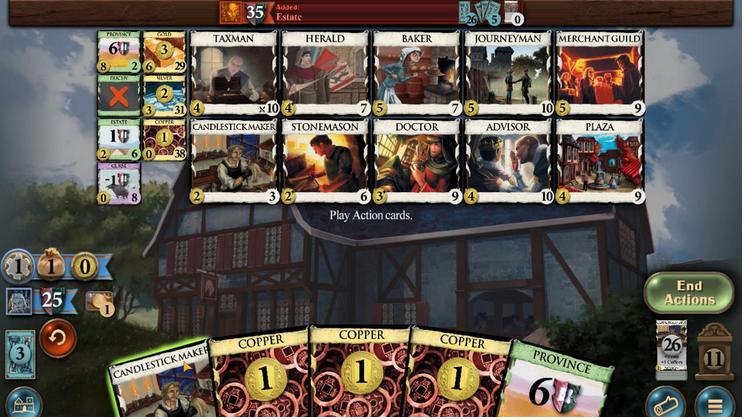 
Action: Mouse pressed left at (265, 280)
Screenshot: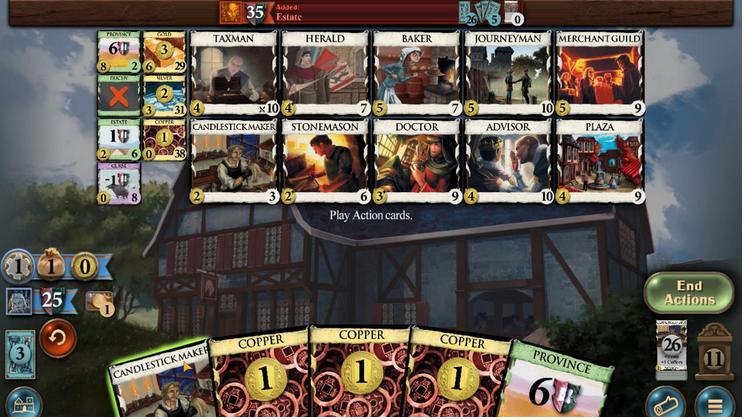 
Action: Mouse moved to (387, 280)
Screenshot: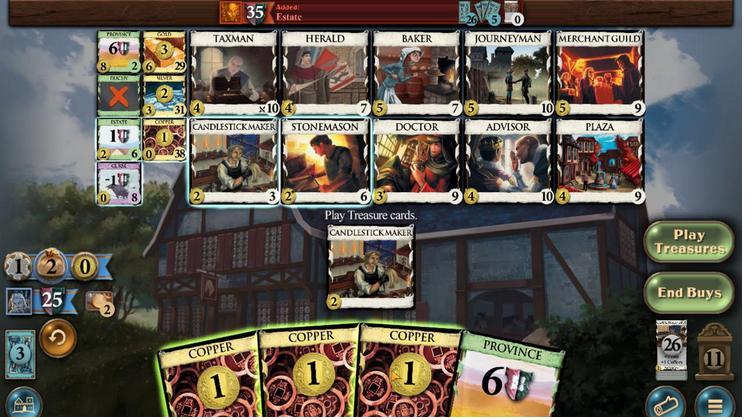 
Action: Mouse pressed left at (387, 280)
Screenshot: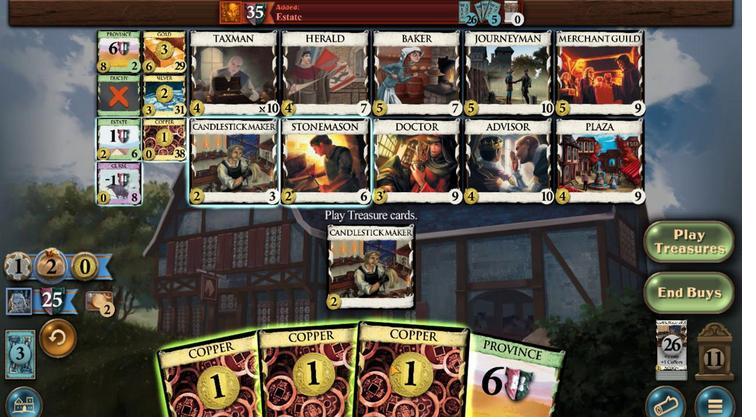 
Action: Mouse moved to (372, 273)
Screenshot: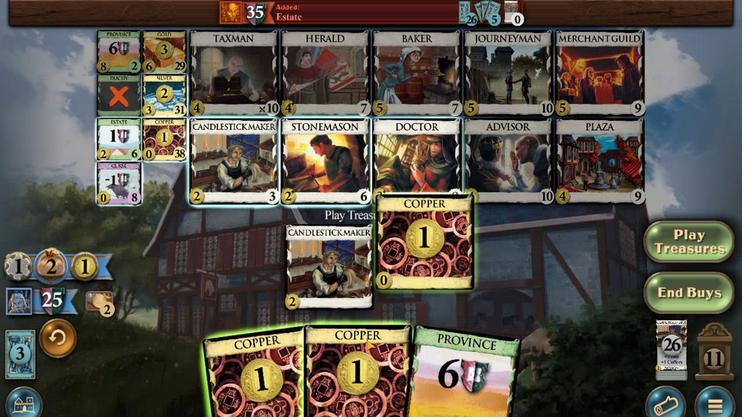 
Action: Mouse pressed left at (372, 273)
Screenshot: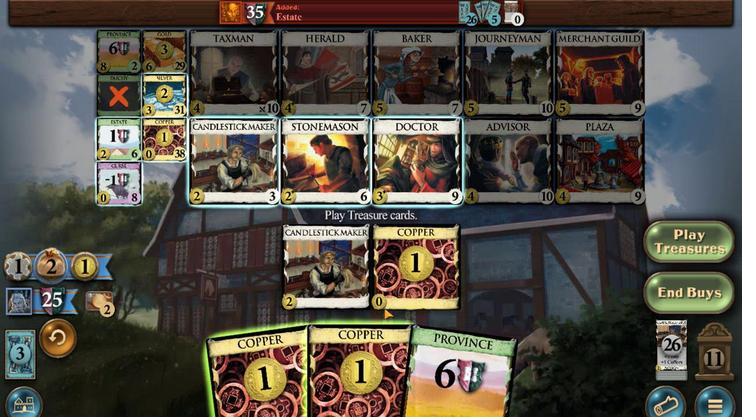 
Action: Mouse moved to (349, 276)
Screenshot: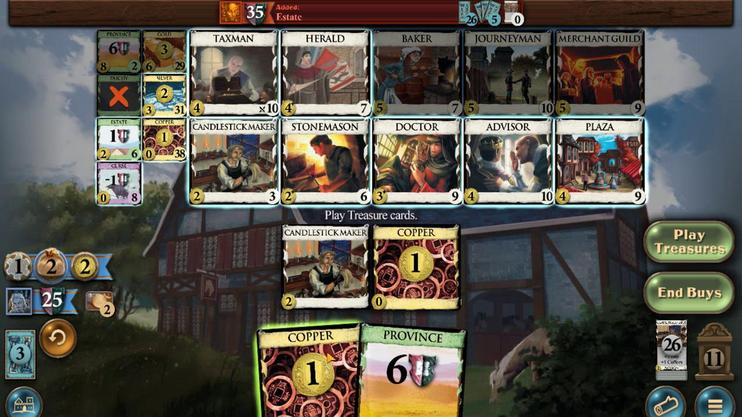 
Action: Mouse pressed left at (349, 276)
Screenshot: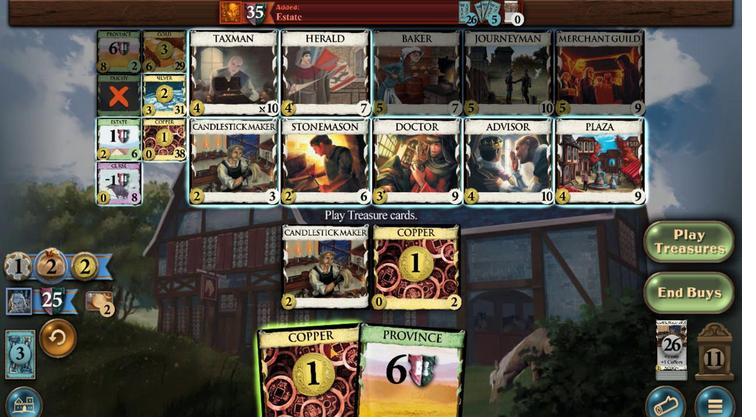 
Action: Mouse moved to (396, 214)
Screenshot: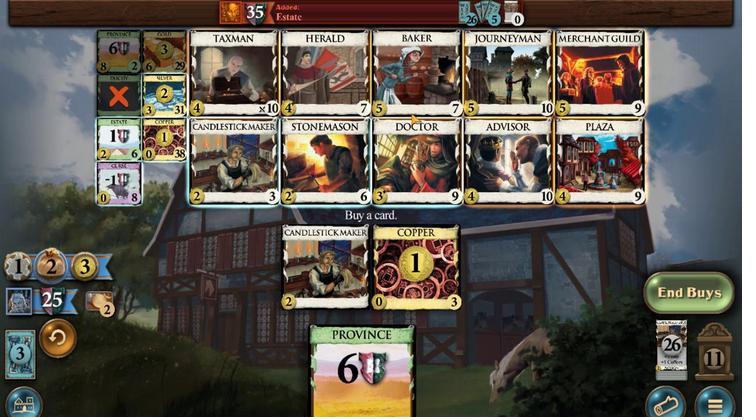 
Action: Mouse pressed left at (396, 214)
Screenshot: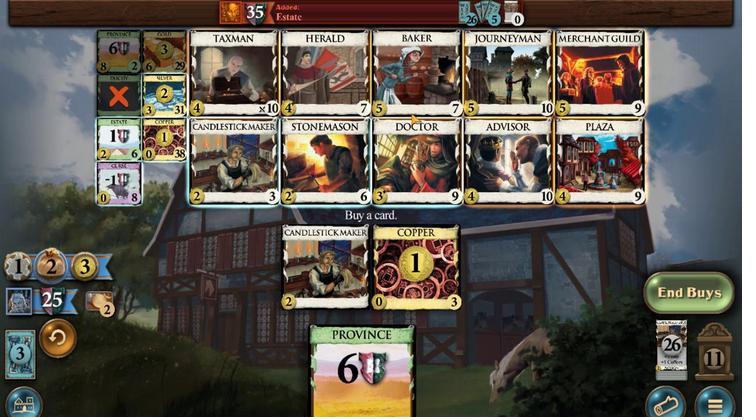 
Action: Mouse moved to (248, 226)
Screenshot: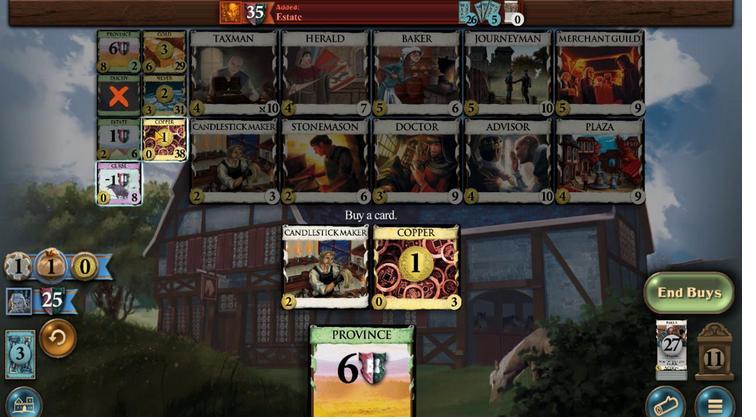 
Action: Mouse pressed left at (248, 226)
Screenshot: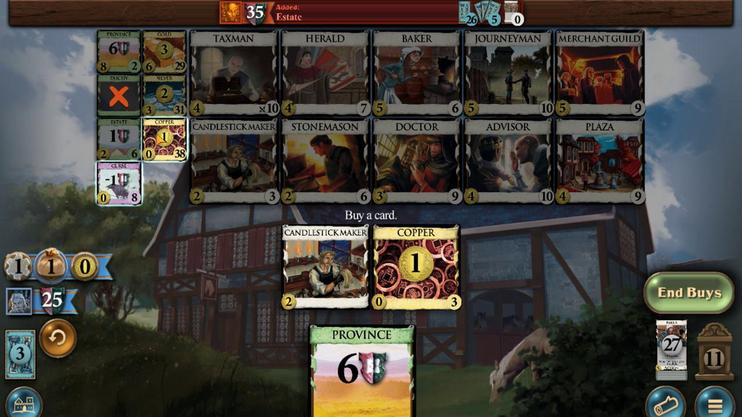 
Action: Mouse moved to (320, 276)
Screenshot: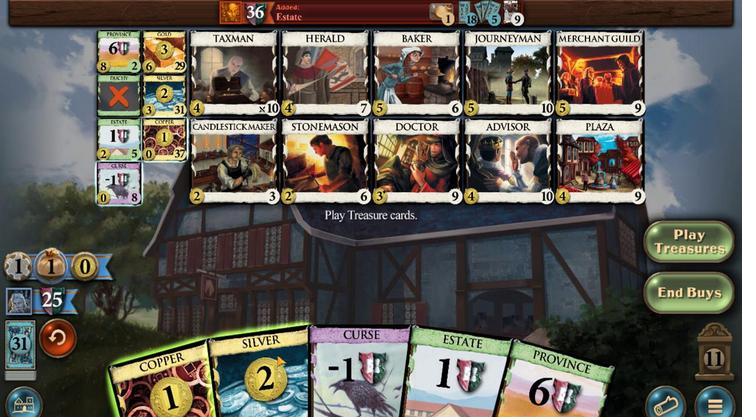 
Action: Mouse pressed left at (320, 276)
Screenshot: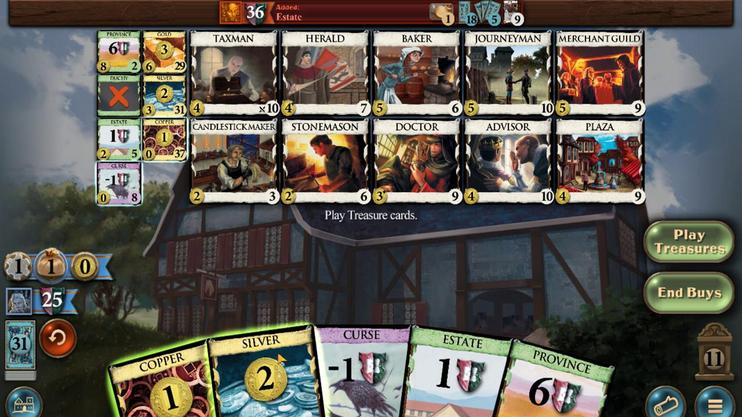 
Action: Mouse moved to (290, 280)
Screenshot: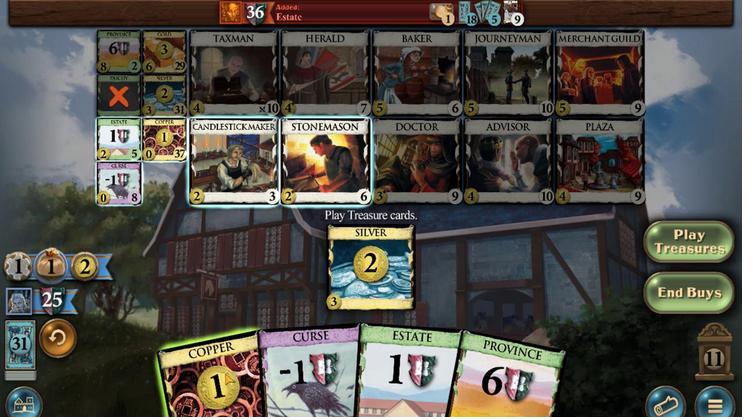 
Action: Mouse pressed left at (290, 280)
Screenshot: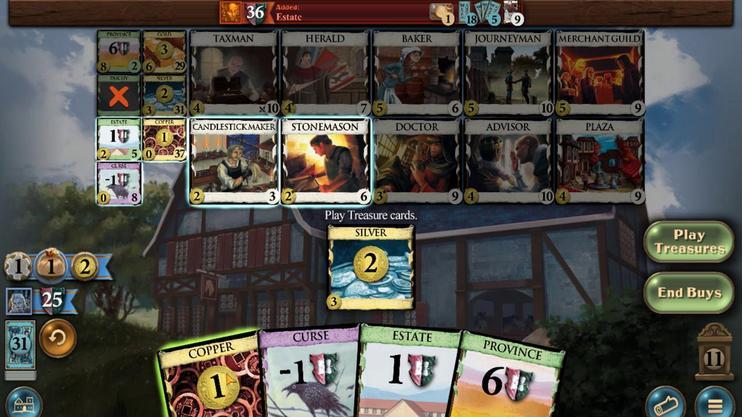 
Action: Mouse moved to (258, 219)
Screenshot: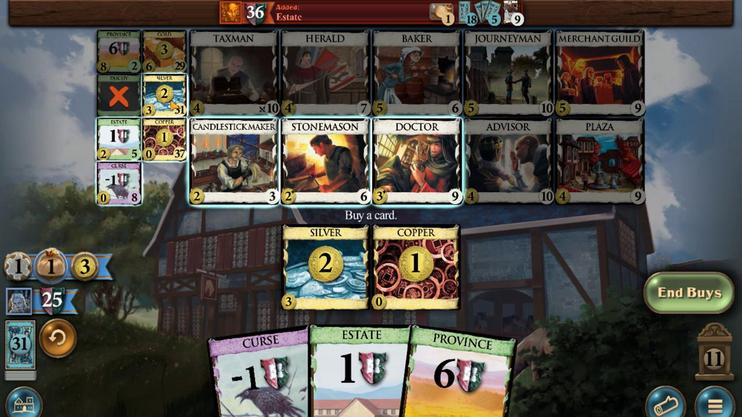 
Action: Mouse pressed left at (258, 219)
Screenshot: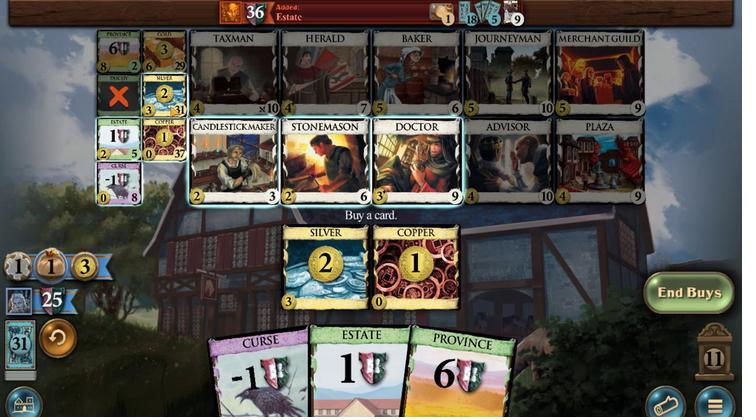 
Action: Mouse moved to (271, 279)
Screenshot: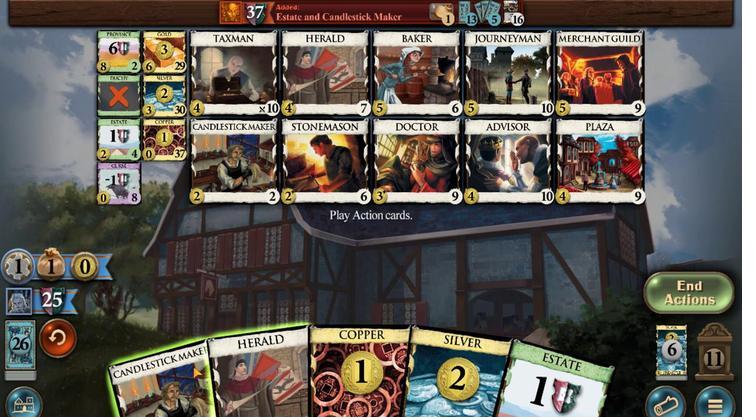 
Action: Mouse pressed left at (271, 279)
Screenshot: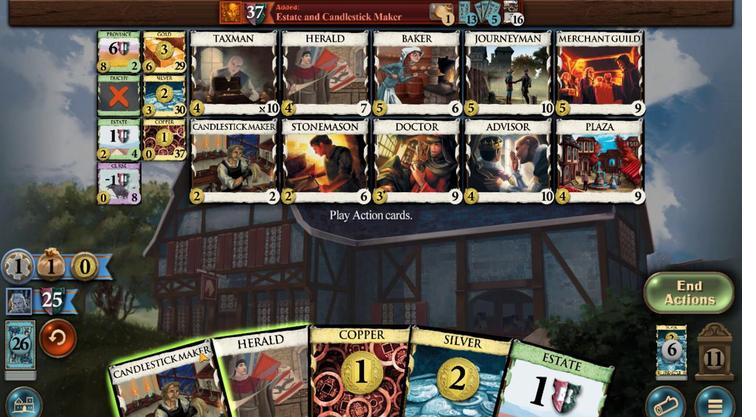 
Action: Mouse moved to (285, 277)
Screenshot: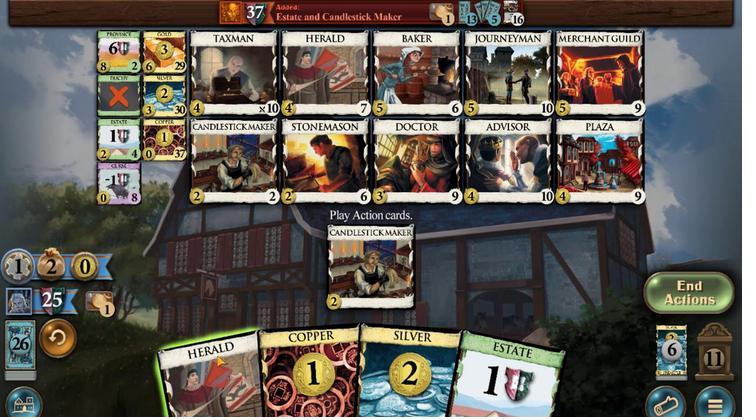 
Action: Mouse pressed left at (285, 277)
Screenshot: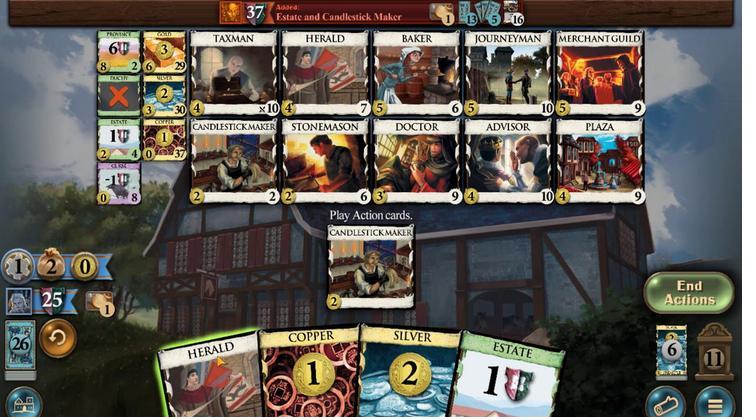 
Action: Mouse moved to (294, 282)
Screenshot: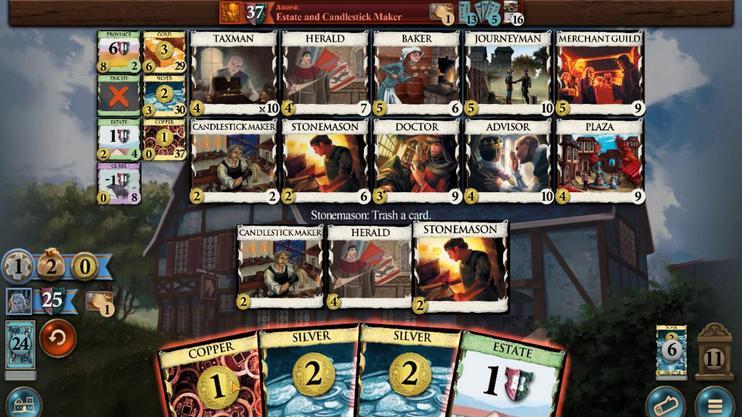 
Action: Mouse pressed left at (294, 282)
Screenshot: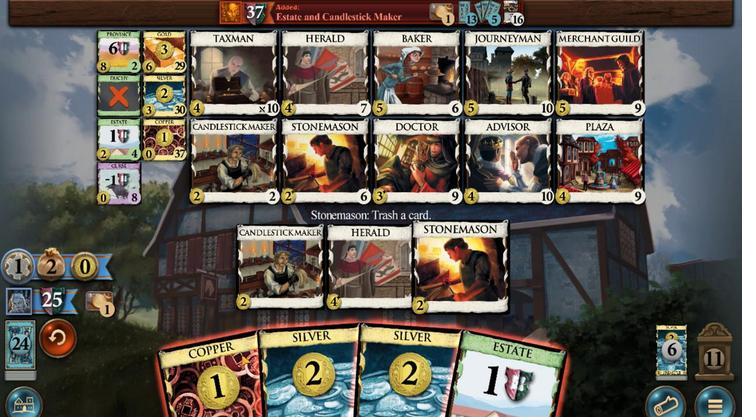 
Action: Mouse moved to (234, 237)
Screenshot: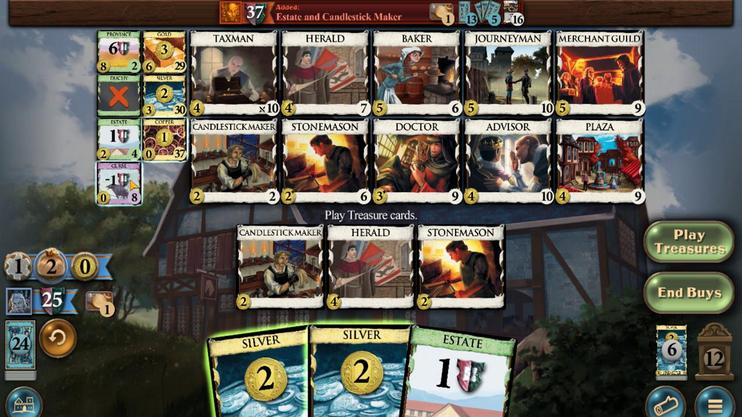 
Action: Mouse pressed left at (234, 237)
Screenshot: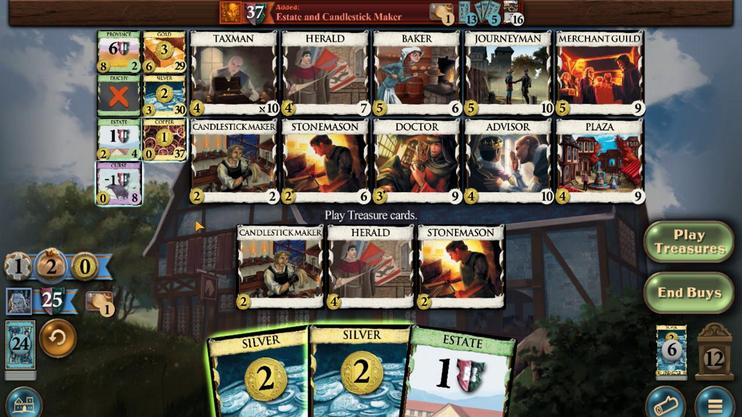 
Action: Mouse moved to (308, 280)
Screenshot: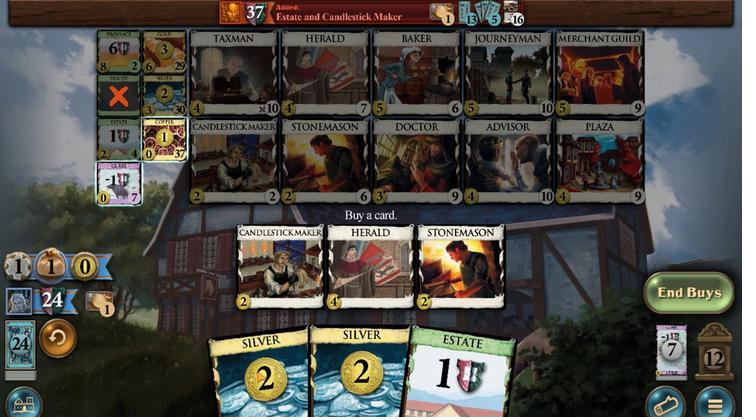 
Action: Mouse pressed left at (308, 280)
Screenshot: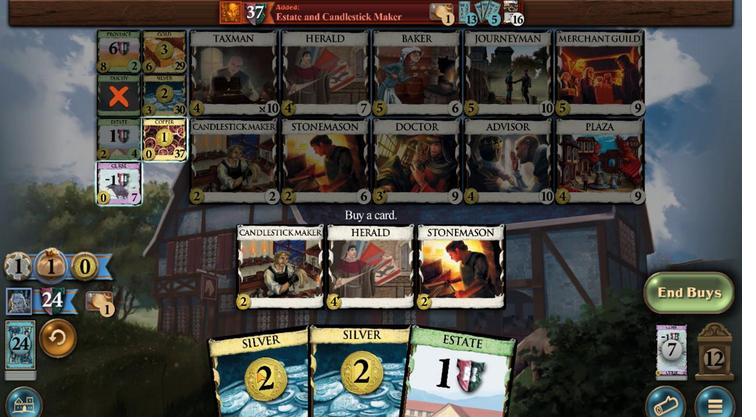 
Action: Mouse moved to (278, 254)
Screenshot: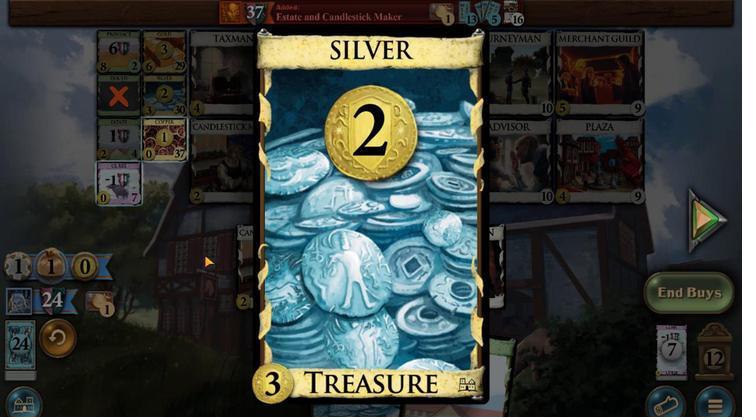 
Action: Mouse pressed left at (278, 254)
Screenshot: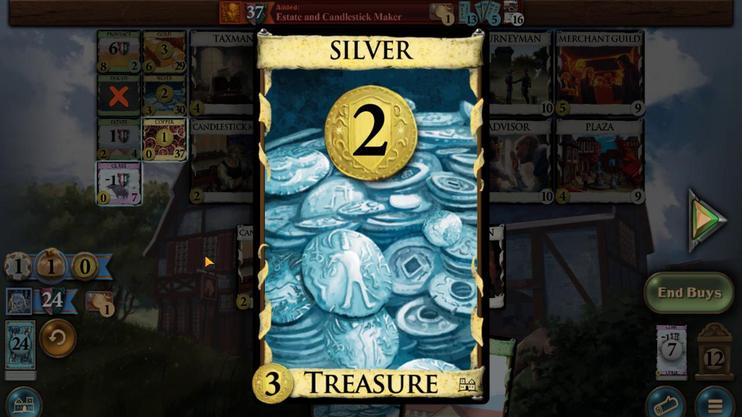 
Action: Mouse moved to (260, 229)
Screenshot: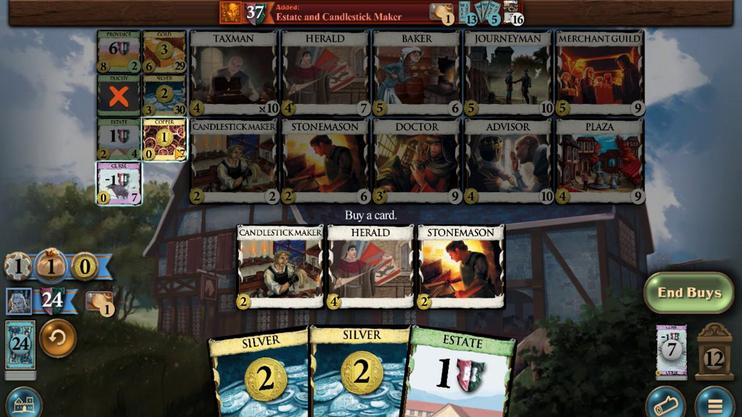 
Action: Mouse pressed left at (260, 229)
Screenshot: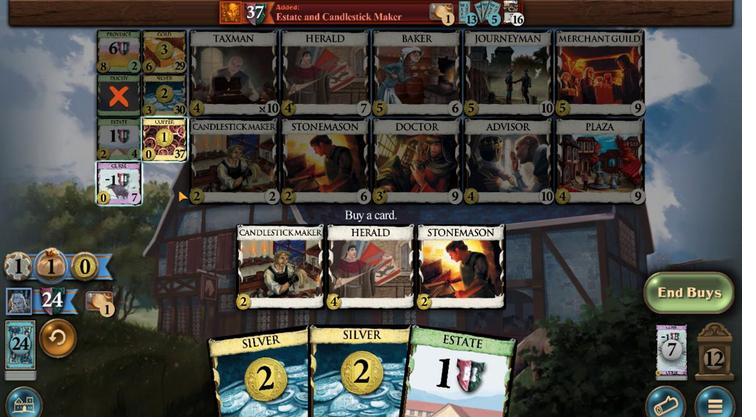 
Action: Mouse moved to (344, 279)
Screenshot: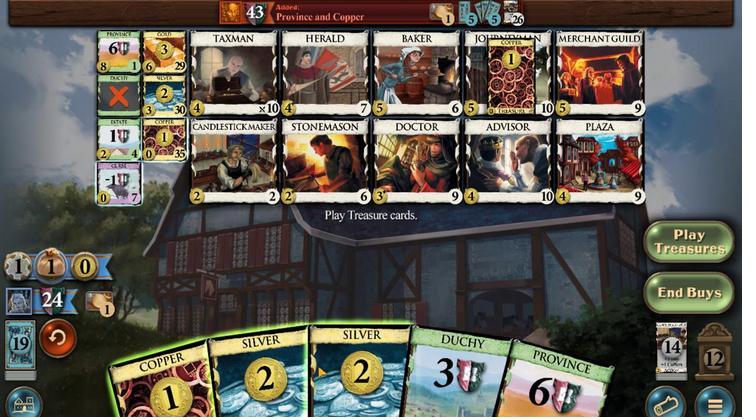
Action: Mouse pressed left at (344, 279)
Screenshot: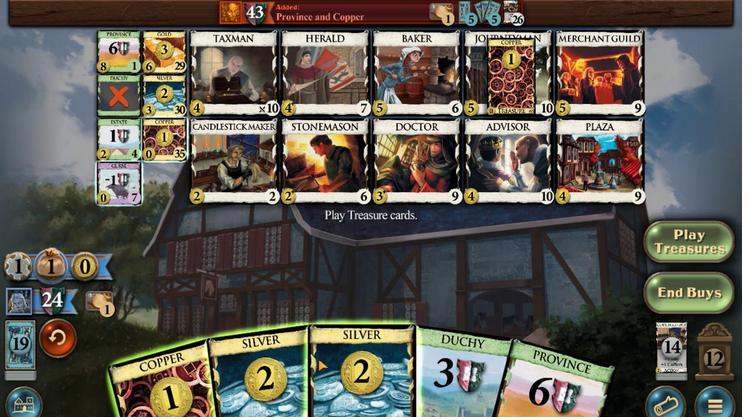 
Action: Mouse moved to (336, 275)
Screenshot: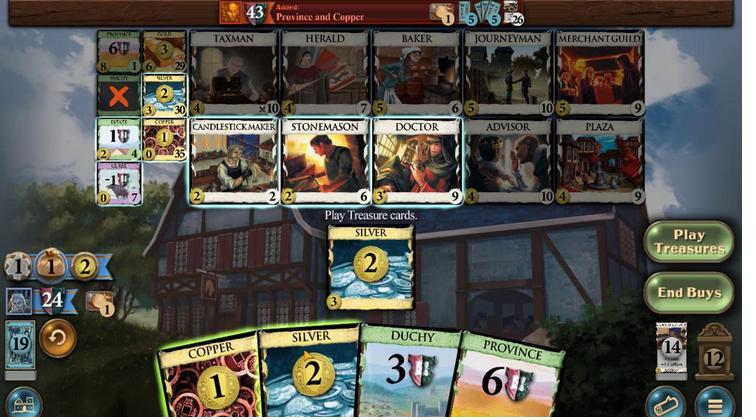 
Action: Mouse pressed left at (336, 275)
Screenshot: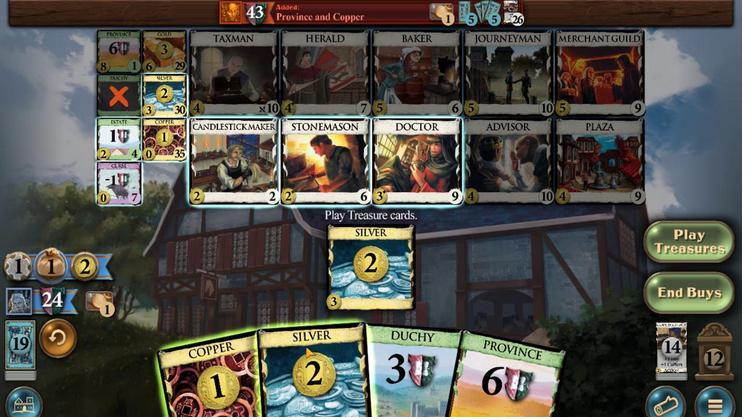 
Action: Mouse moved to (299, 277)
Screenshot: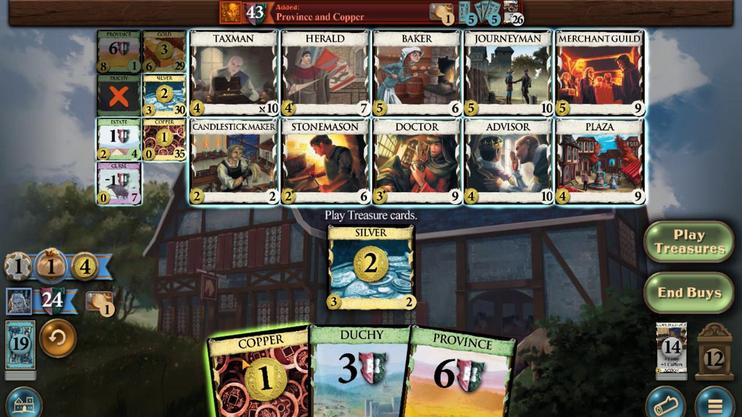 
Action: Mouse pressed left at (299, 277)
Screenshot: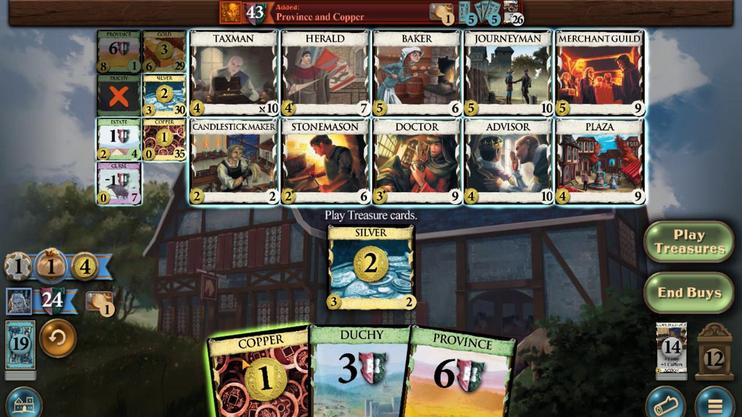
Action: Mouse moved to (443, 212)
Screenshot: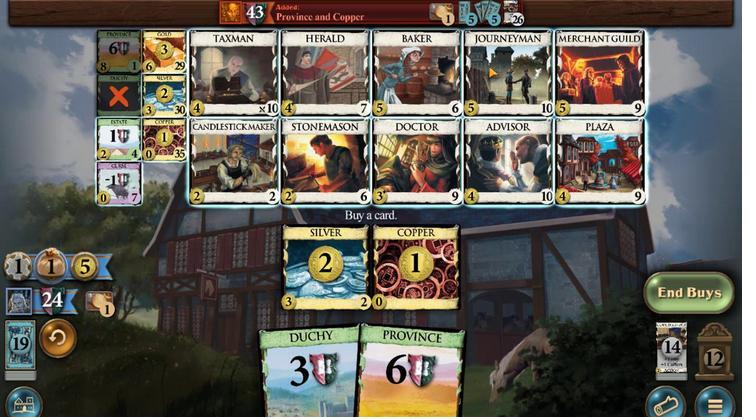 
Action: Mouse pressed left at (443, 212)
Screenshot: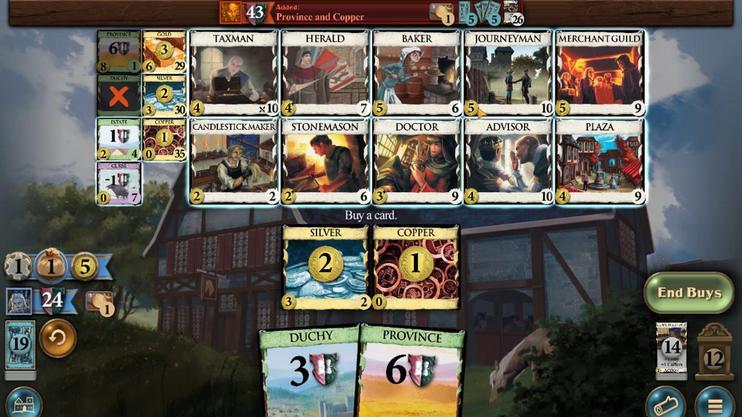 
Action: Mouse moved to (264, 277)
Screenshot: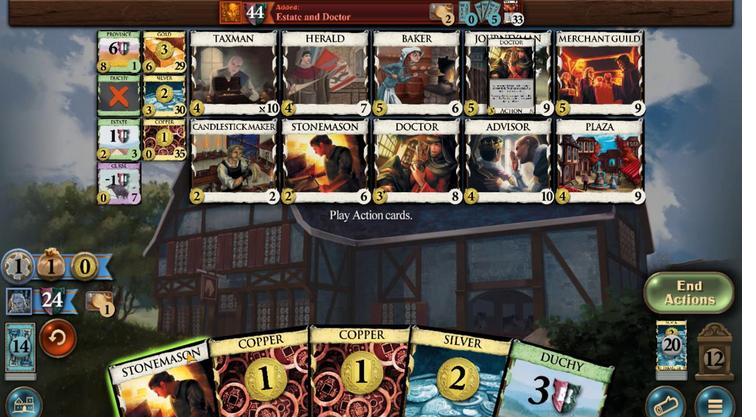 
Action: Mouse pressed left at (264, 277)
